Task: Look for space in Mendeleyevsk, Russia from 10th September, 2023 to 16th September, 2023 for 4 adults in price range Rs.10000 to Rs.14000. Place can be private room with 4 bedrooms having 4 beds and 4 bathrooms. Property type can be house, flat, guest house. Amenities needed are: wifi, TV, free parkinig on premises, gym, breakfast. Booking option can be shelf check-in. Required host language is English.
Action: Mouse moved to (521, 129)
Screenshot: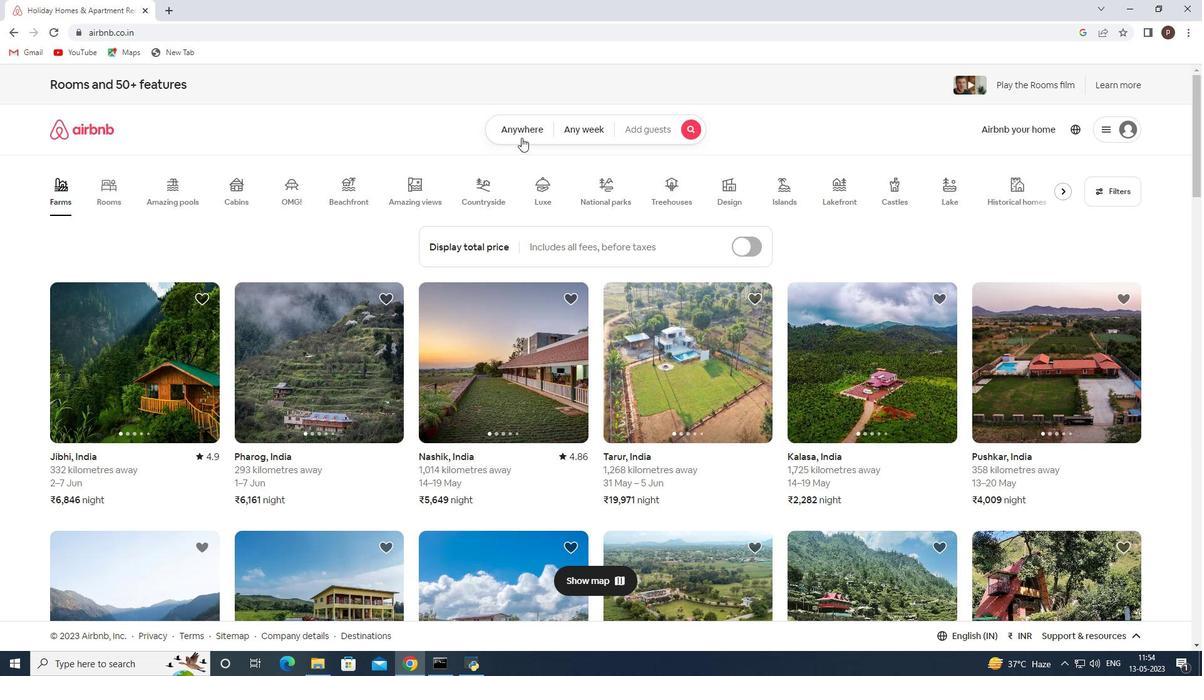 
Action: Mouse pressed left at (521, 129)
Screenshot: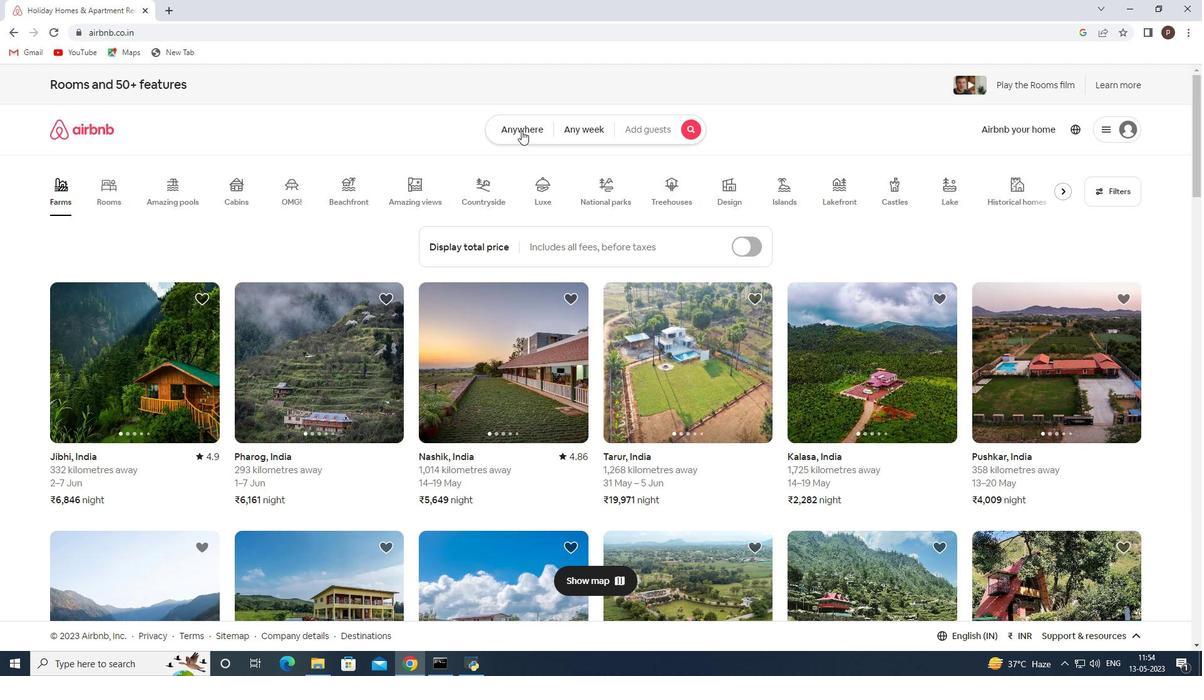 
Action: Mouse moved to (436, 184)
Screenshot: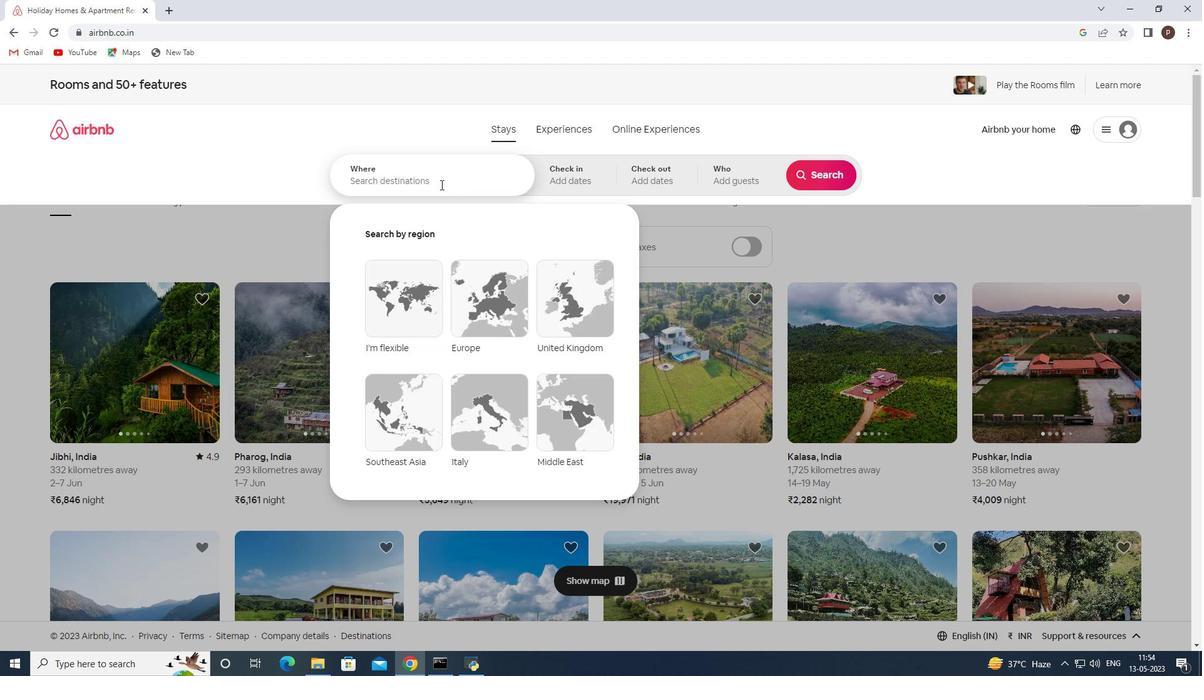 
Action: Mouse pressed left at (436, 184)
Screenshot: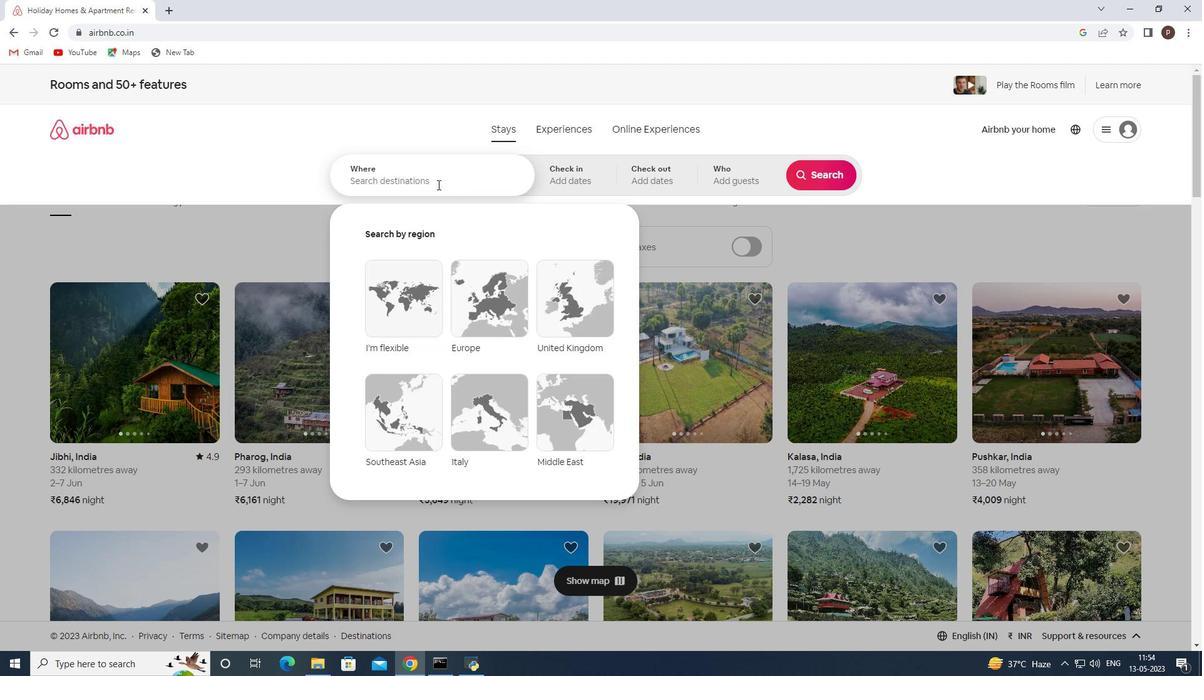 
Action: Key pressed <Key.caps_lock>M<Key.caps_lock>endeleyevsk,<Key.space><Key.caps_lock>R<Key.caps_lock>ussia<Key.space><Key.enter>
Screenshot: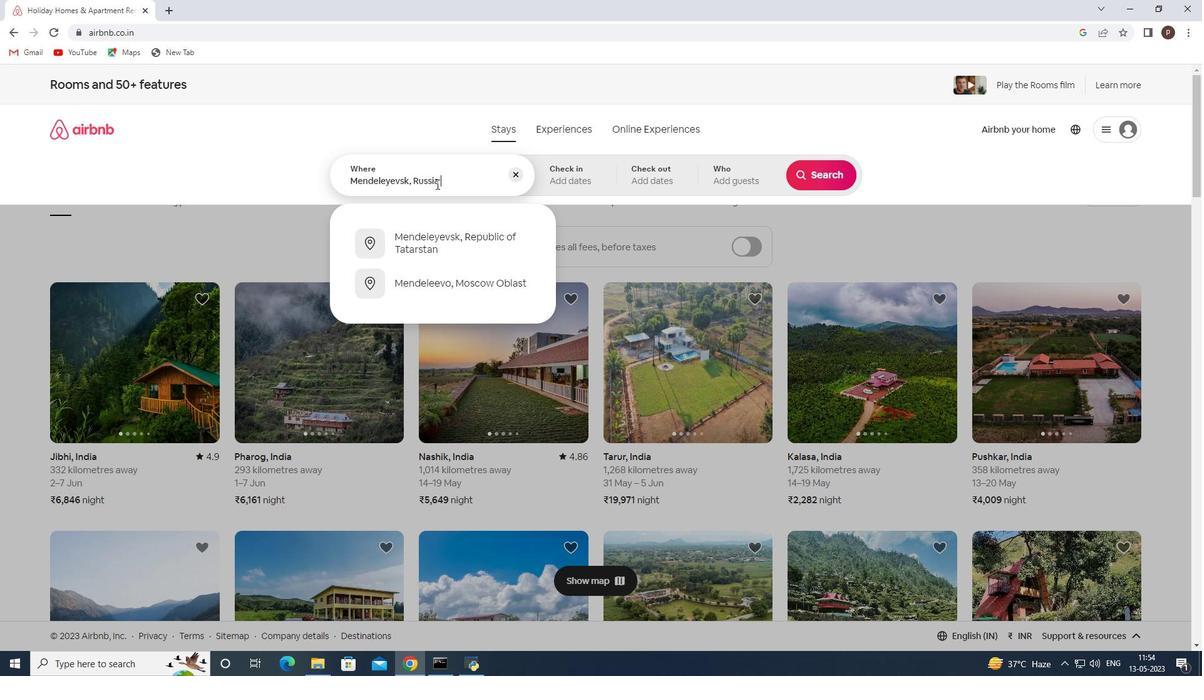 
Action: Mouse moved to (814, 271)
Screenshot: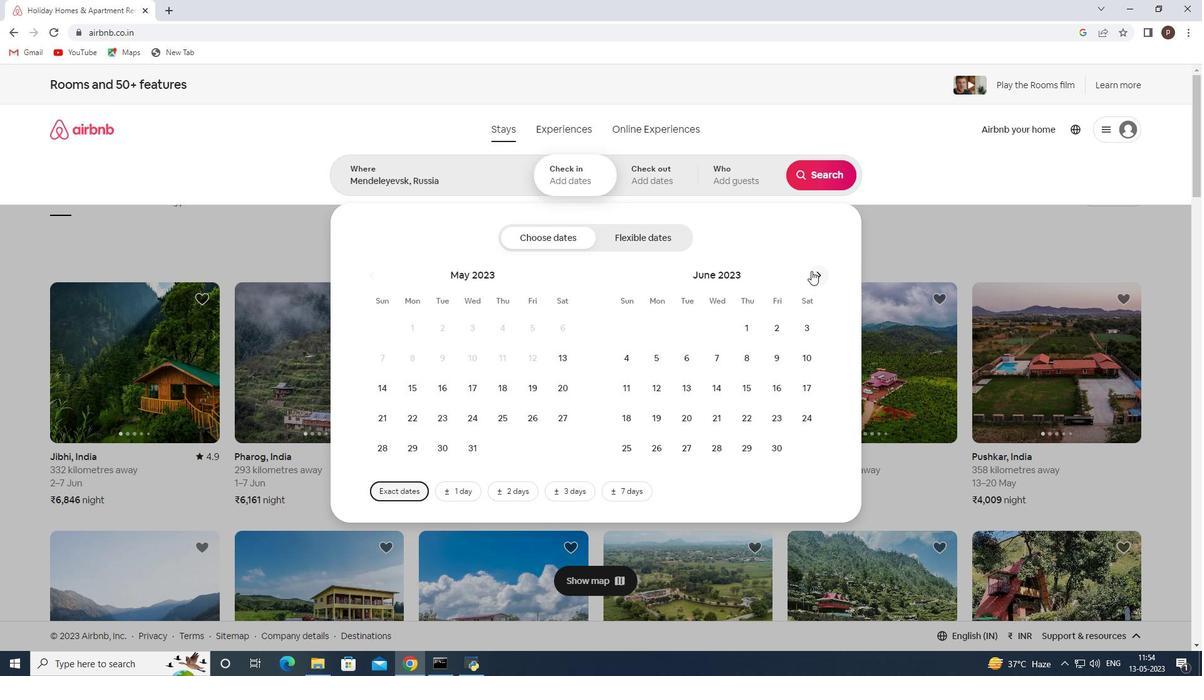 
Action: Mouse pressed left at (814, 271)
Screenshot: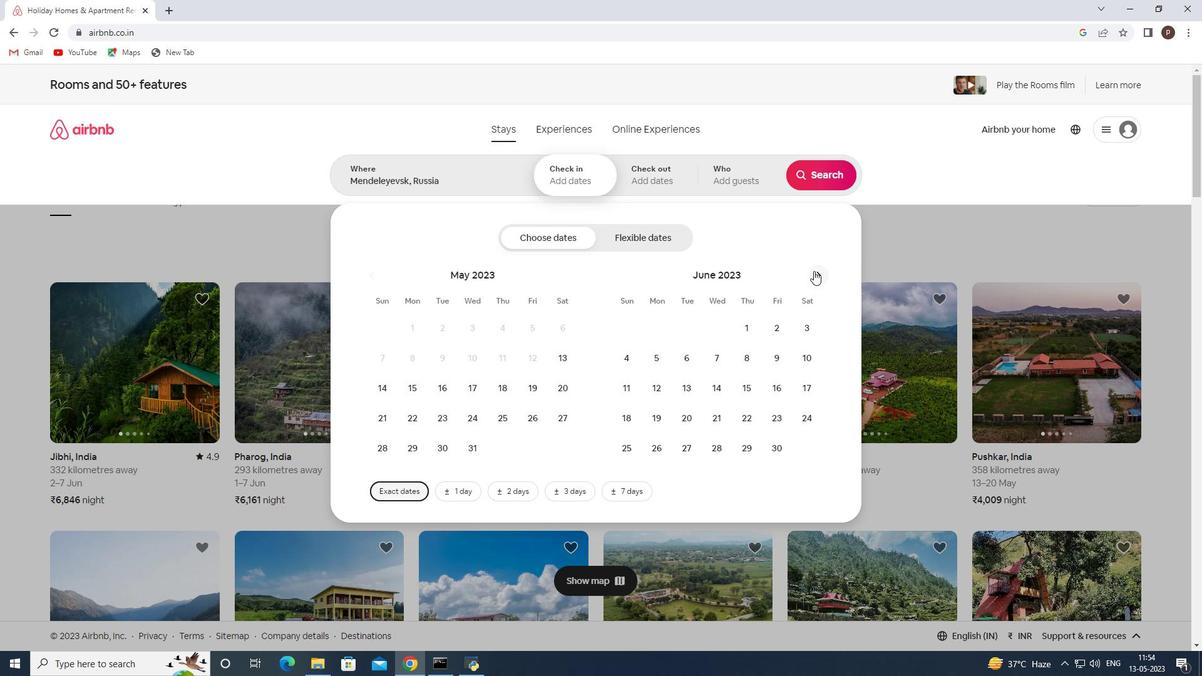 
Action: Mouse pressed left at (814, 271)
Screenshot: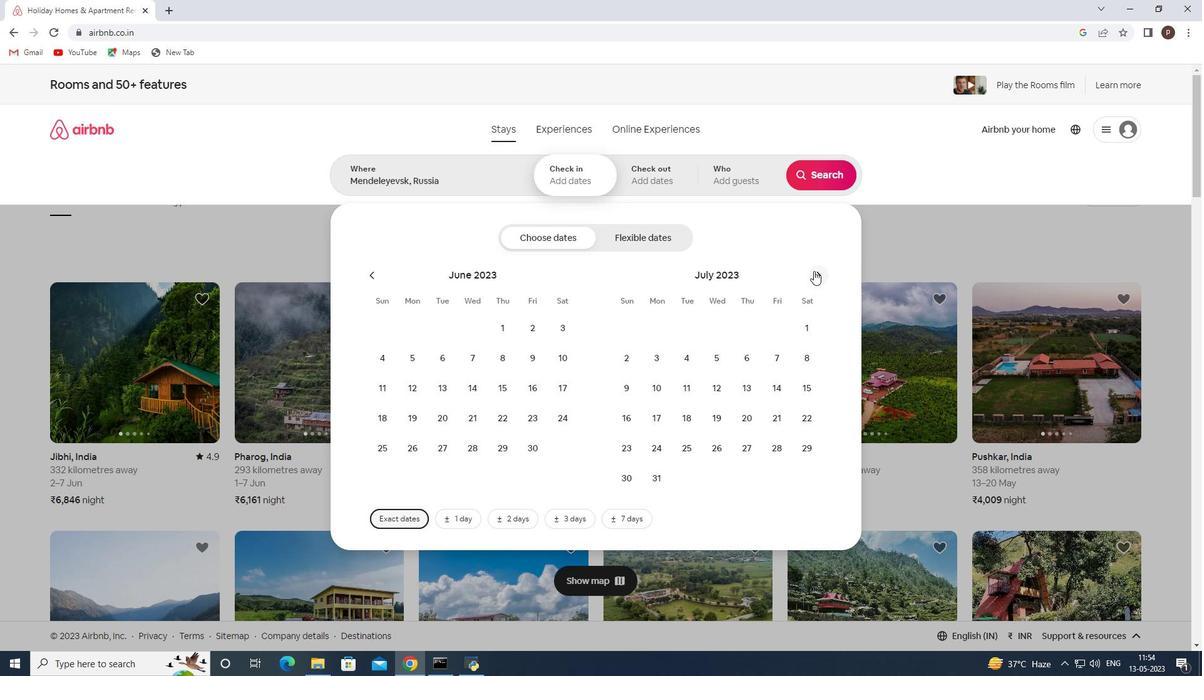 
Action: Mouse pressed left at (814, 271)
Screenshot: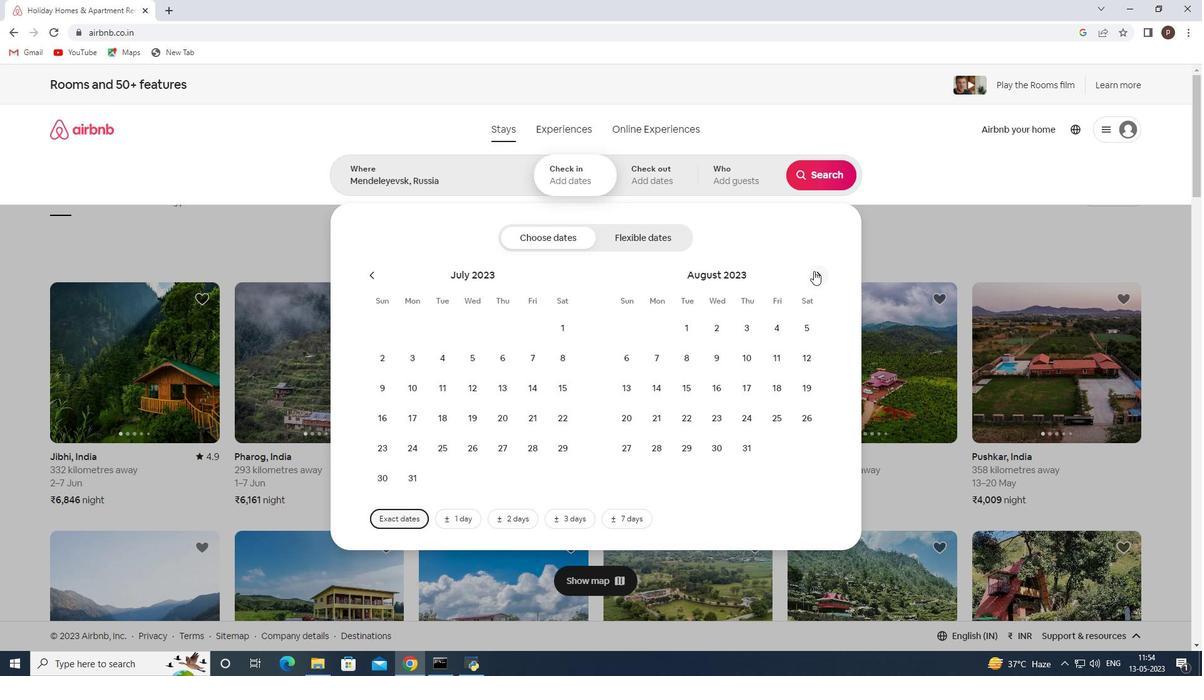 
Action: Mouse moved to (623, 384)
Screenshot: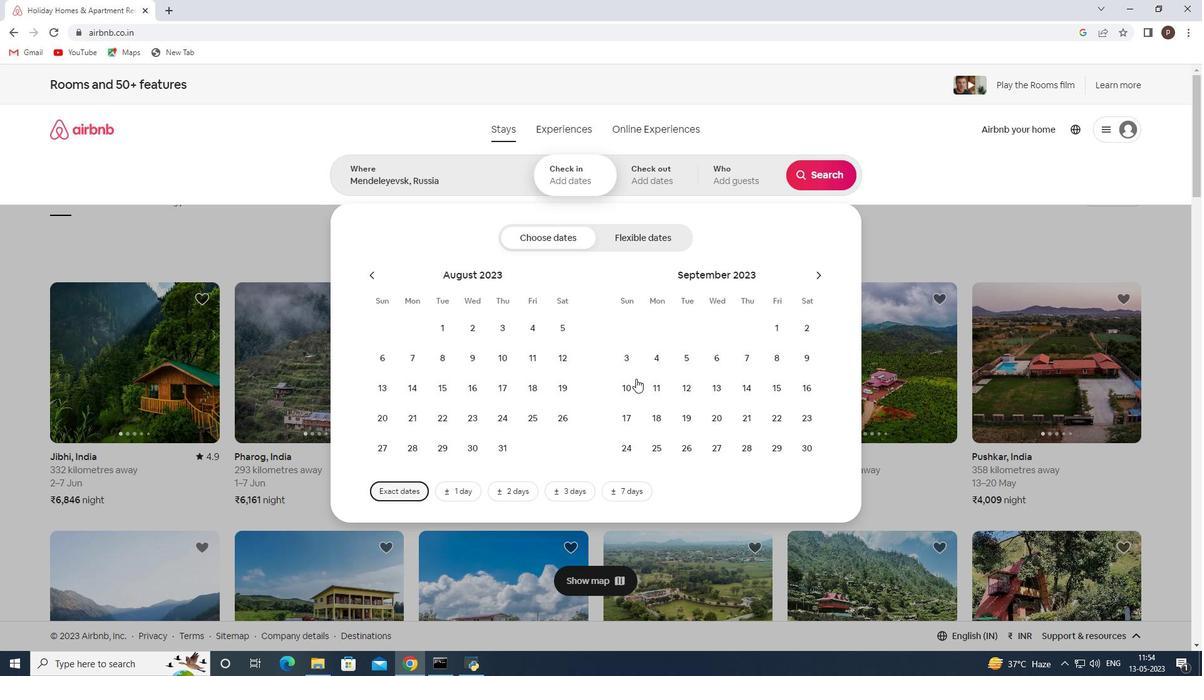
Action: Mouse pressed left at (623, 384)
Screenshot: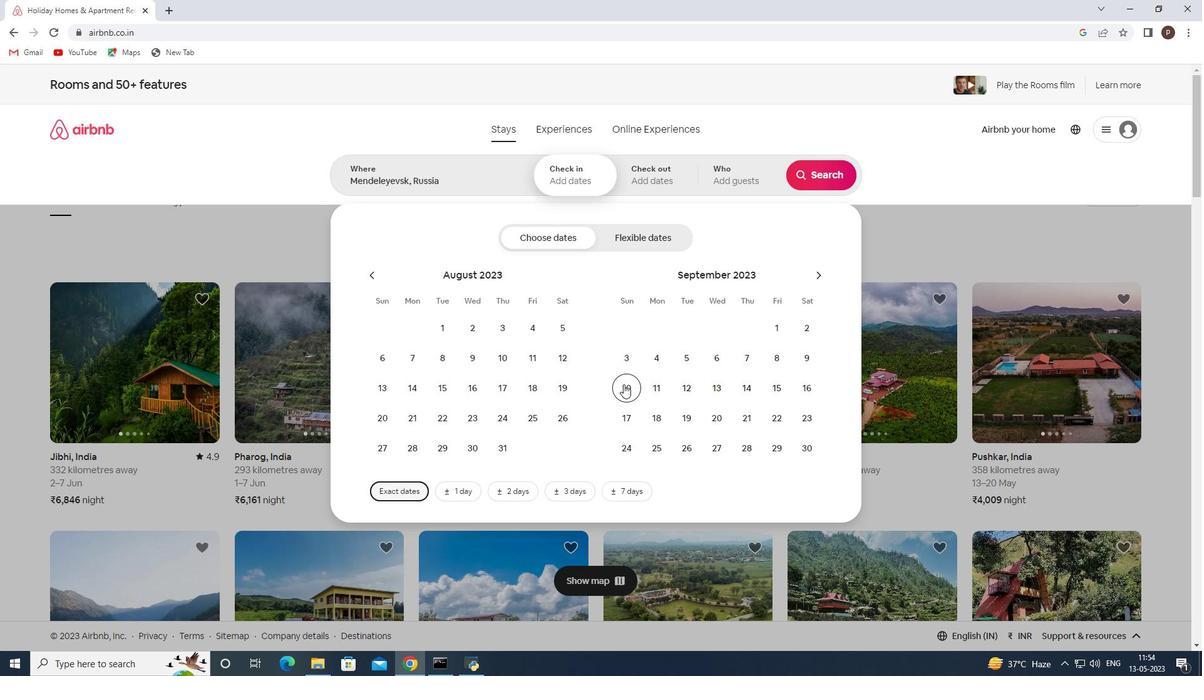 
Action: Mouse moved to (808, 388)
Screenshot: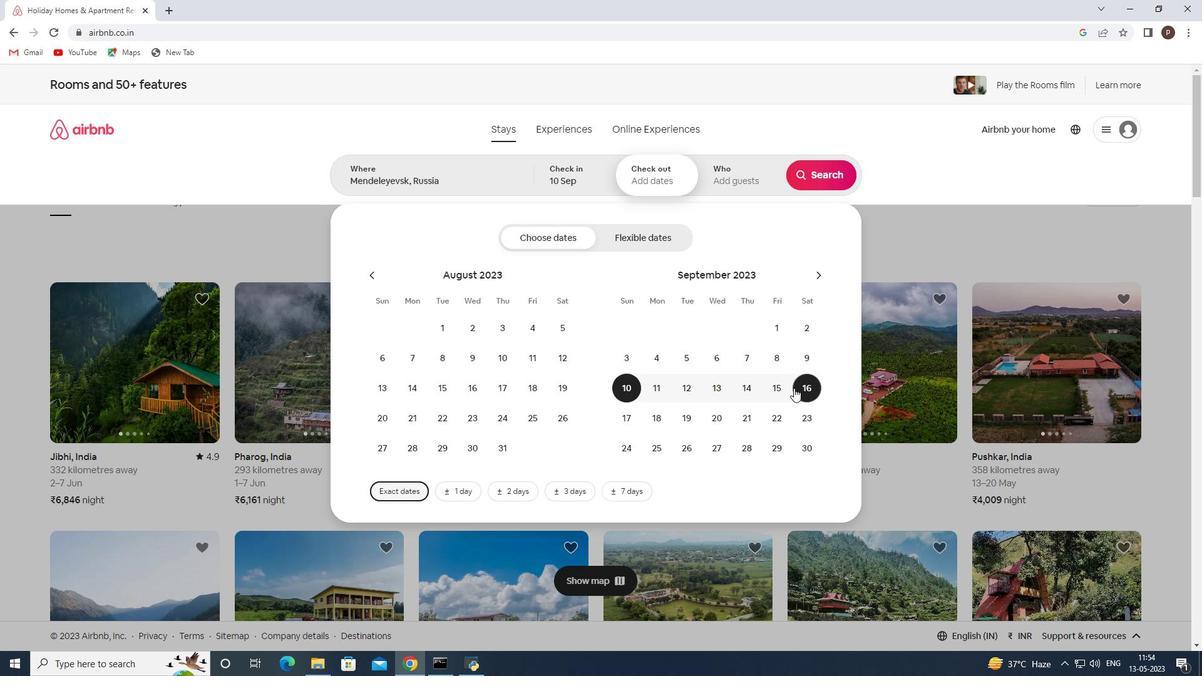 
Action: Mouse pressed left at (808, 388)
Screenshot: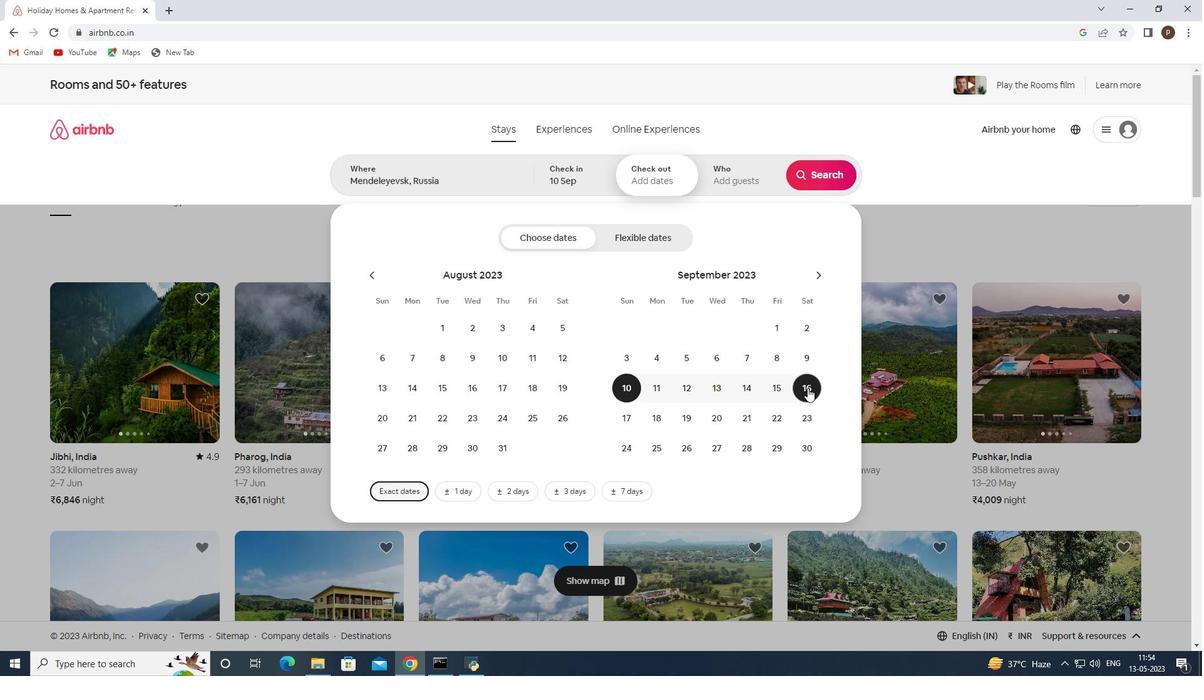 
Action: Mouse moved to (739, 179)
Screenshot: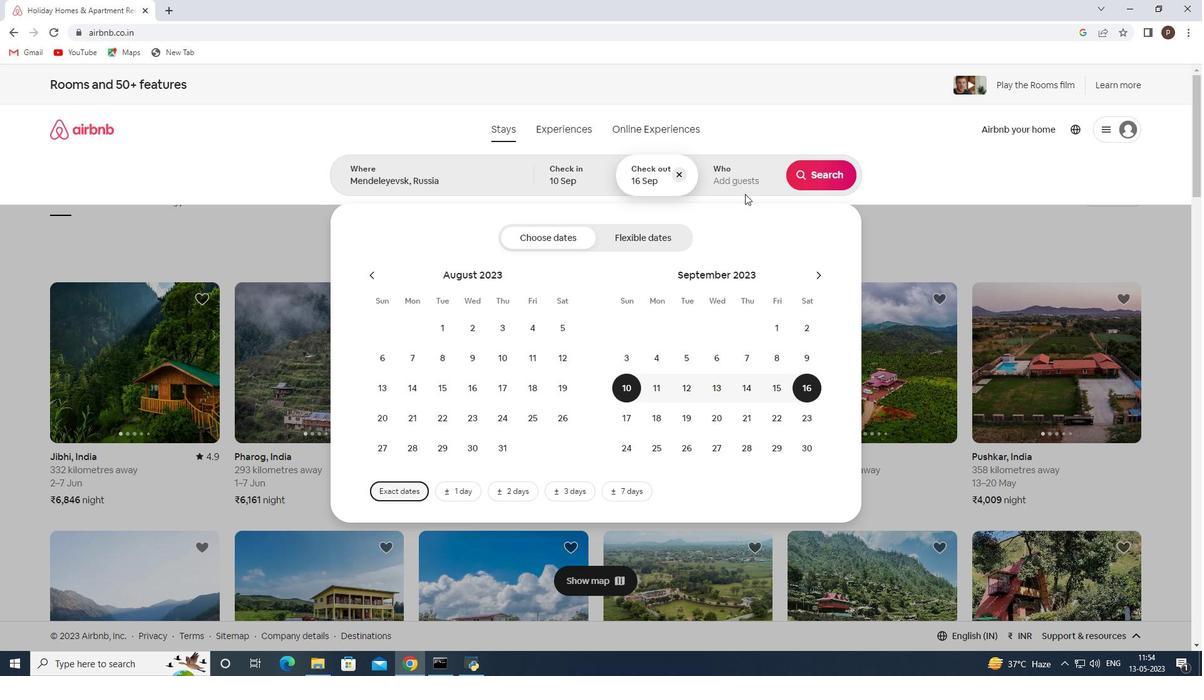 
Action: Mouse pressed left at (739, 179)
Screenshot: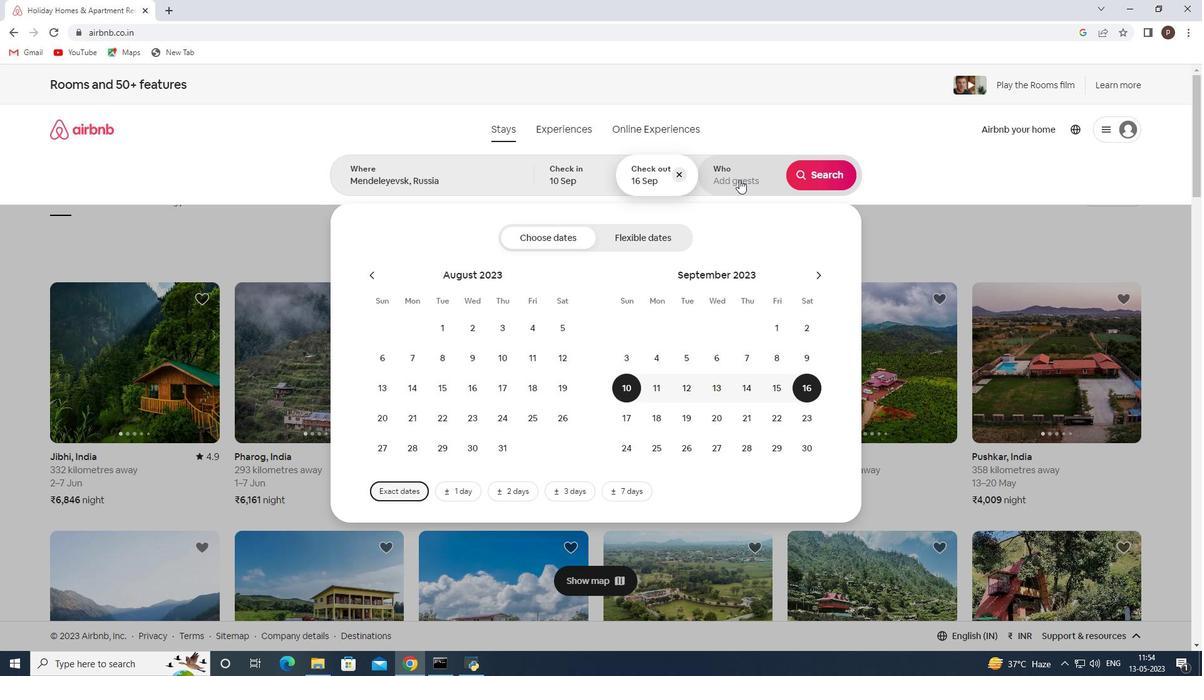
Action: Mouse moved to (822, 241)
Screenshot: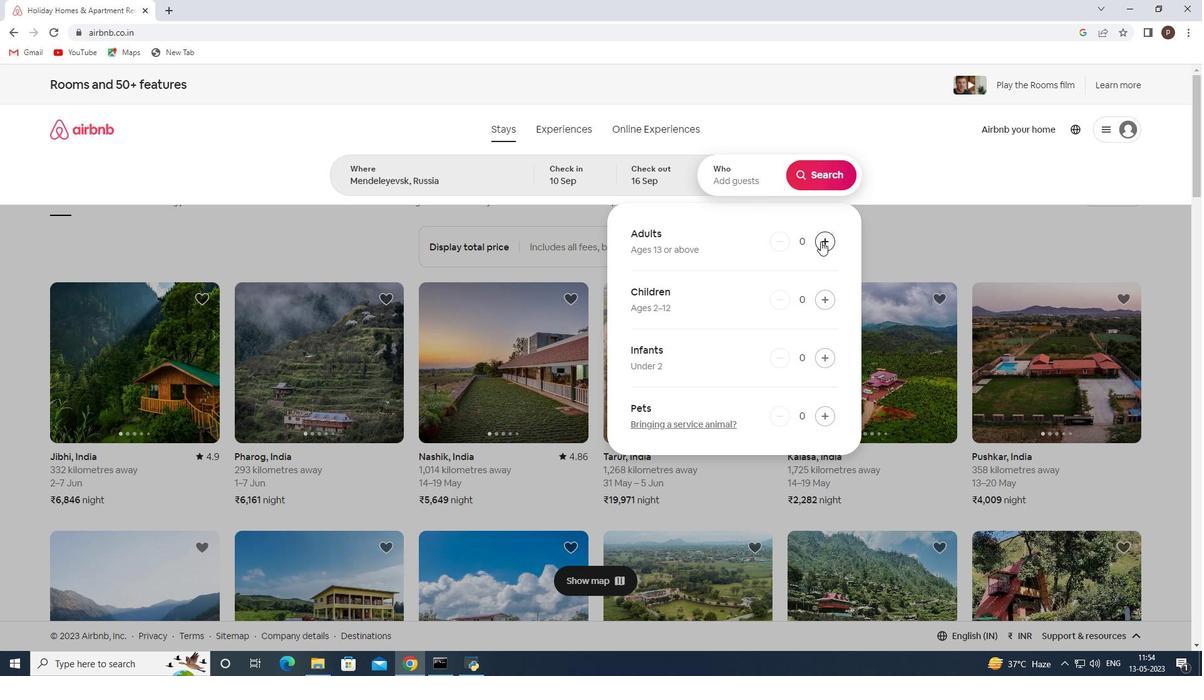 
Action: Mouse pressed left at (822, 241)
Screenshot: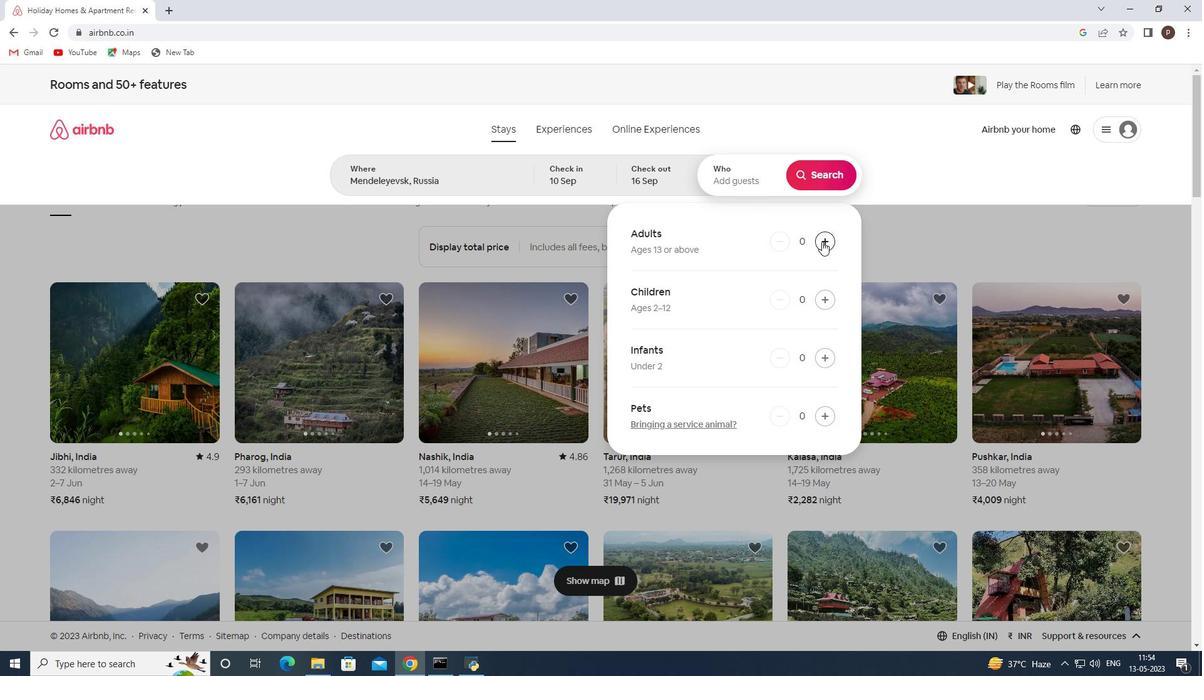 
Action: Mouse pressed left at (822, 241)
Screenshot: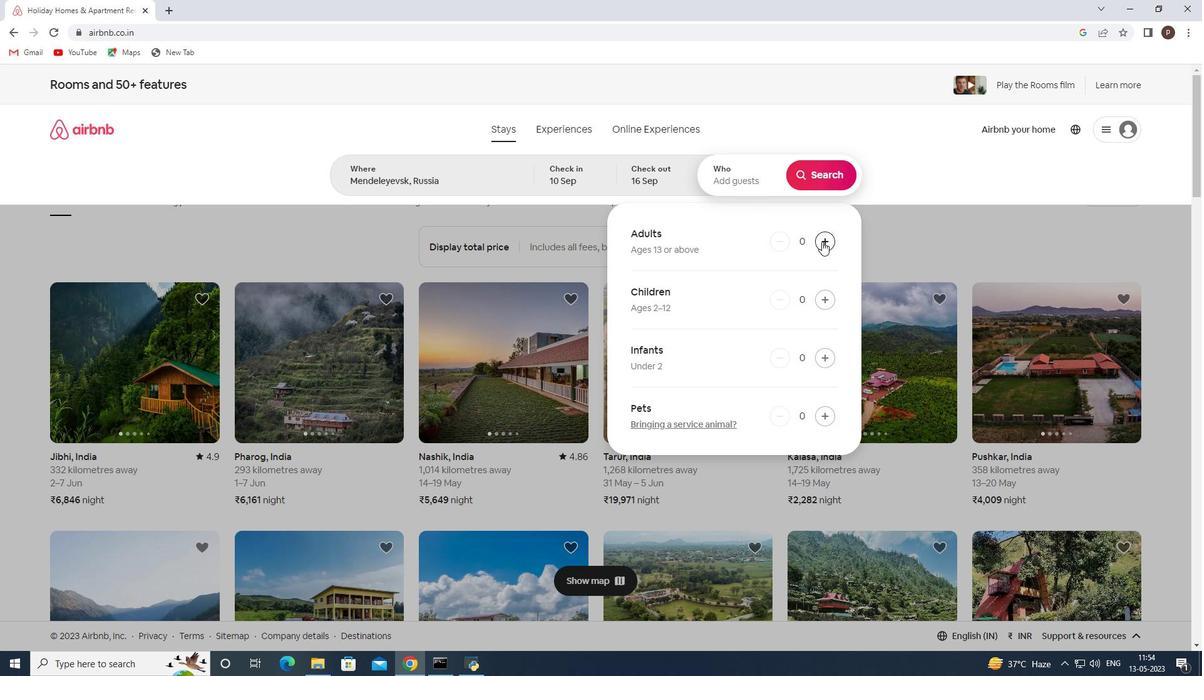 
Action: Mouse pressed left at (822, 241)
Screenshot: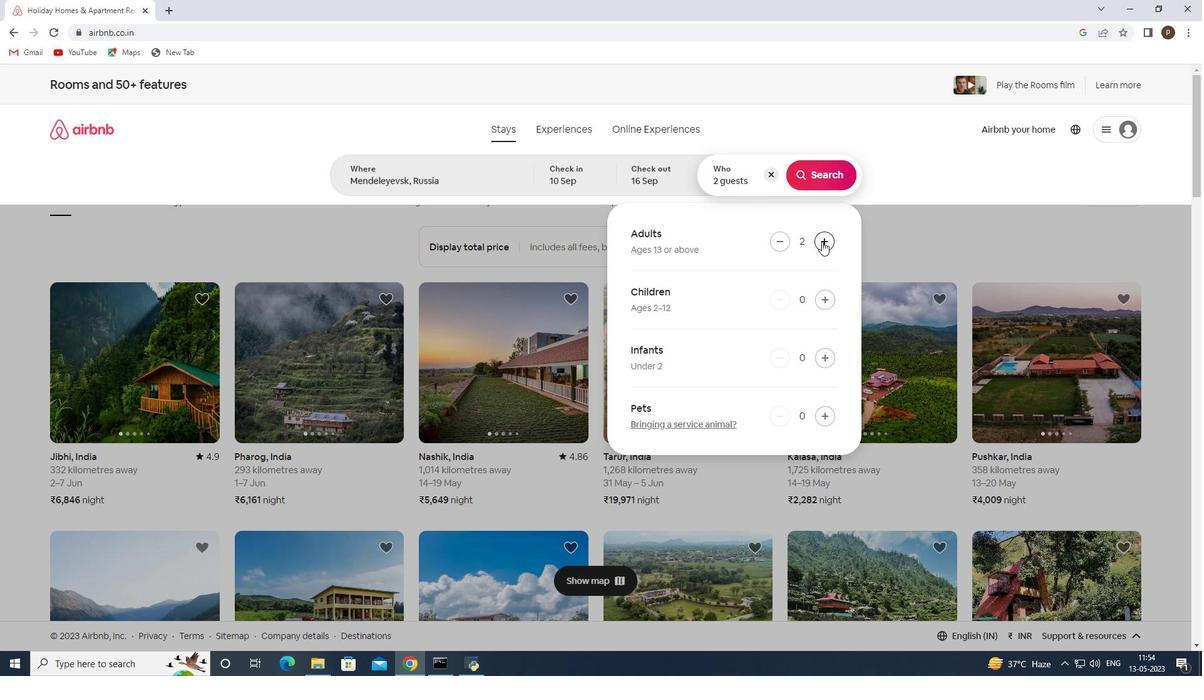 
Action: Mouse pressed left at (822, 241)
Screenshot: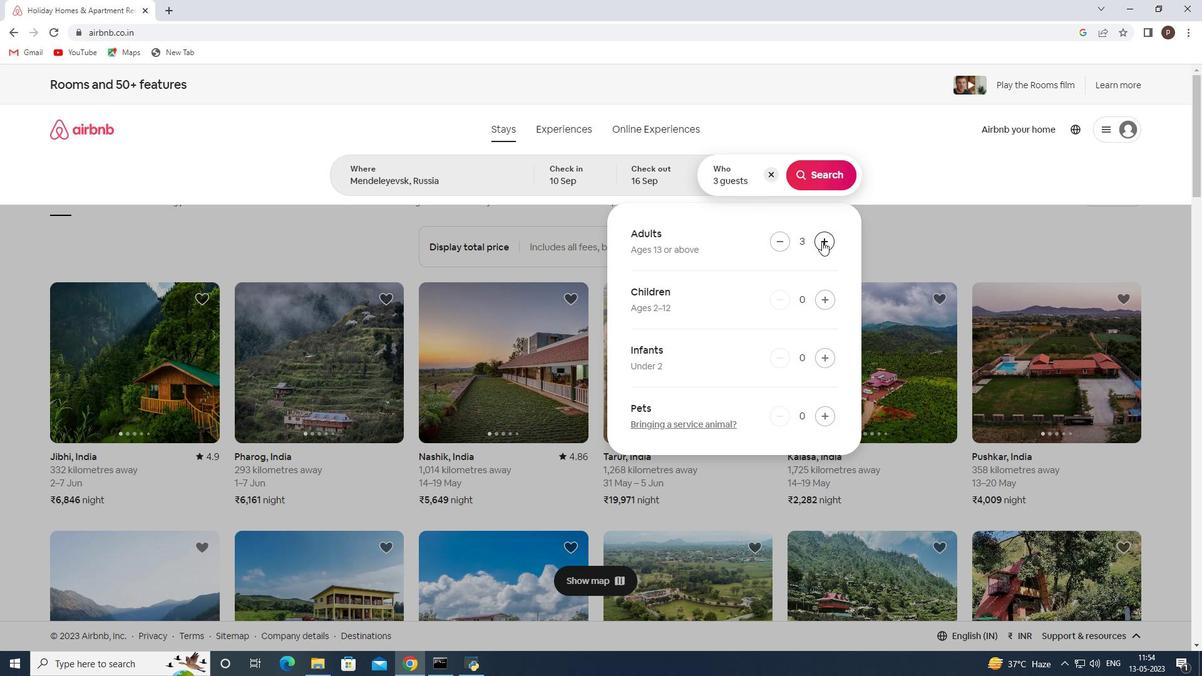 
Action: Mouse moved to (819, 171)
Screenshot: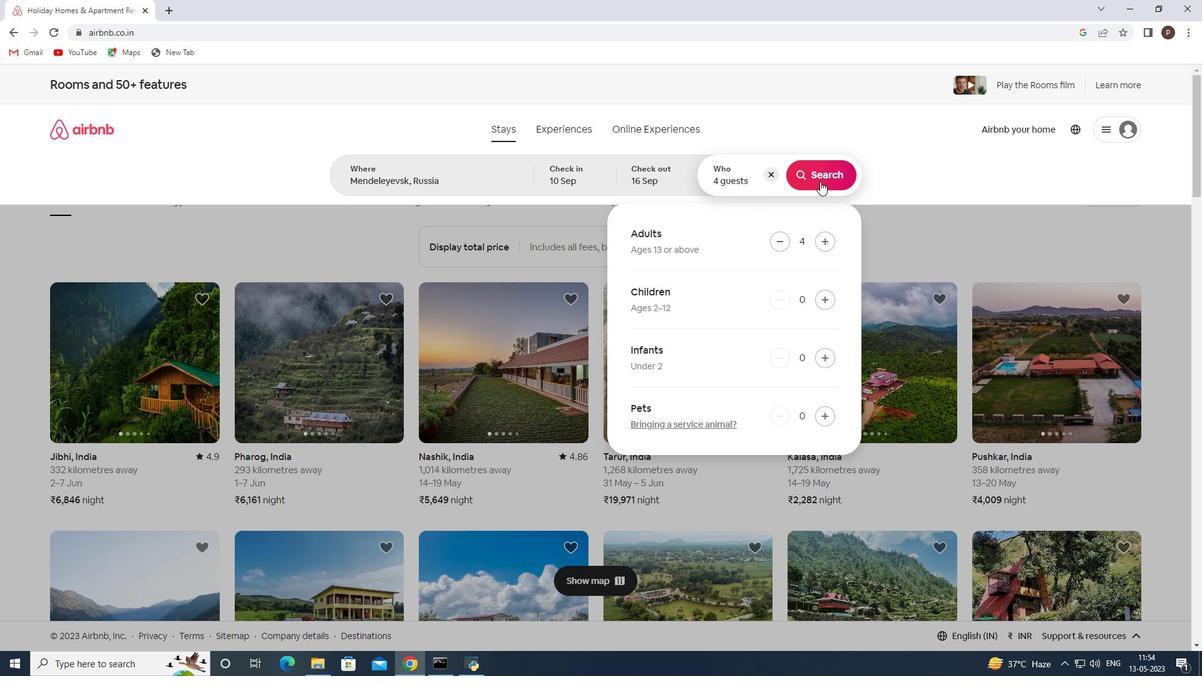 
Action: Mouse pressed left at (819, 171)
Screenshot: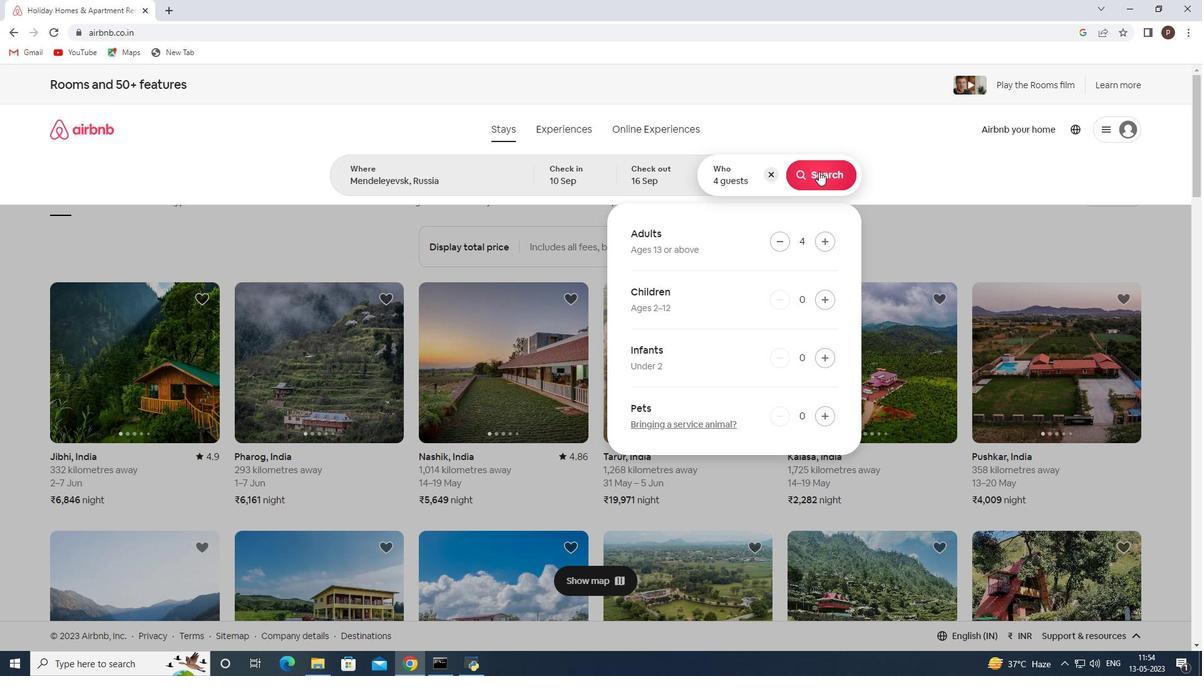 
Action: Mouse moved to (1130, 137)
Screenshot: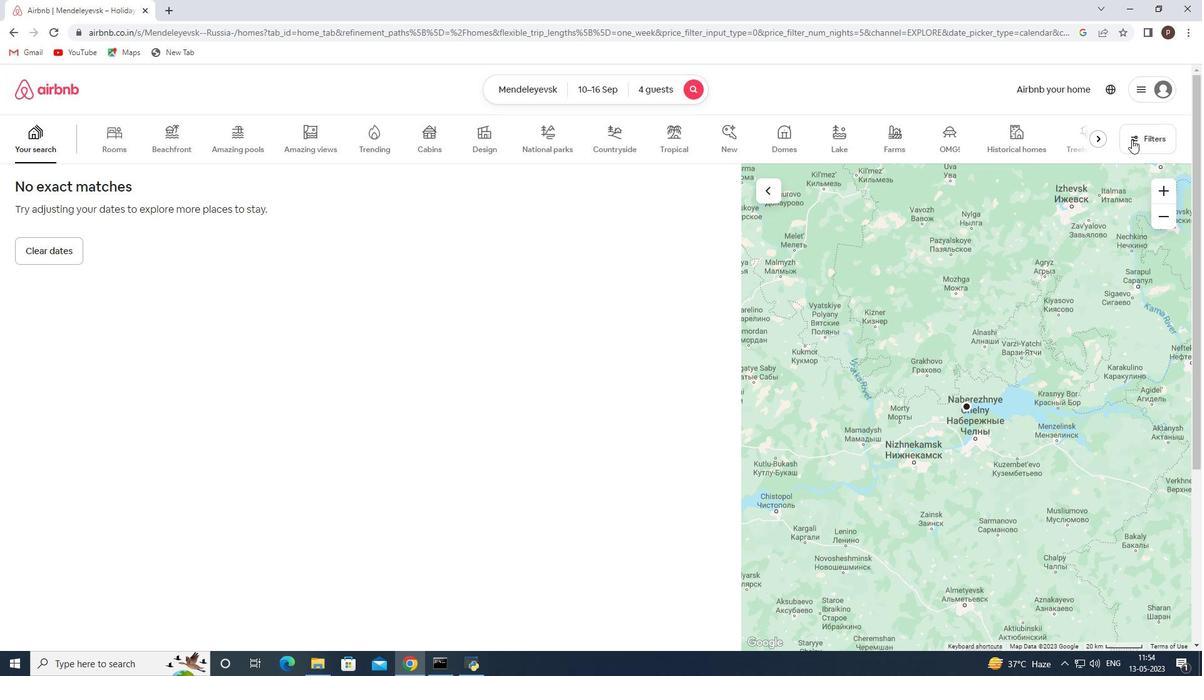 
Action: Mouse pressed left at (1130, 137)
Screenshot: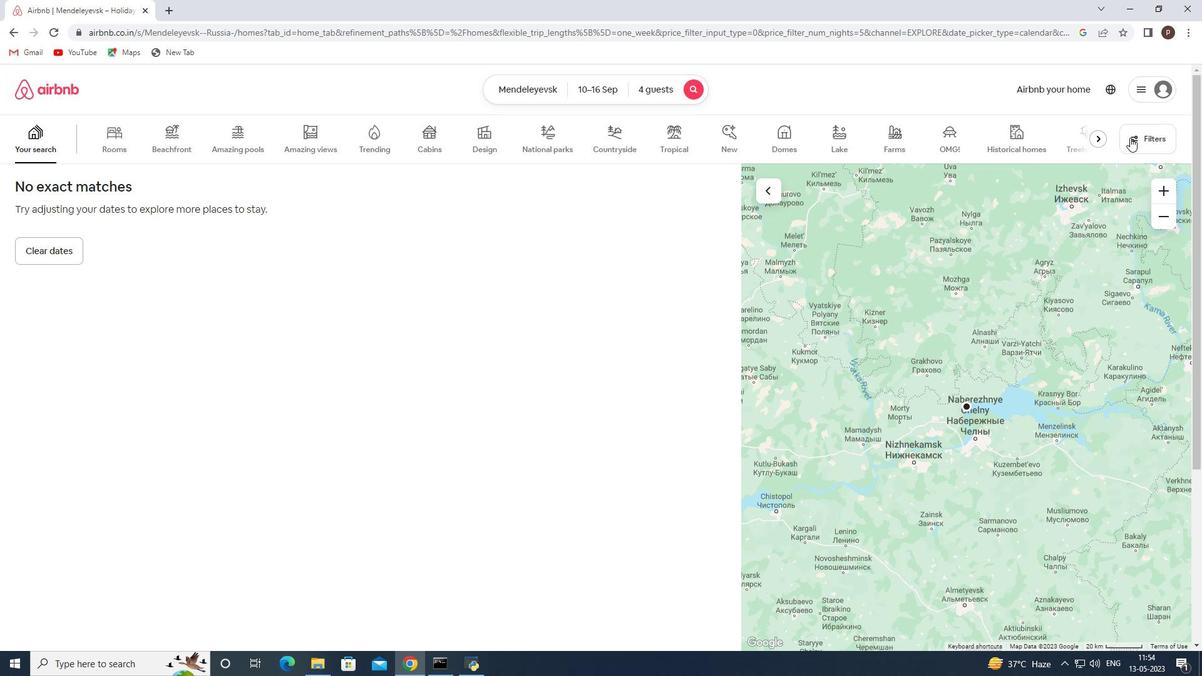 
Action: Mouse moved to (421, 443)
Screenshot: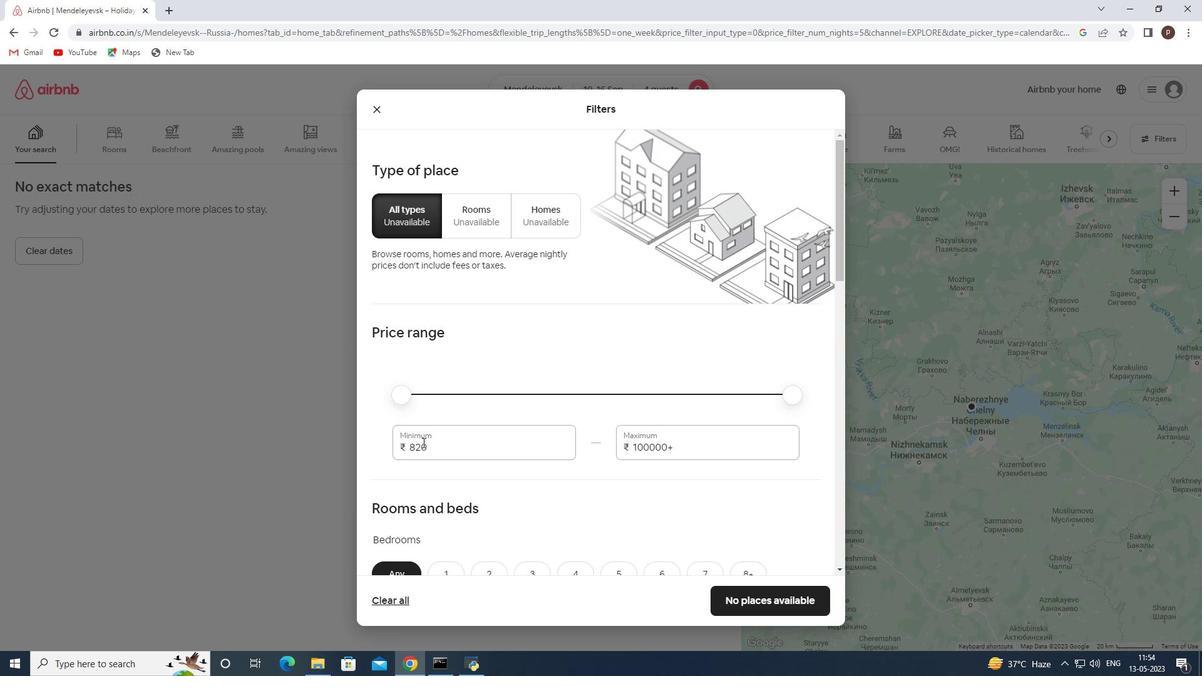 
Action: Mouse pressed left at (421, 443)
Screenshot: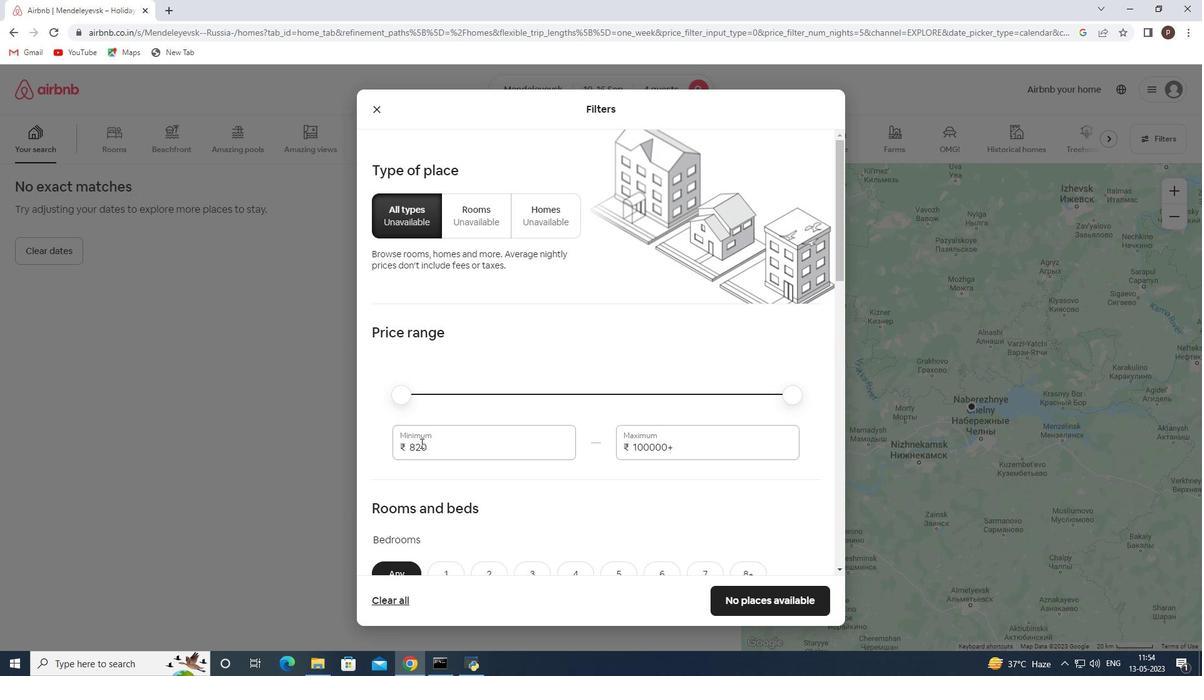 
Action: Mouse pressed left at (421, 443)
Screenshot: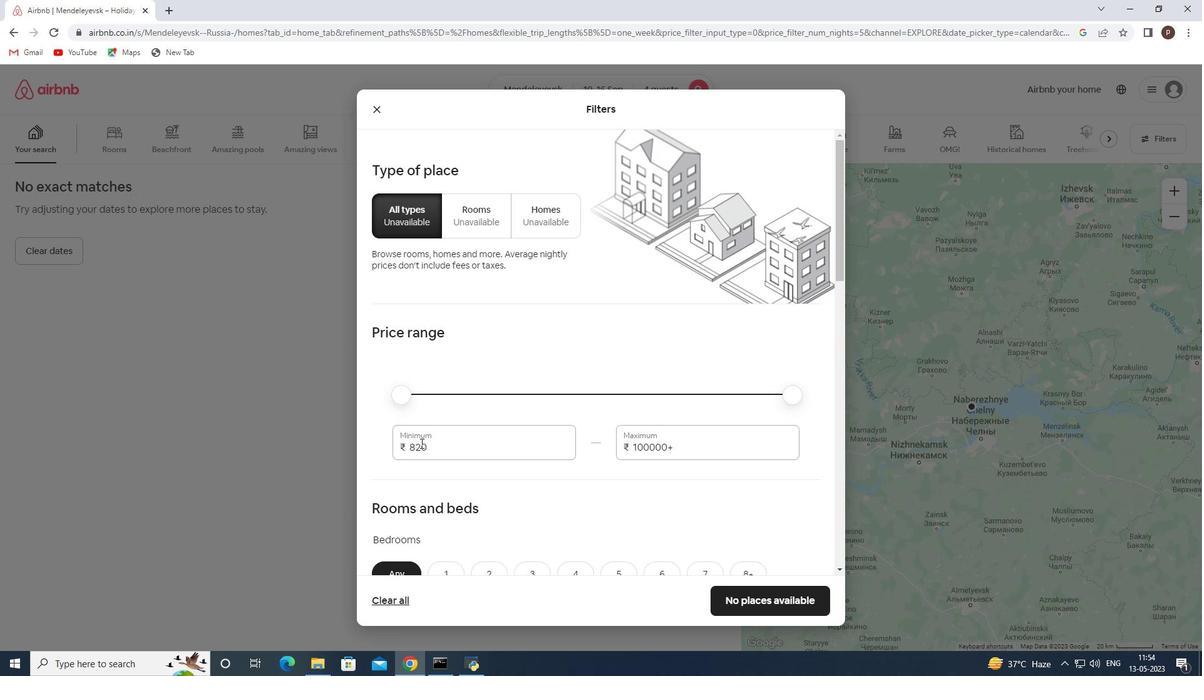 
Action: Key pressed 10000<Key.tab>14000
Screenshot: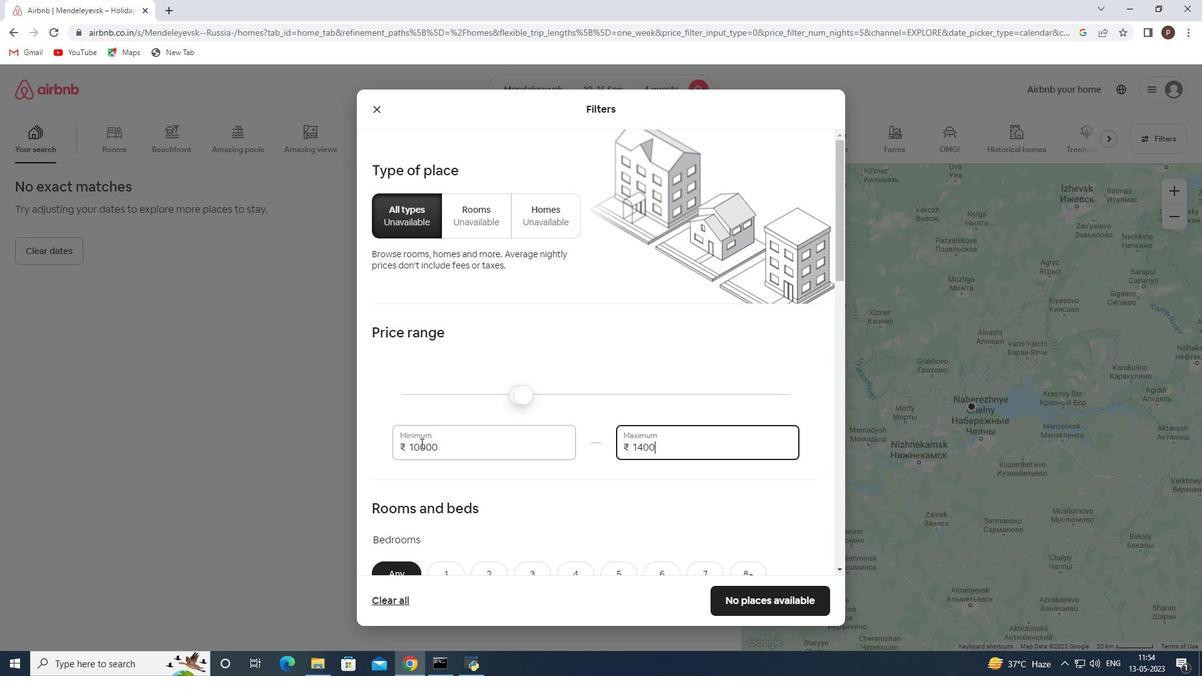 
Action: Mouse scrolled (421, 442) with delta (0, 0)
Screenshot: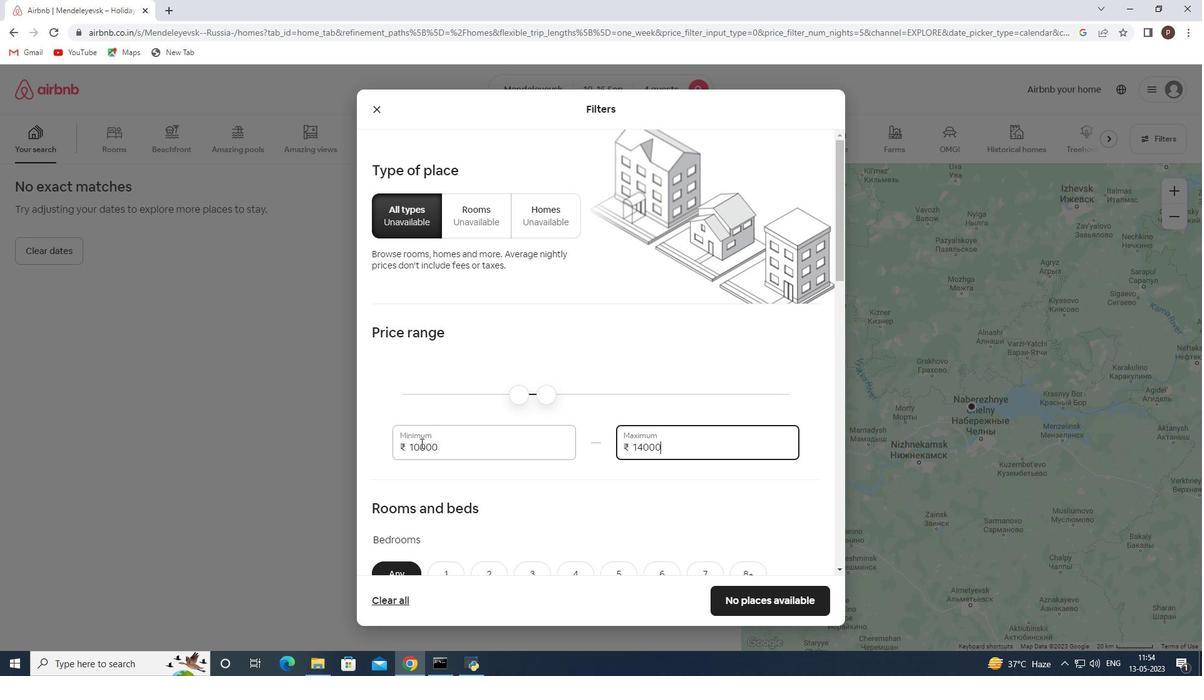
Action: Mouse scrolled (421, 442) with delta (0, 0)
Screenshot: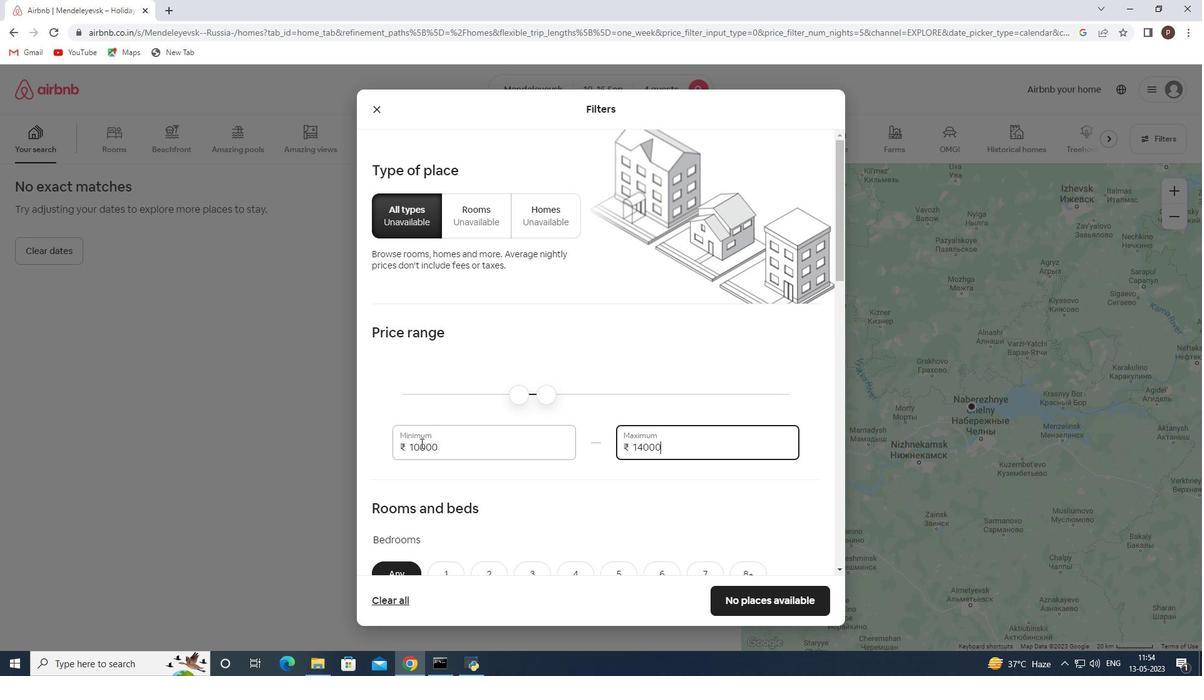 
Action: Mouse scrolled (421, 442) with delta (0, 0)
Screenshot: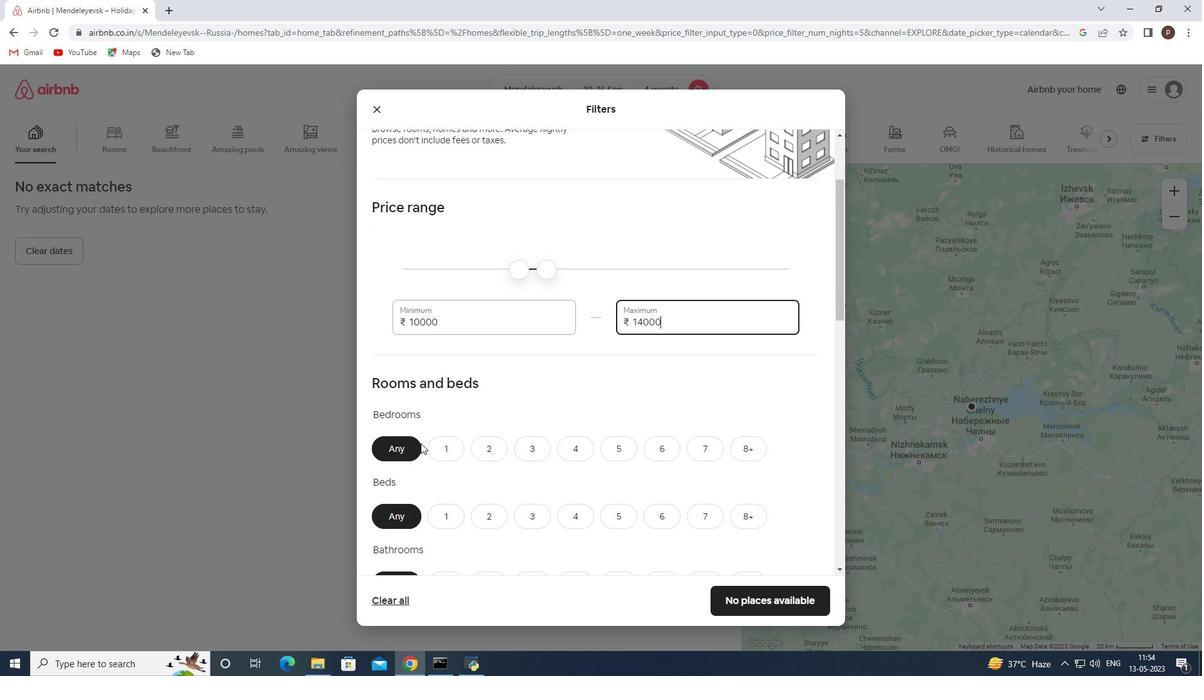 
Action: Mouse scrolled (421, 442) with delta (0, 0)
Screenshot: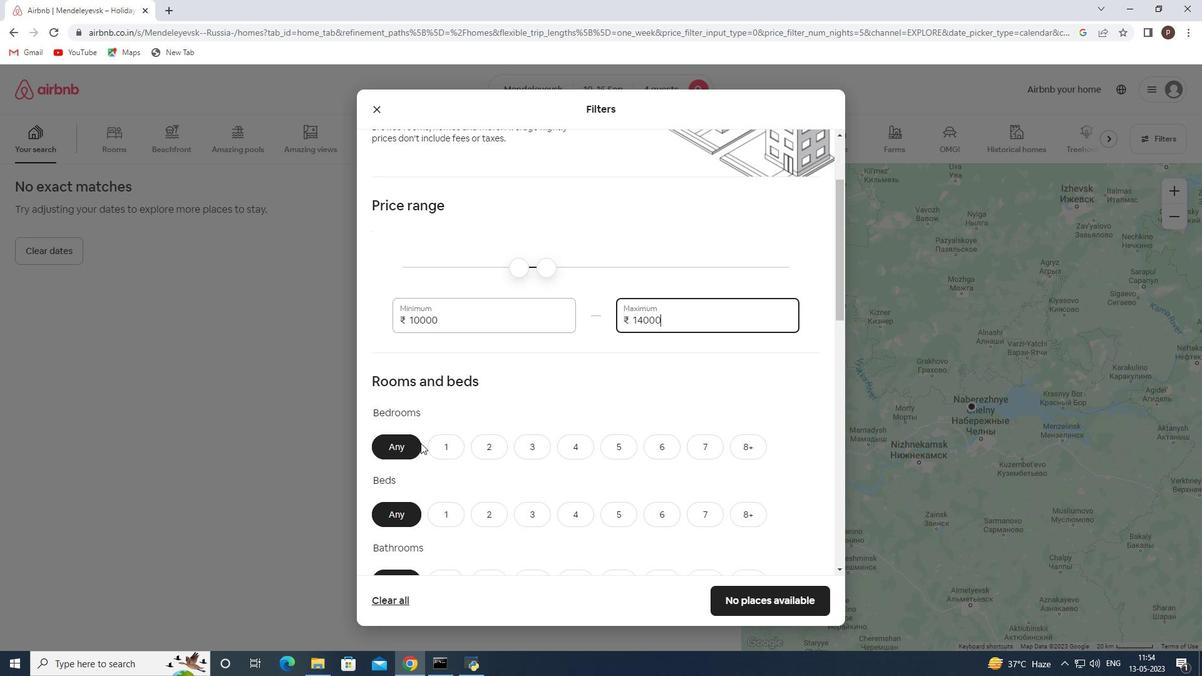 
Action: Mouse moved to (568, 322)
Screenshot: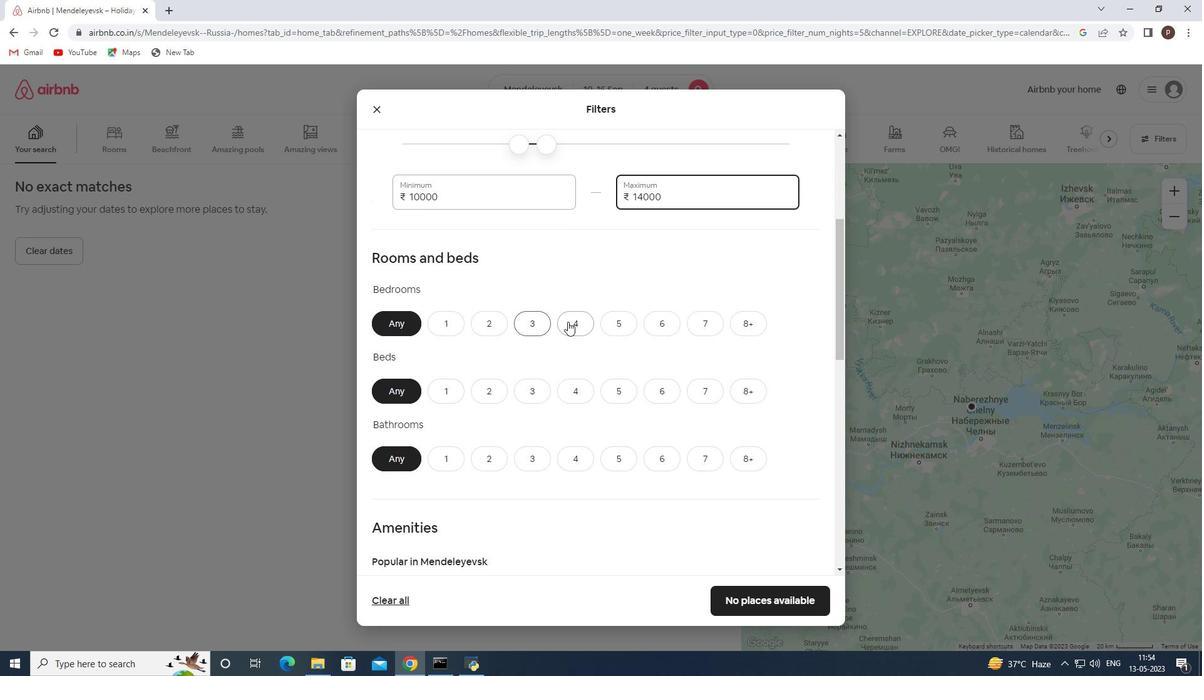 
Action: Mouse pressed left at (568, 322)
Screenshot: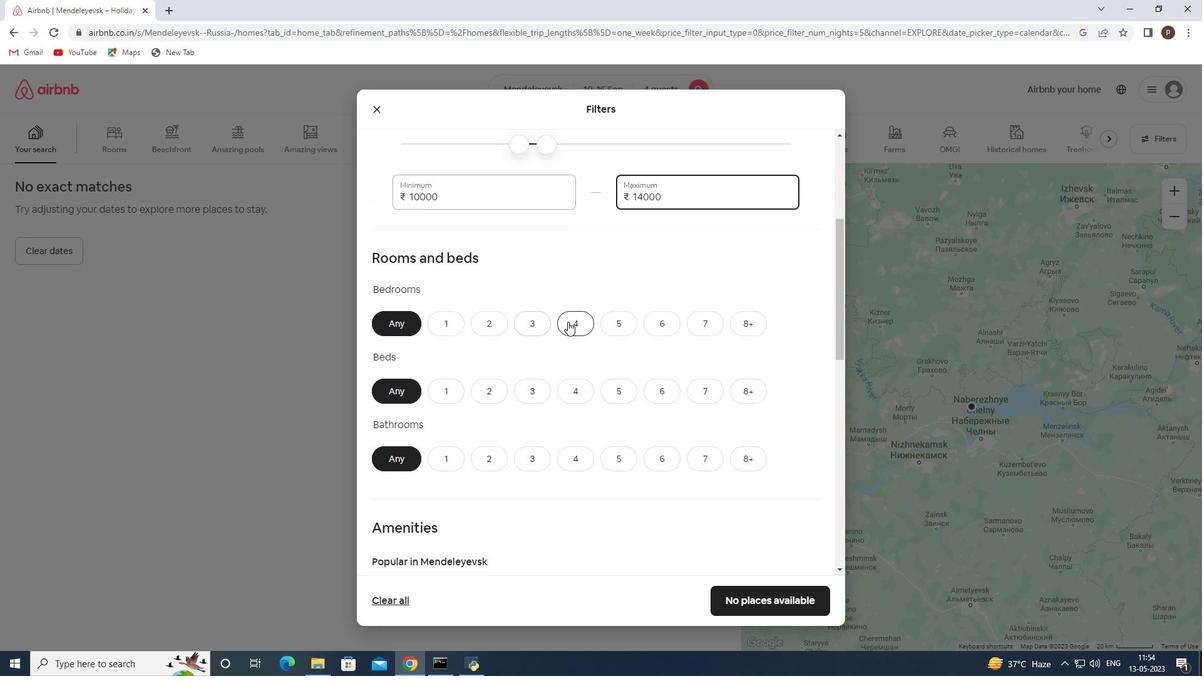
Action: Mouse moved to (578, 389)
Screenshot: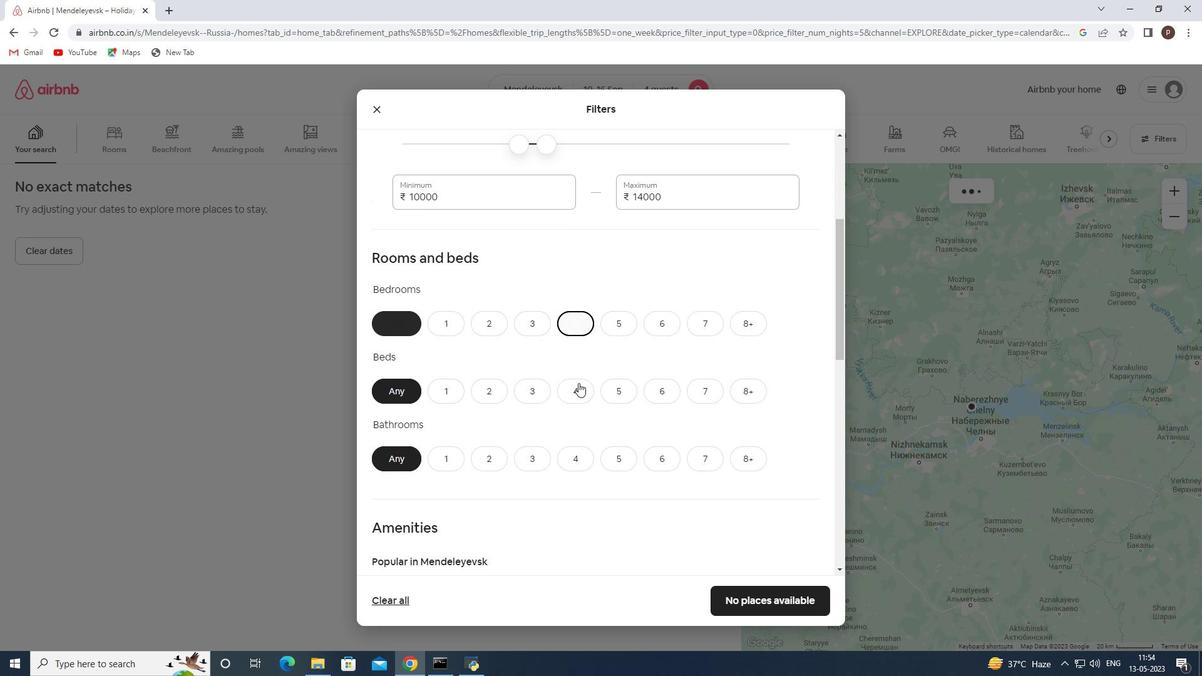 
Action: Mouse pressed left at (578, 389)
Screenshot: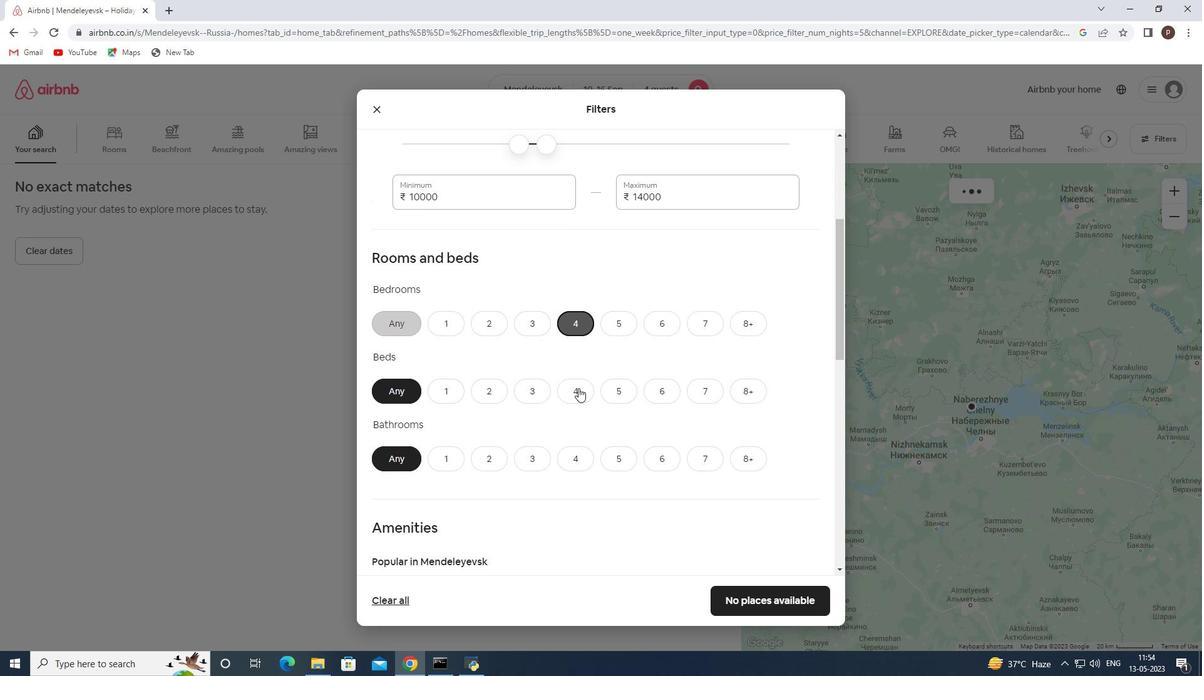 
Action: Mouse moved to (573, 450)
Screenshot: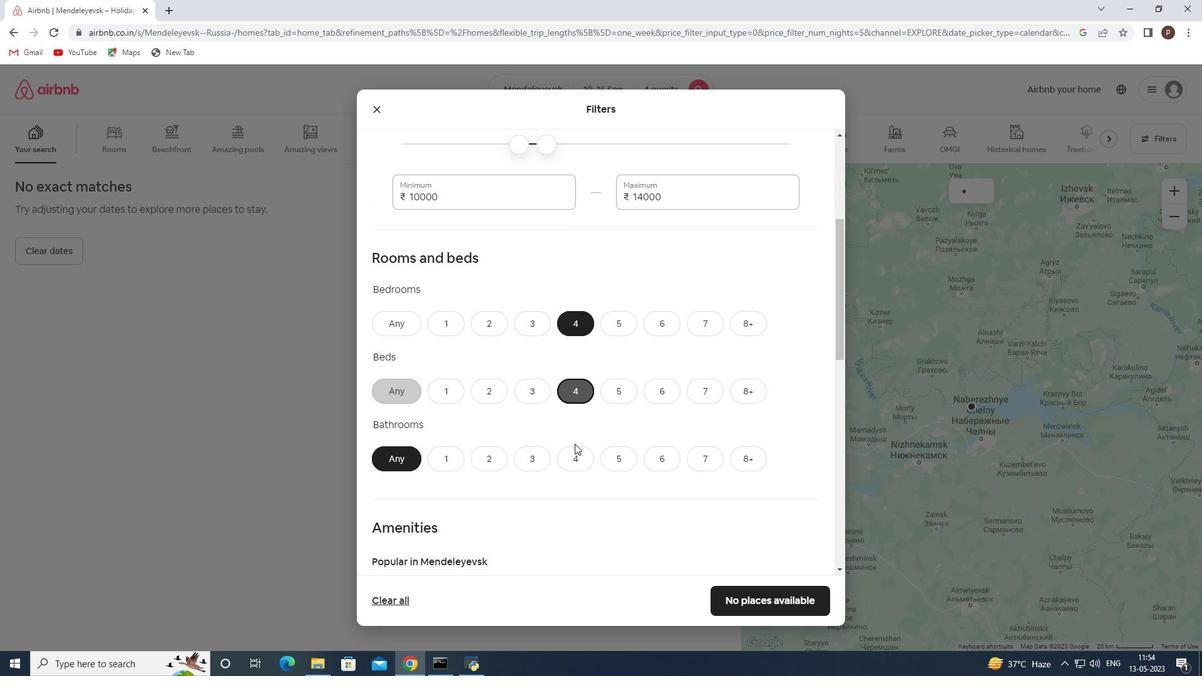 
Action: Mouse pressed left at (573, 450)
Screenshot: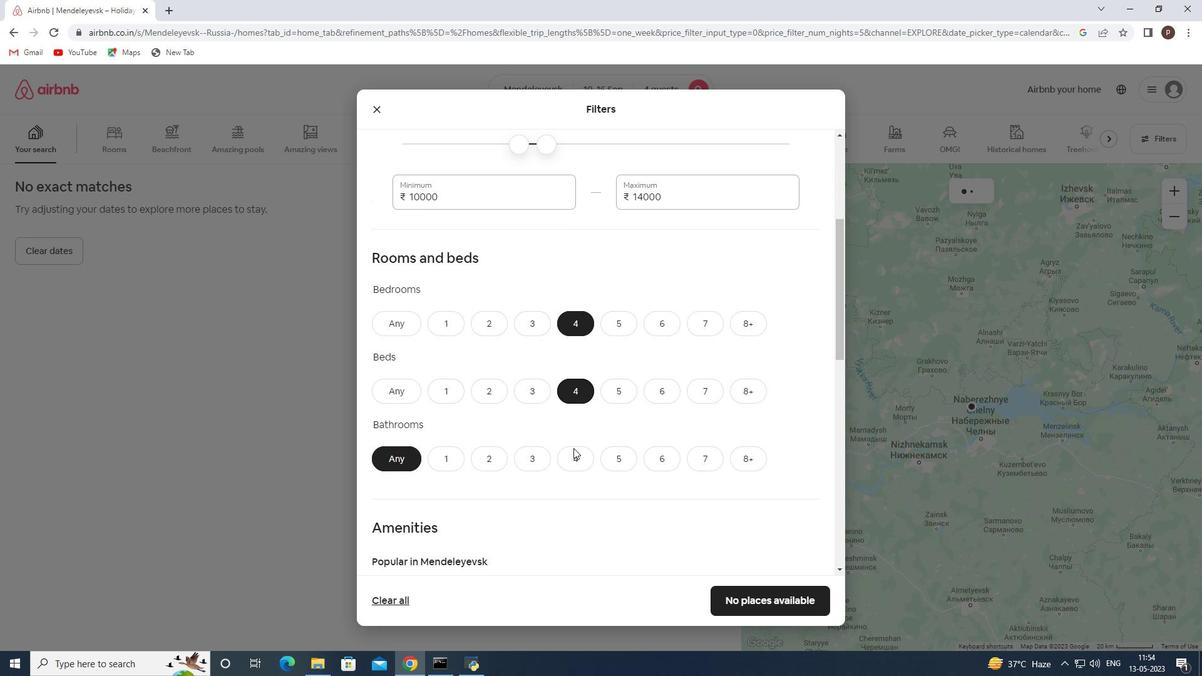 
Action: Mouse scrolled (573, 449) with delta (0, 0)
Screenshot: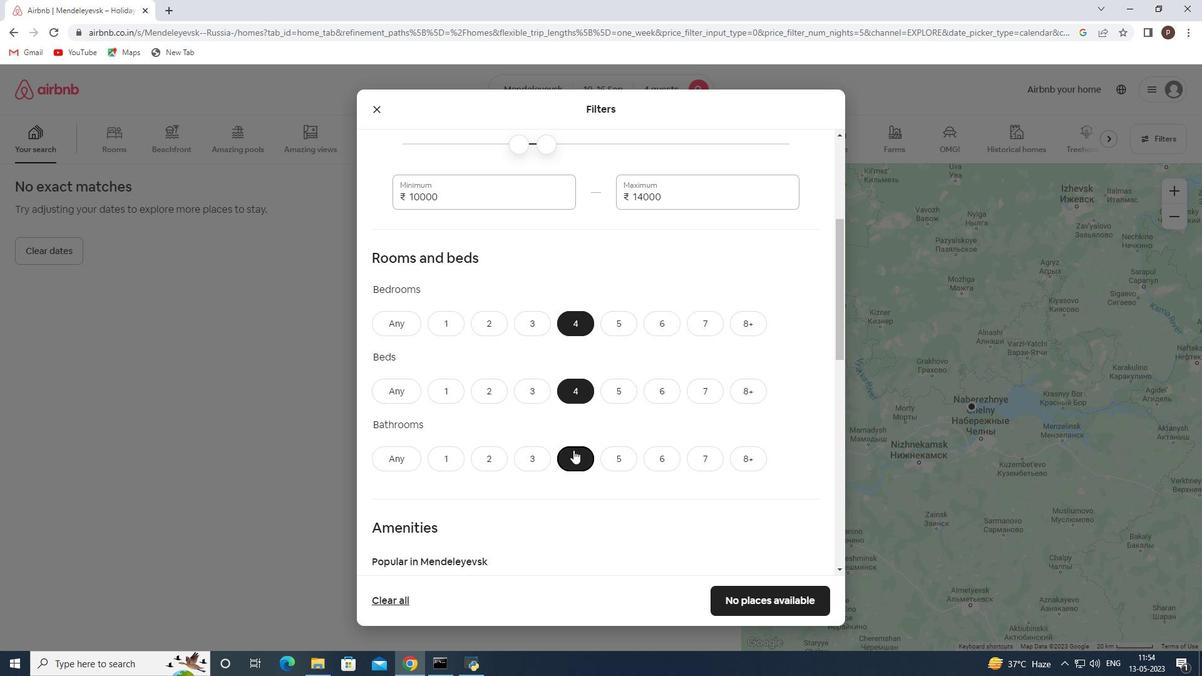 
Action: Mouse scrolled (573, 449) with delta (0, 0)
Screenshot: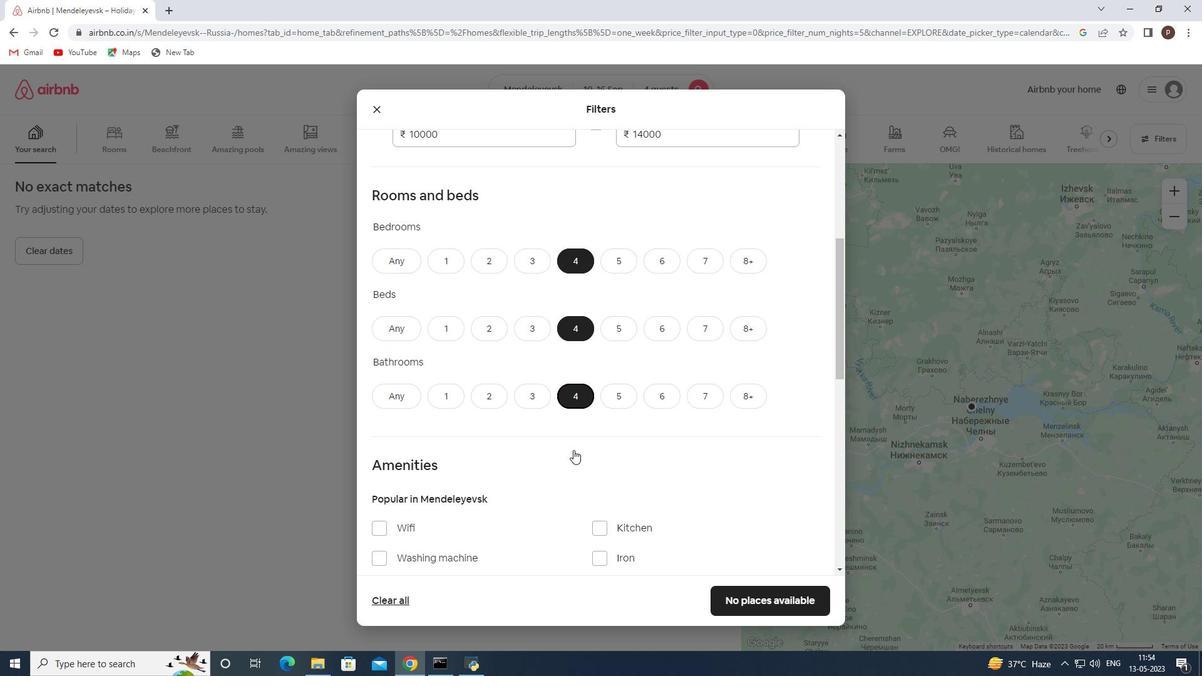 
Action: Mouse moved to (573, 451)
Screenshot: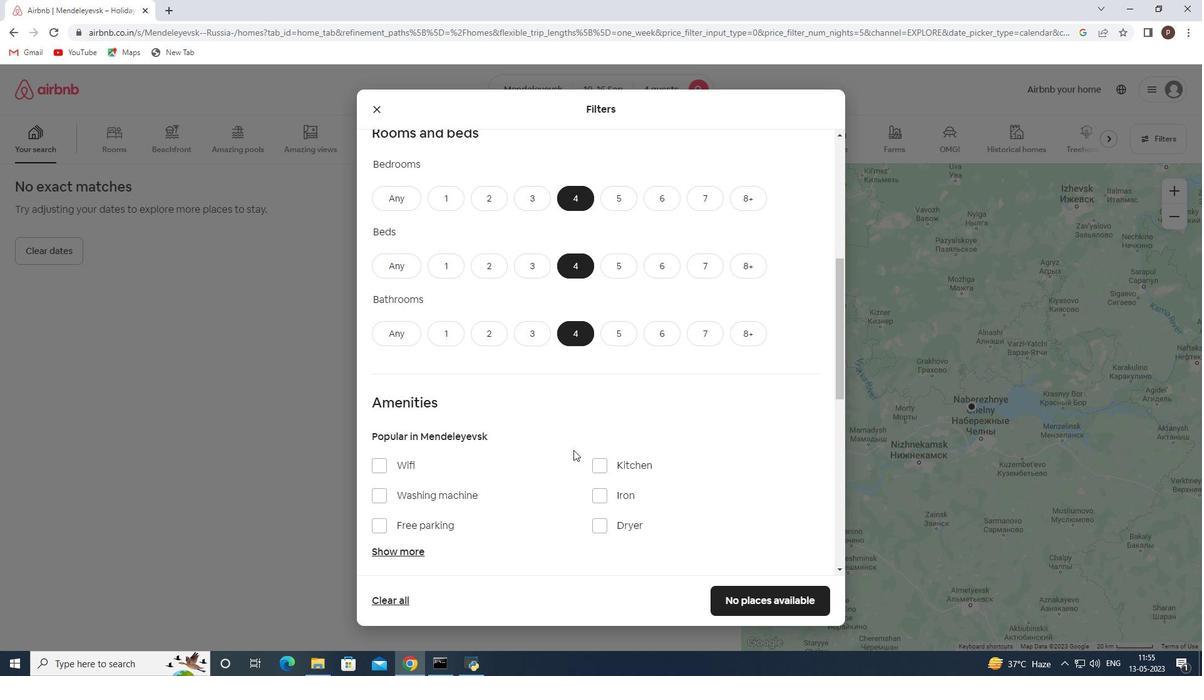 
Action: Mouse scrolled (573, 450) with delta (0, 0)
Screenshot: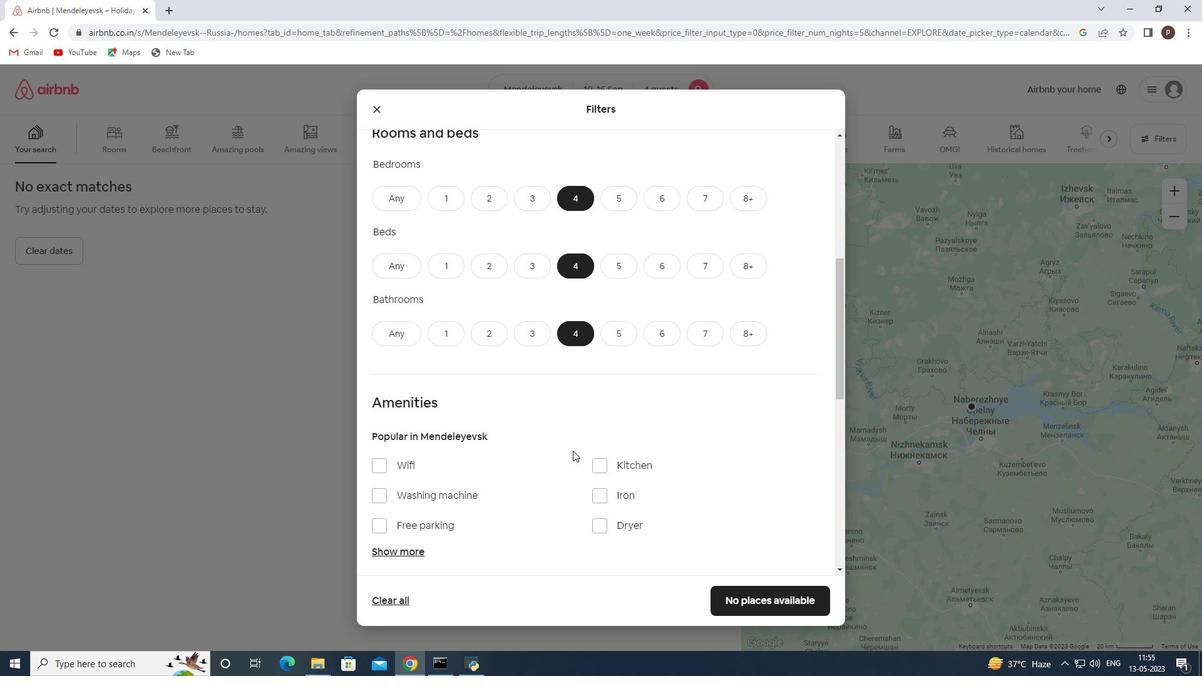 
Action: Mouse moved to (378, 403)
Screenshot: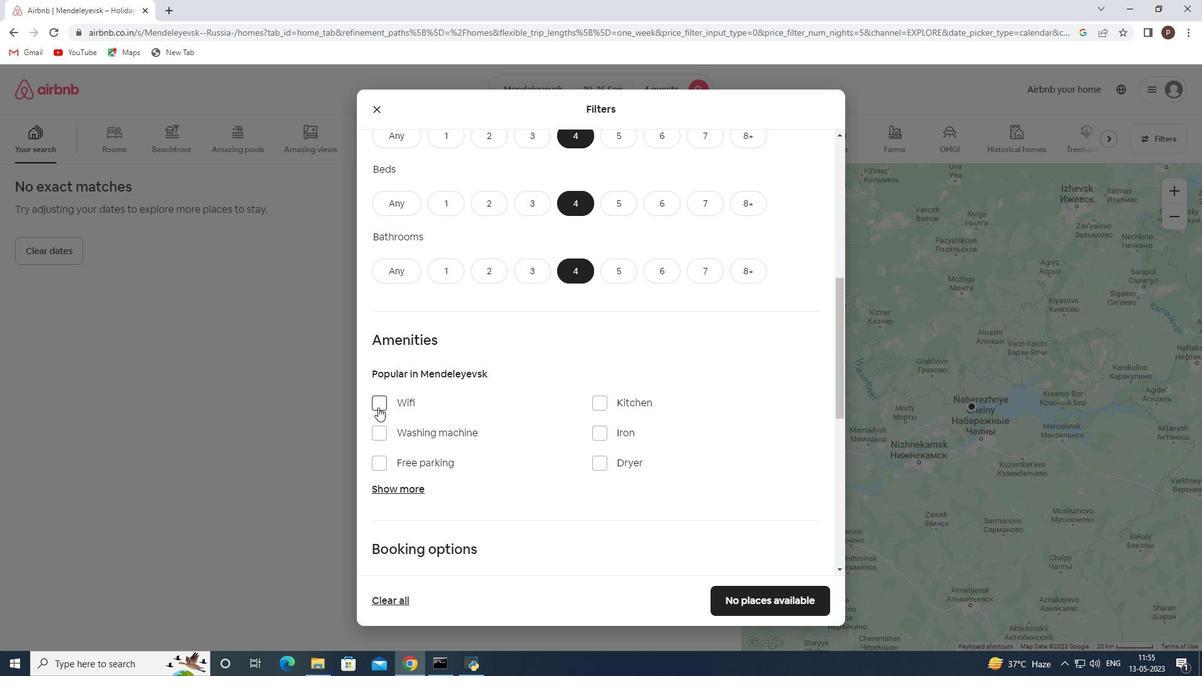 
Action: Mouse pressed left at (378, 403)
Screenshot: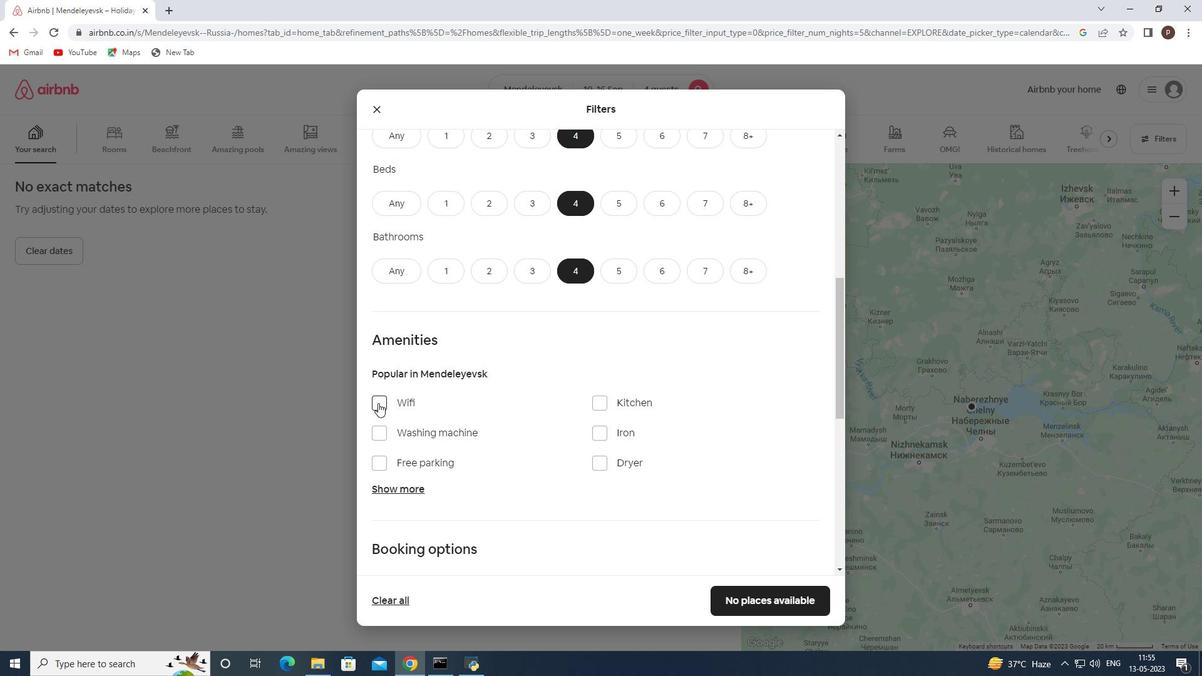 
Action: Mouse moved to (379, 461)
Screenshot: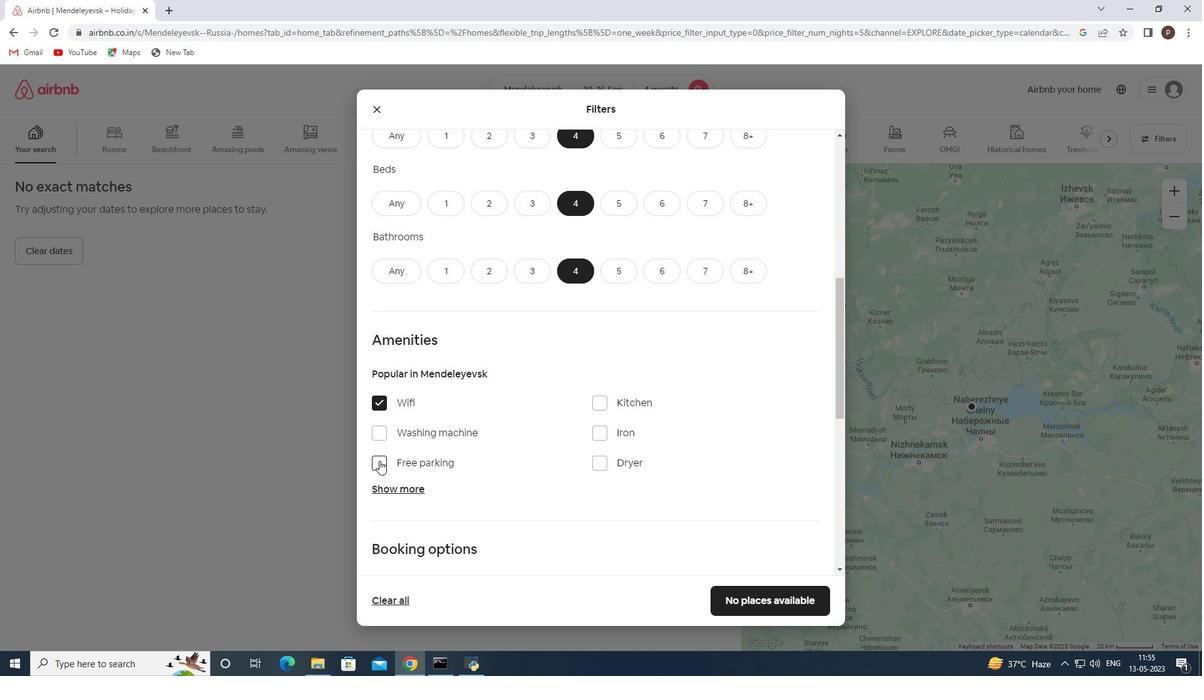 
Action: Mouse pressed left at (379, 461)
Screenshot: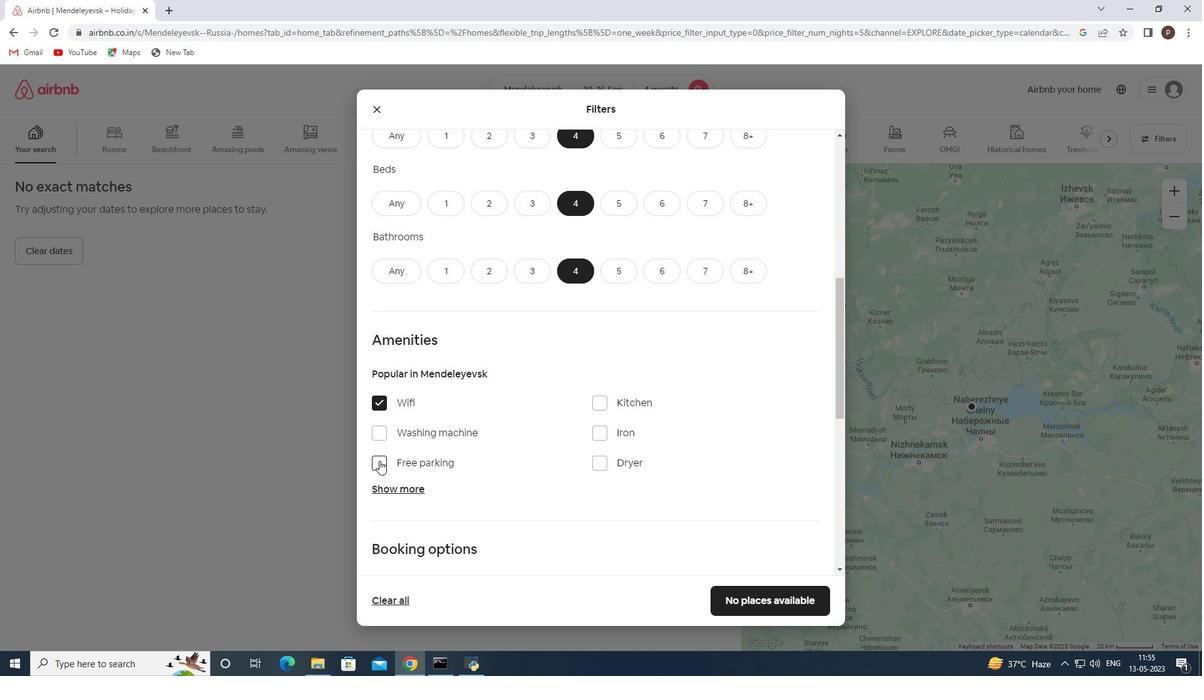 
Action: Mouse moved to (386, 489)
Screenshot: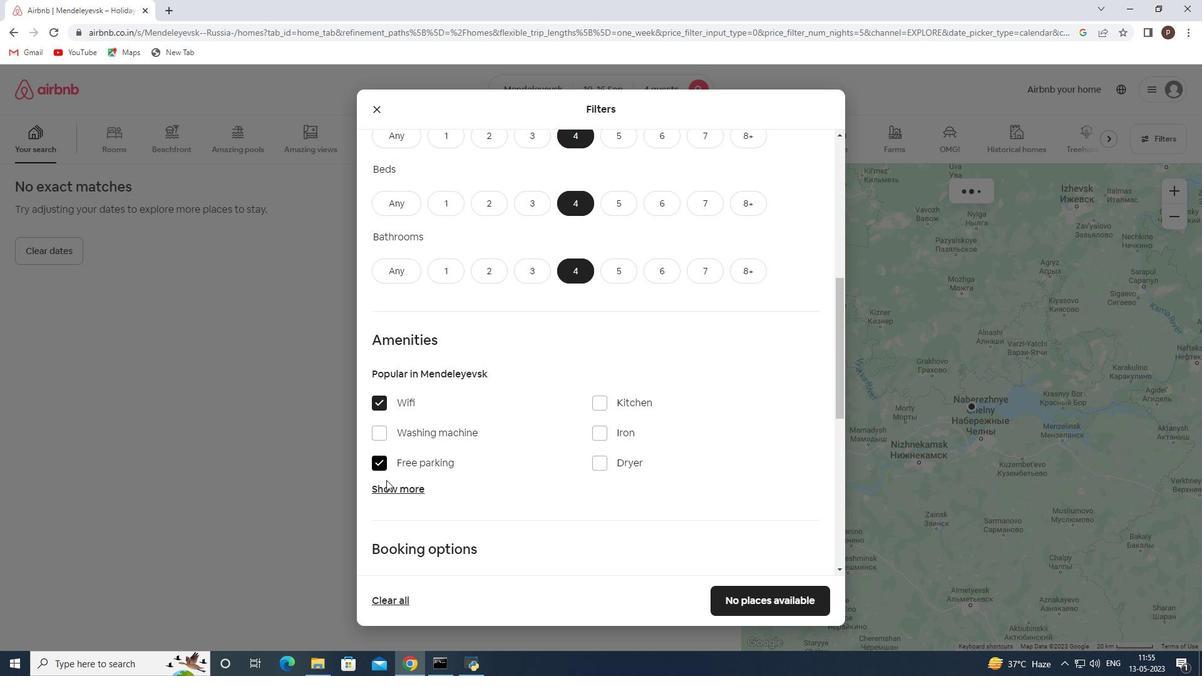 
Action: Mouse pressed left at (386, 489)
Screenshot: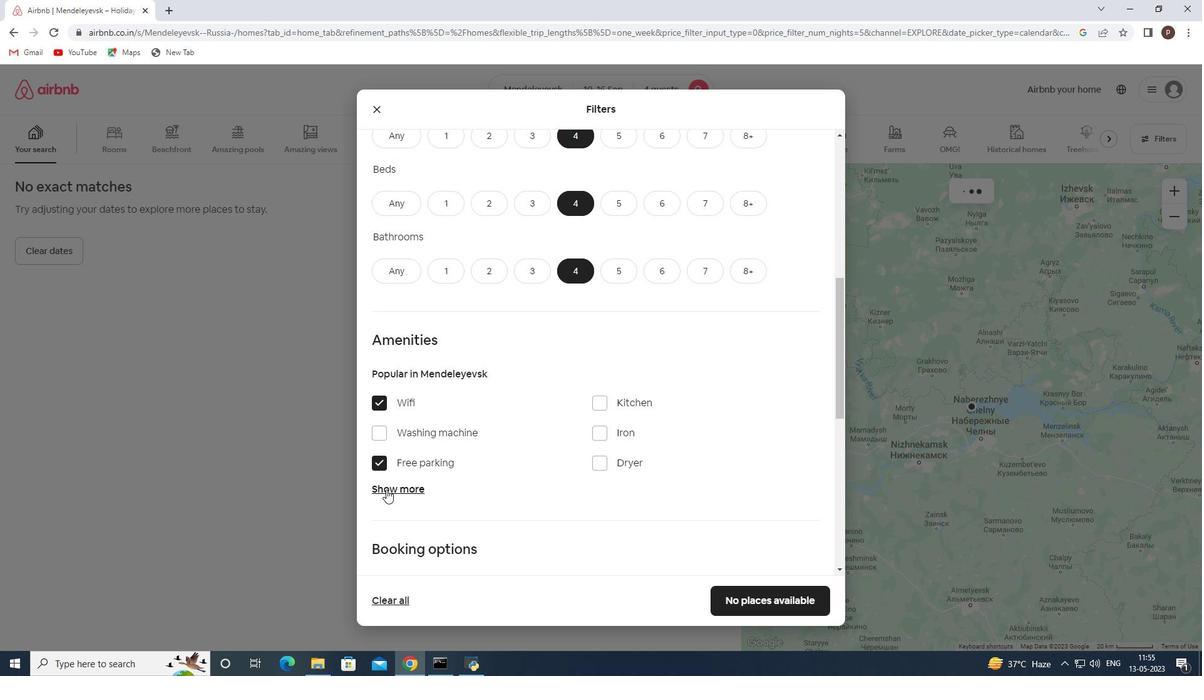 
Action: Mouse moved to (545, 505)
Screenshot: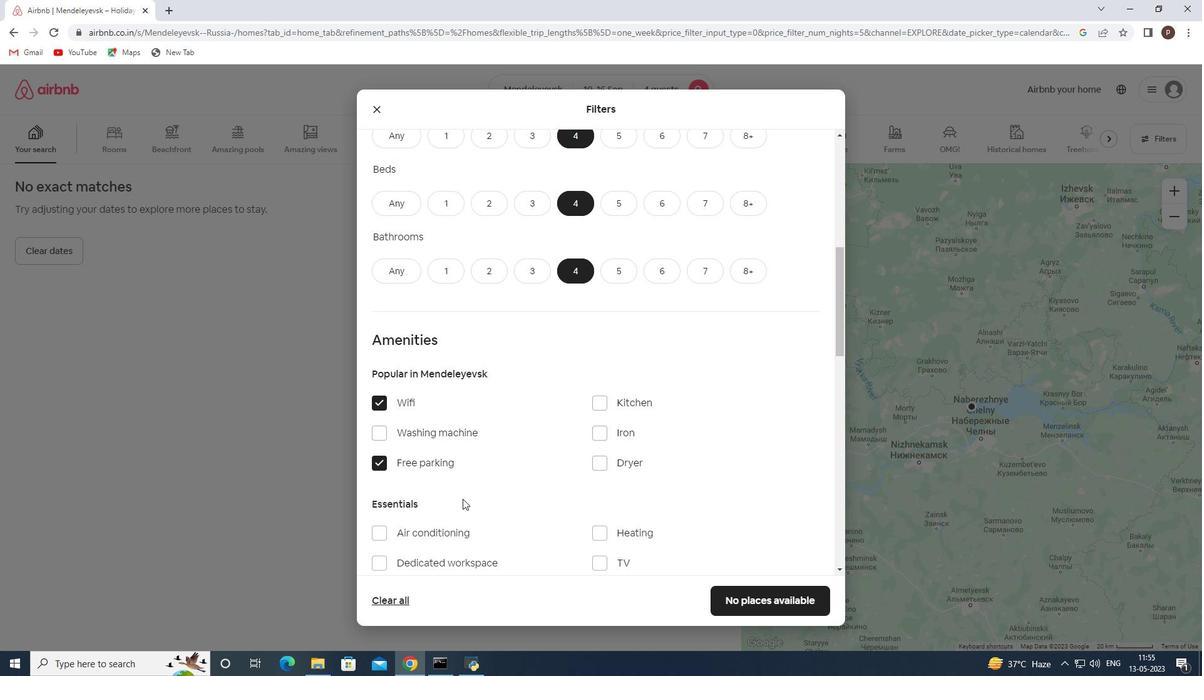 
Action: Mouse scrolled (545, 504) with delta (0, 0)
Screenshot: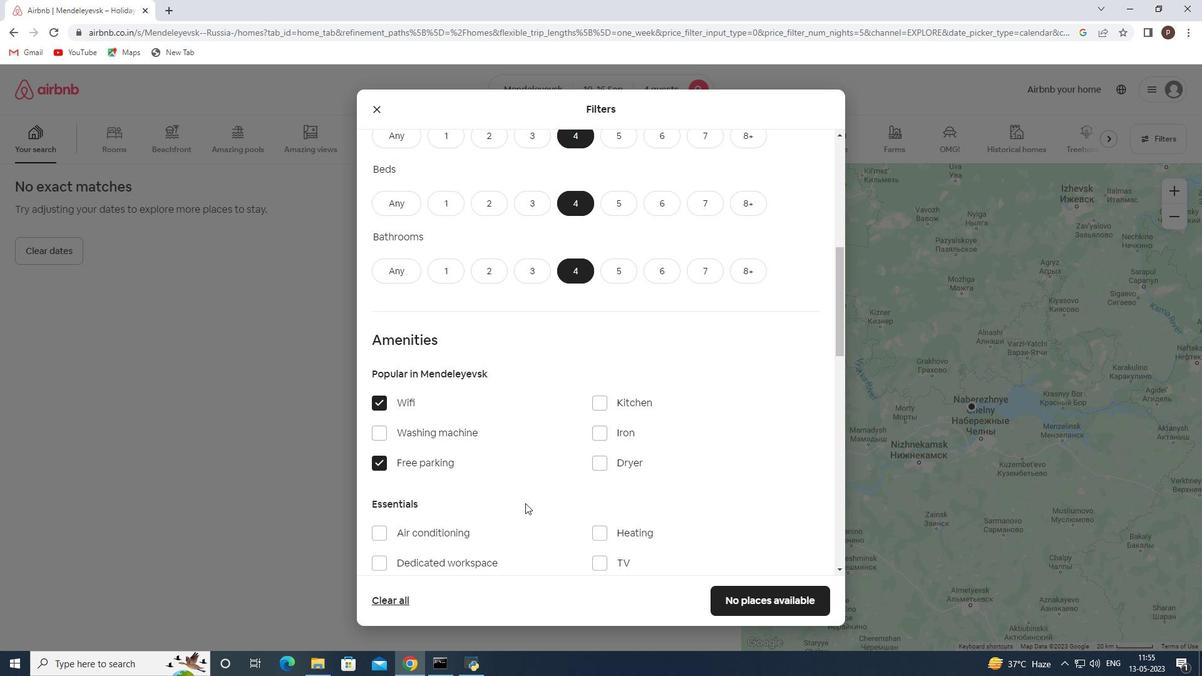 
Action: Mouse moved to (546, 505)
Screenshot: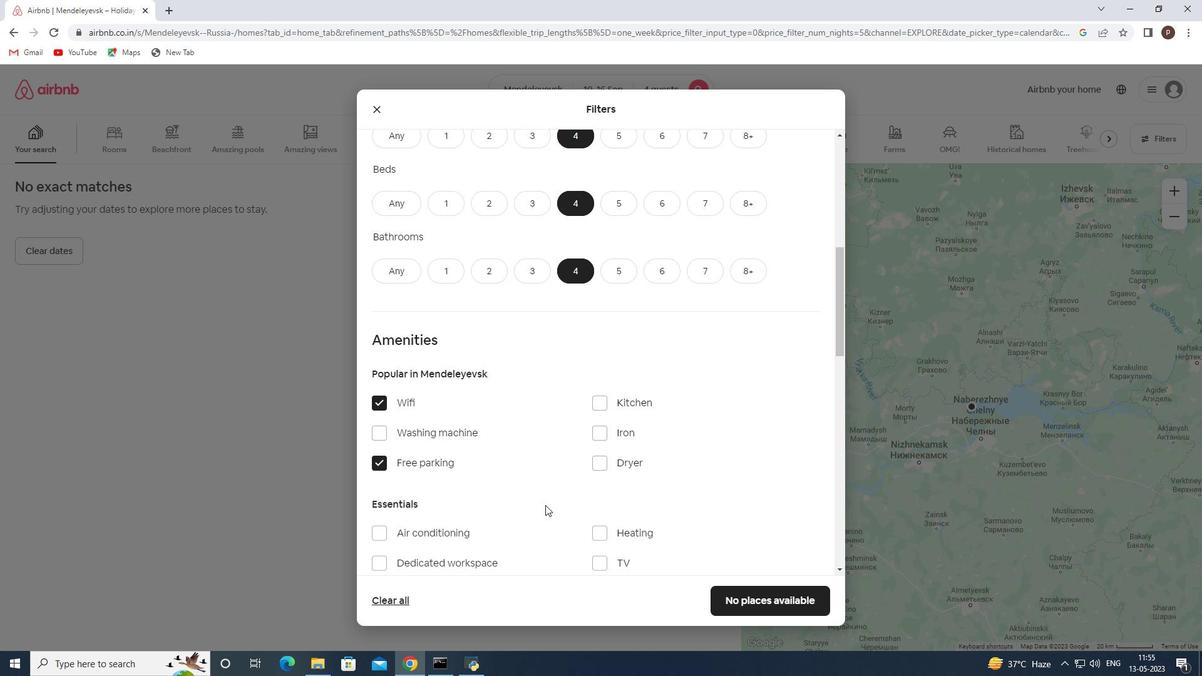 
Action: Mouse scrolled (546, 504) with delta (0, 0)
Screenshot: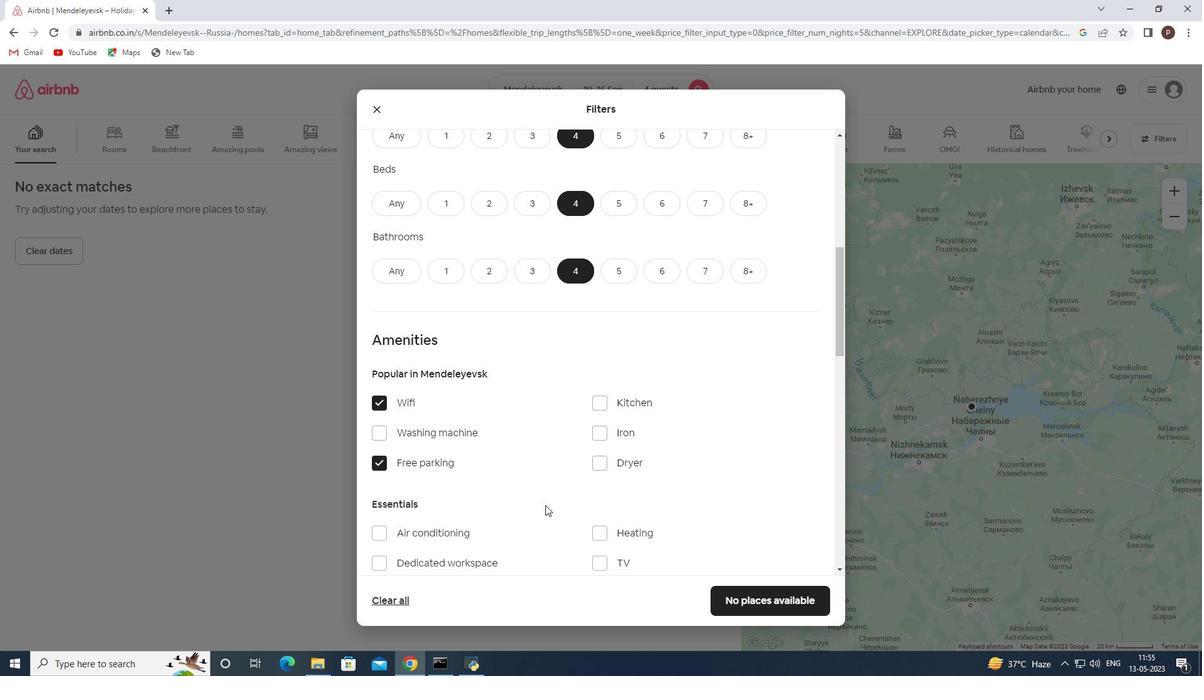 
Action: Mouse moved to (598, 441)
Screenshot: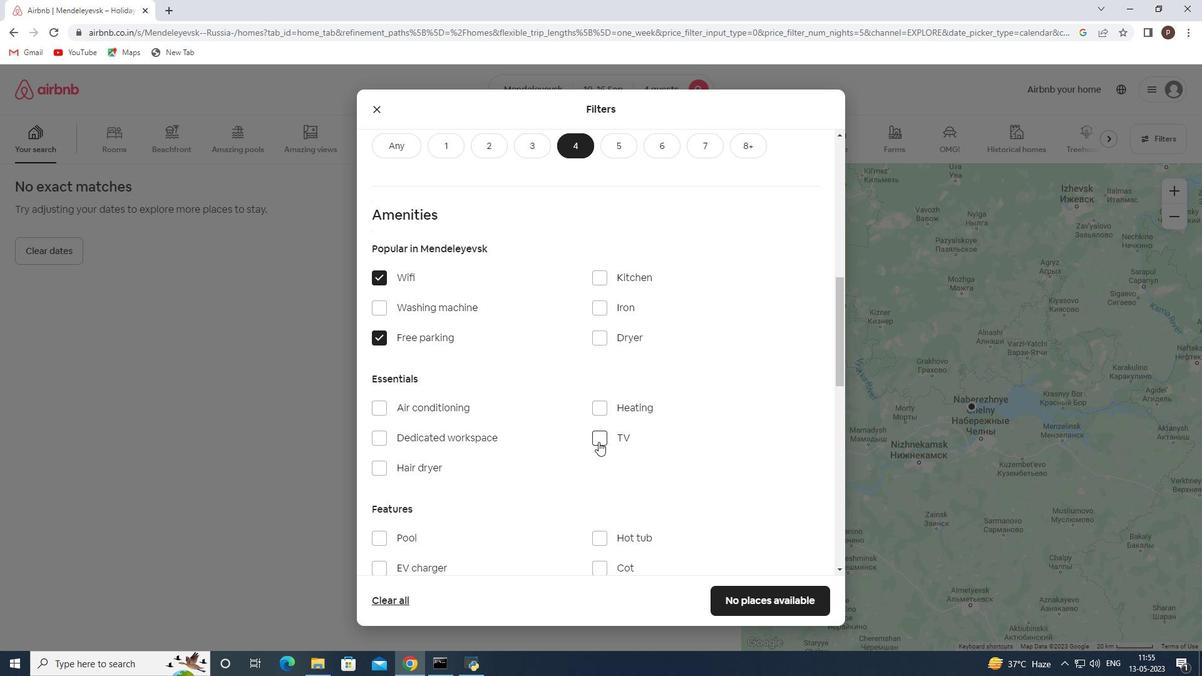 
Action: Mouse pressed left at (598, 441)
Screenshot: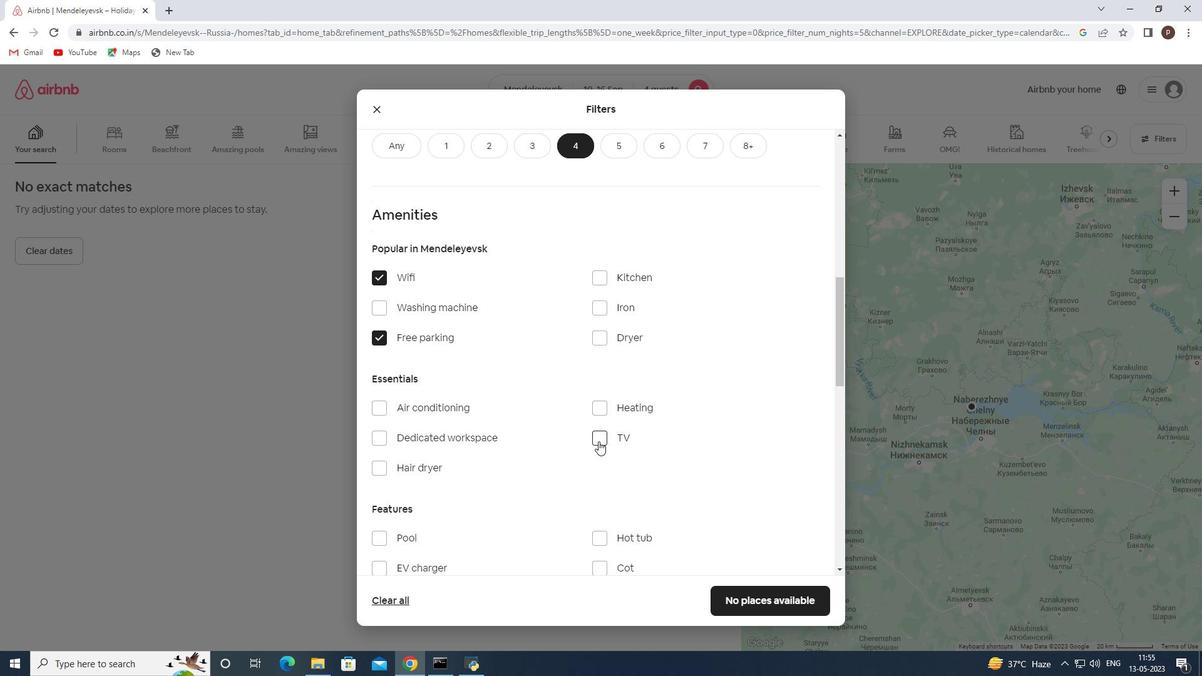 
Action: Mouse moved to (537, 451)
Screenshot: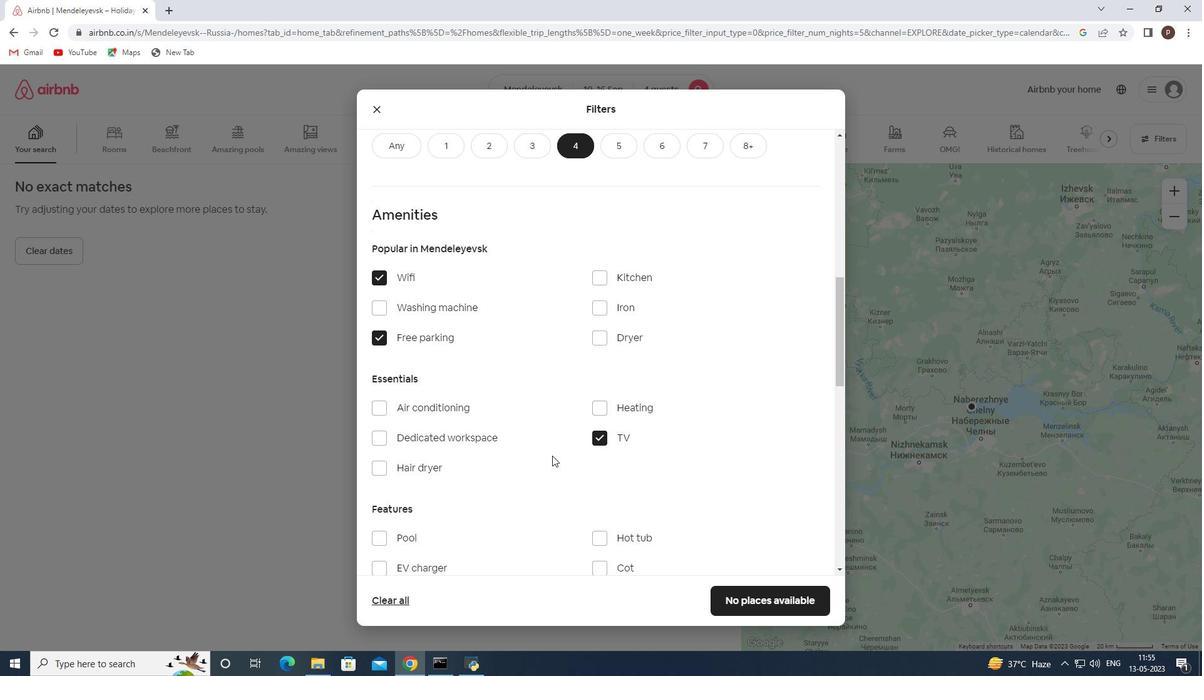 
Action: Mouse scrolled (537, 451) with delta (0, 0)
Screenshot: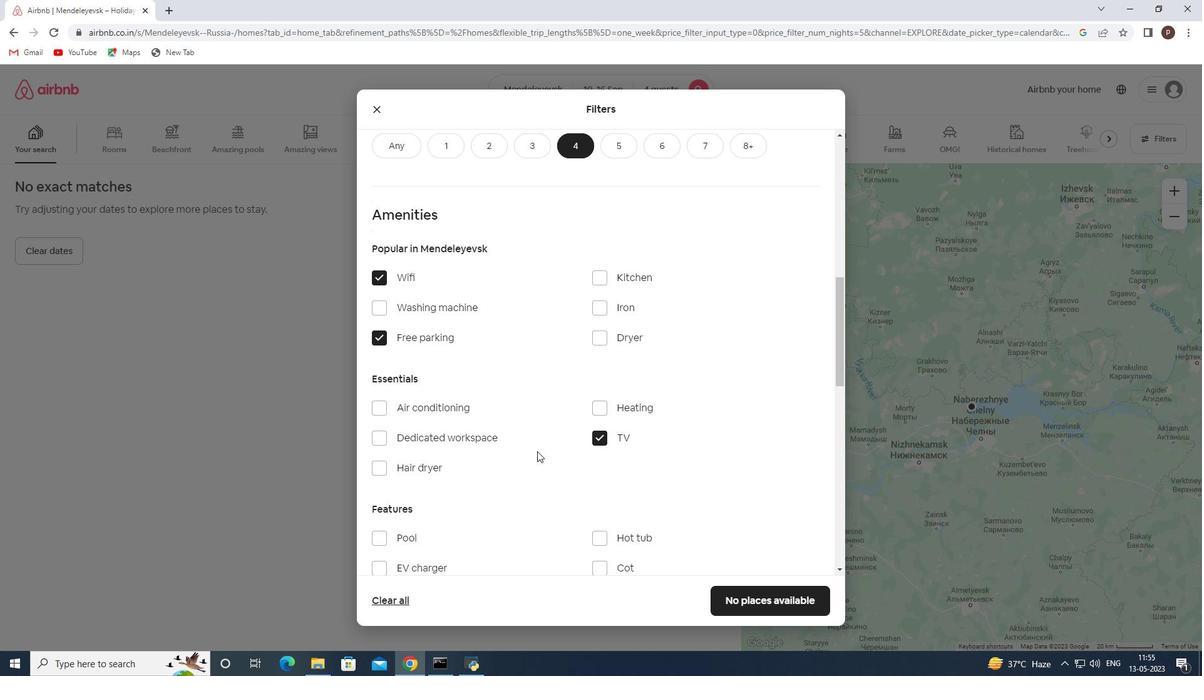 
Action: Mouse scrolled (537, 451) with delta (0, 0)
Screenshot: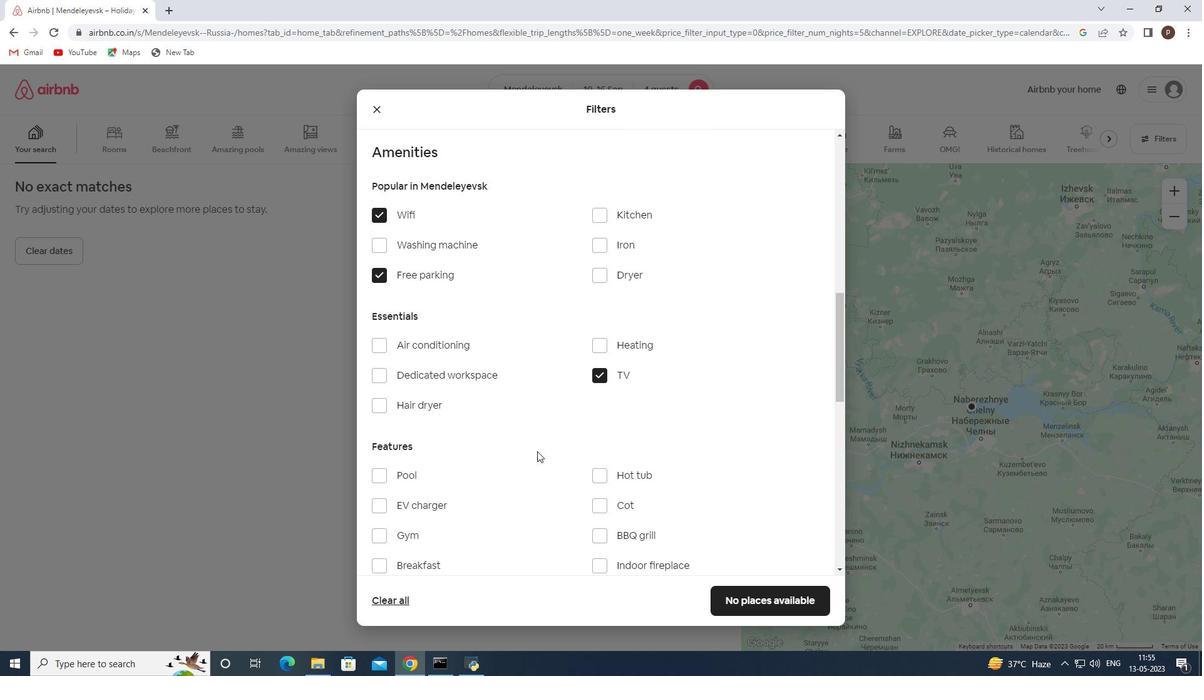 
Action: Mouse scrolled (537, 451) with delta (0, 0)
Screenshot: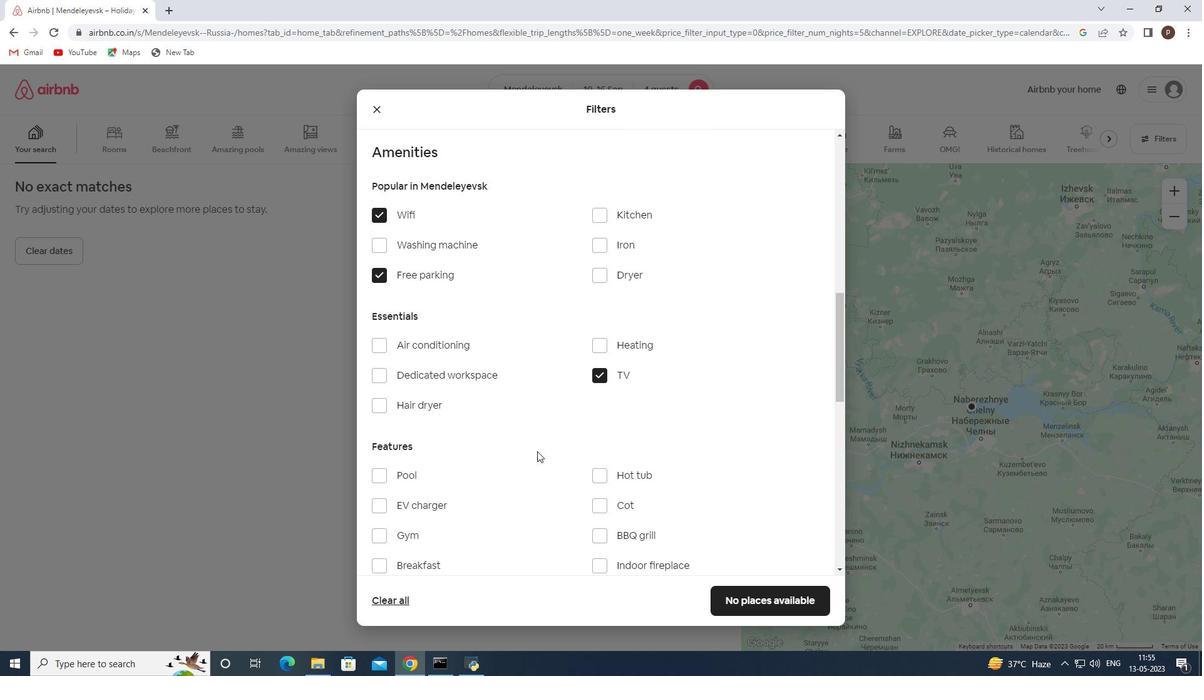 
Action: Mouse moved to (380, 415)
Screenshot: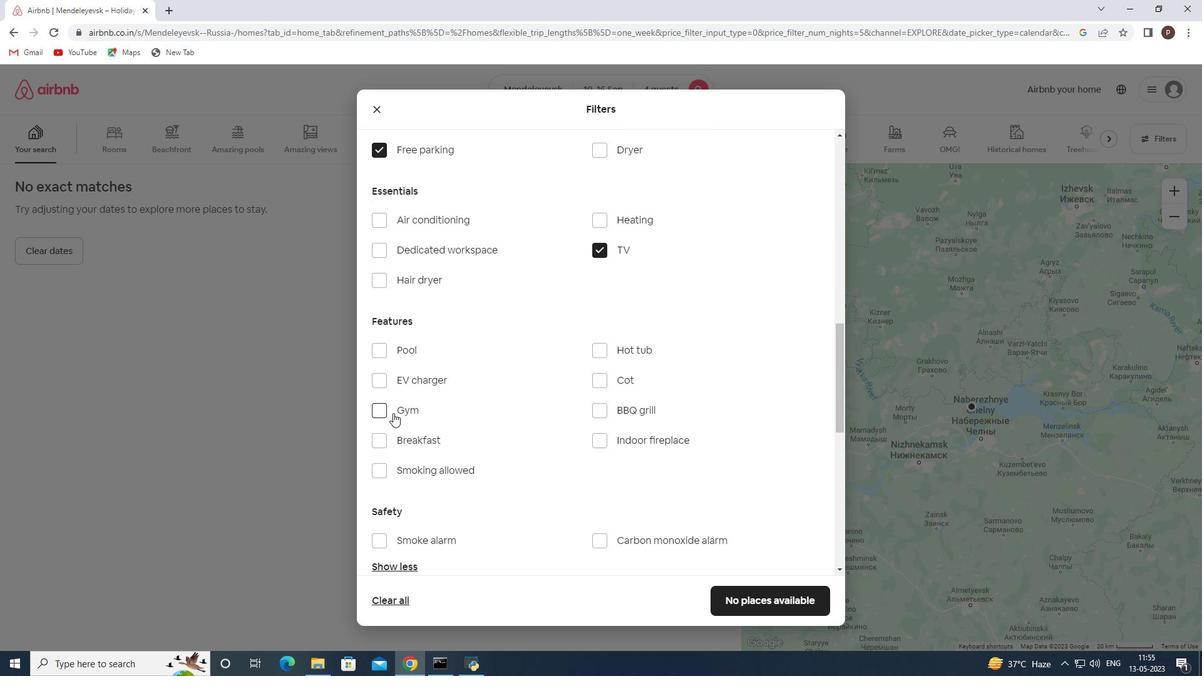 
Action: Mouse pressed left at (380, 415)
Screenshot: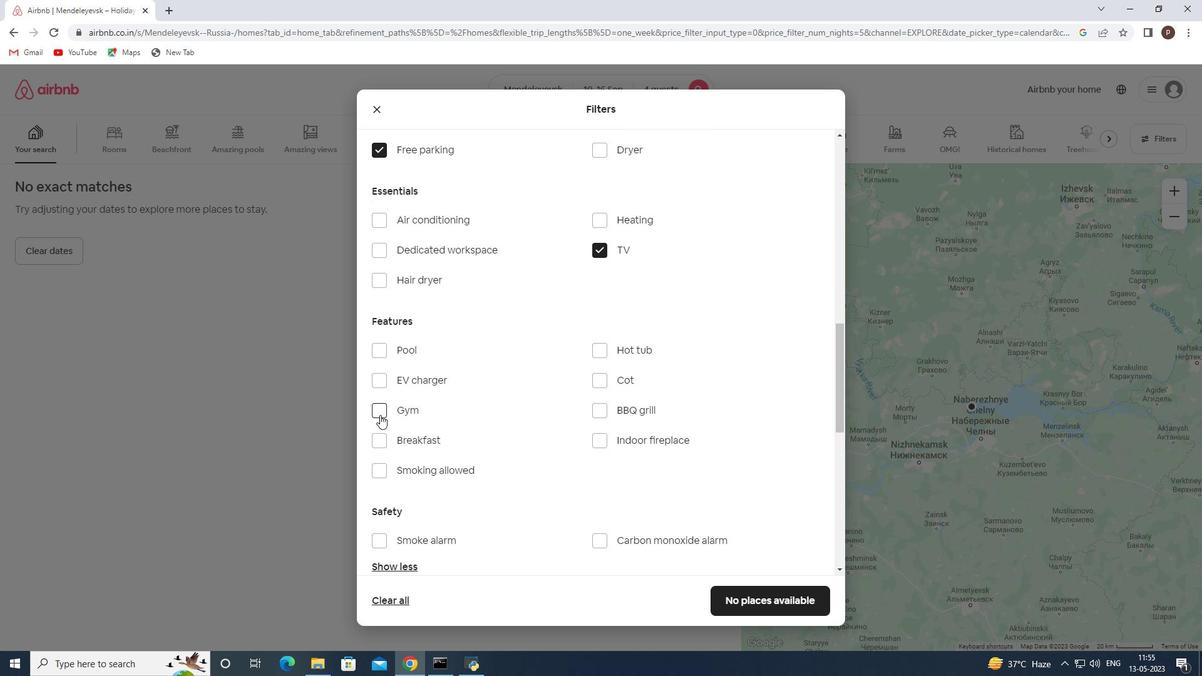 
Action: Mouse moved to (378, 438)
Screenshot: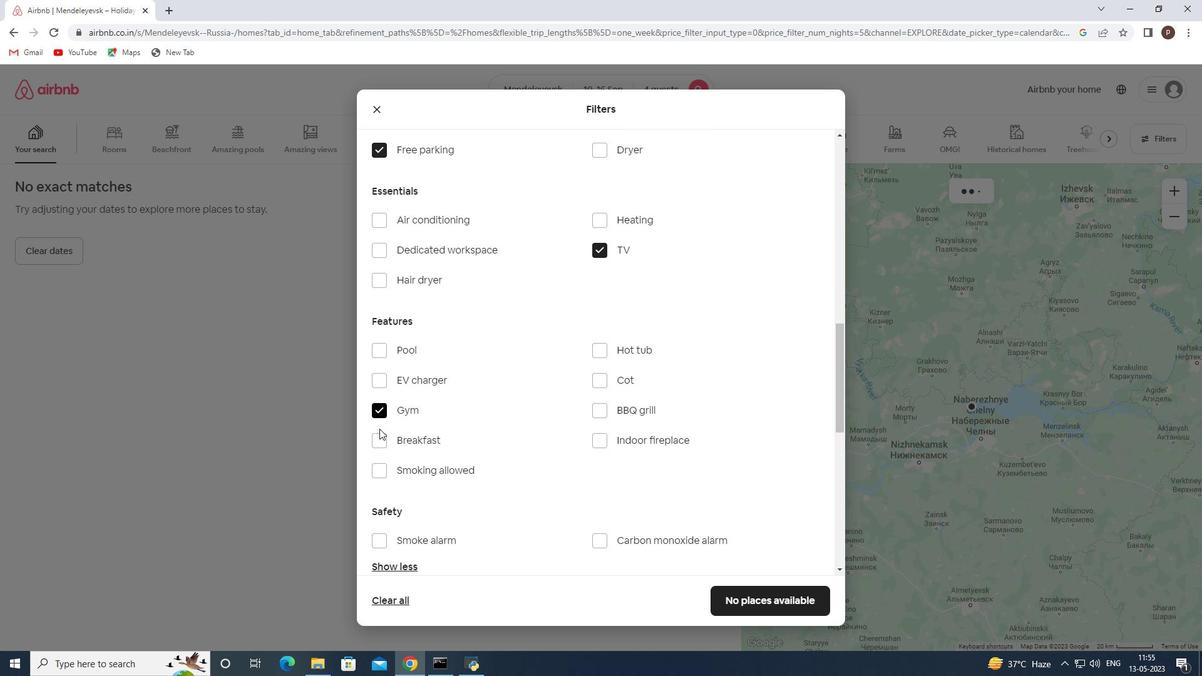 
Action: Mouse pressed left at (378, 438)
Screenshot: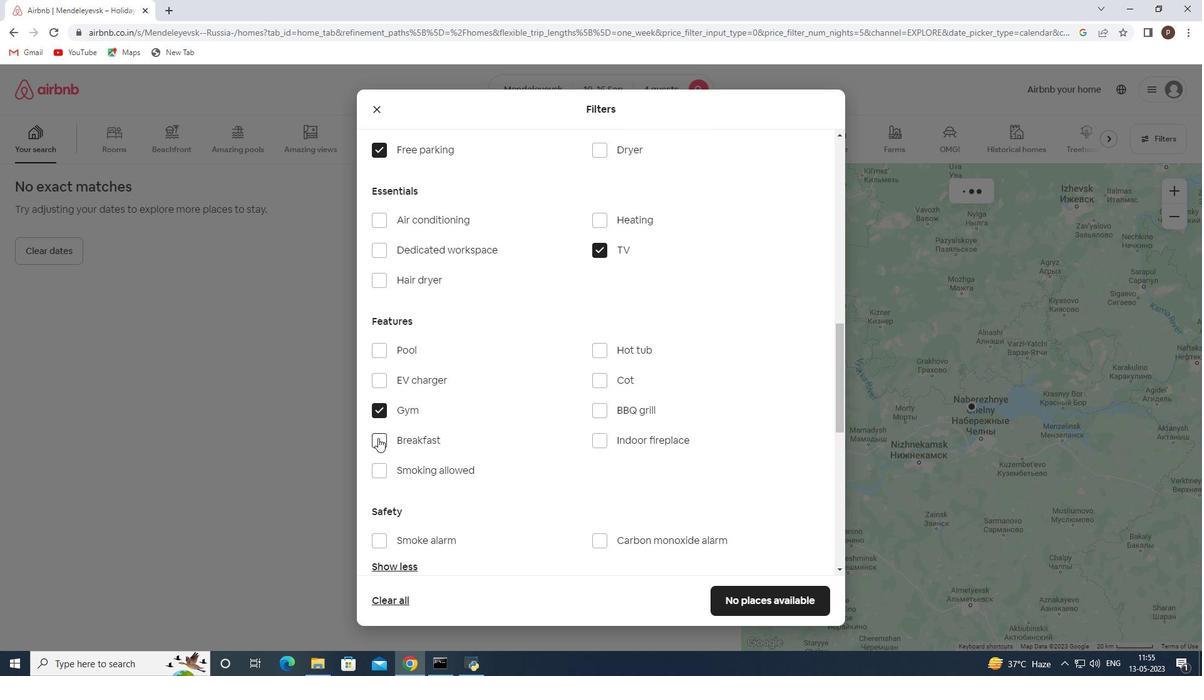 
Action: Mouse moved to (447, 454)
Screenshot: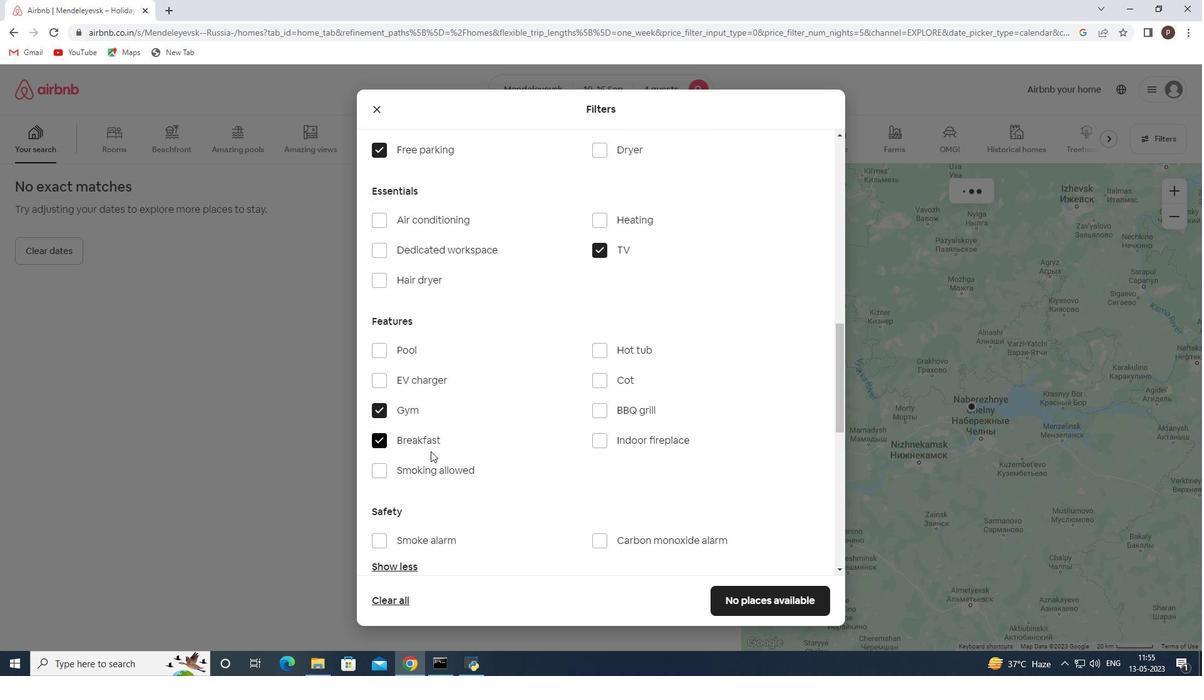 
Action: Mouse scrolled (447, 453) with delta (0, 0)
Screenshot: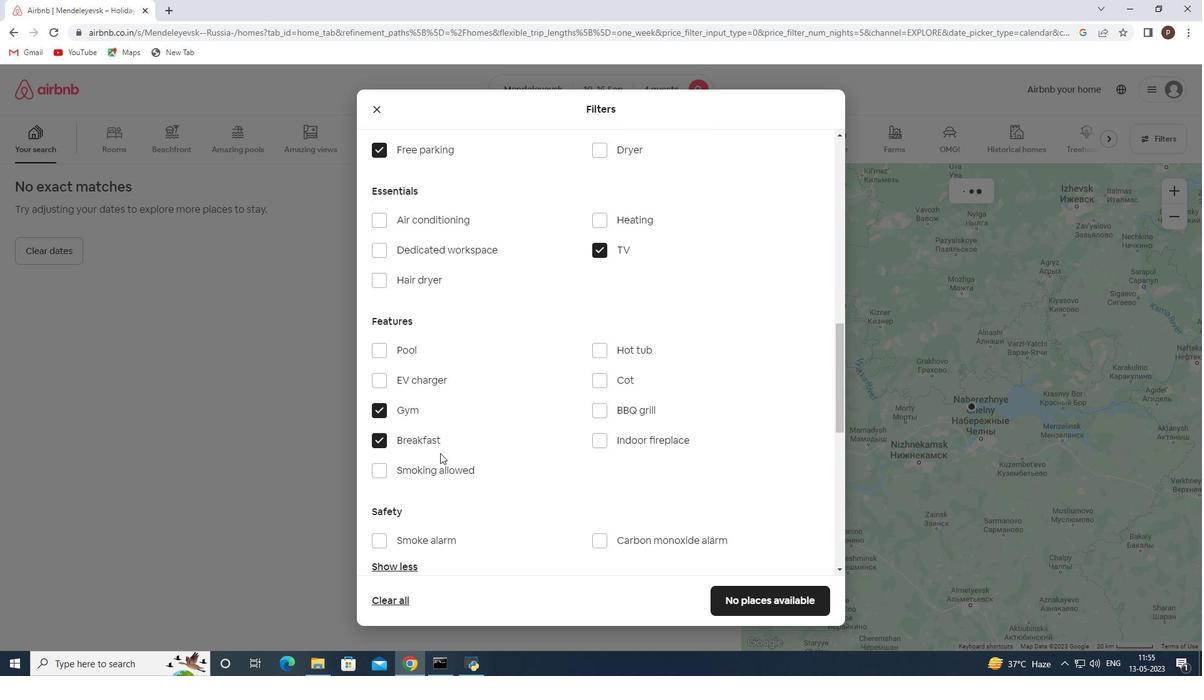 
Action: Mouse moved to (447, 455)
Screenshot: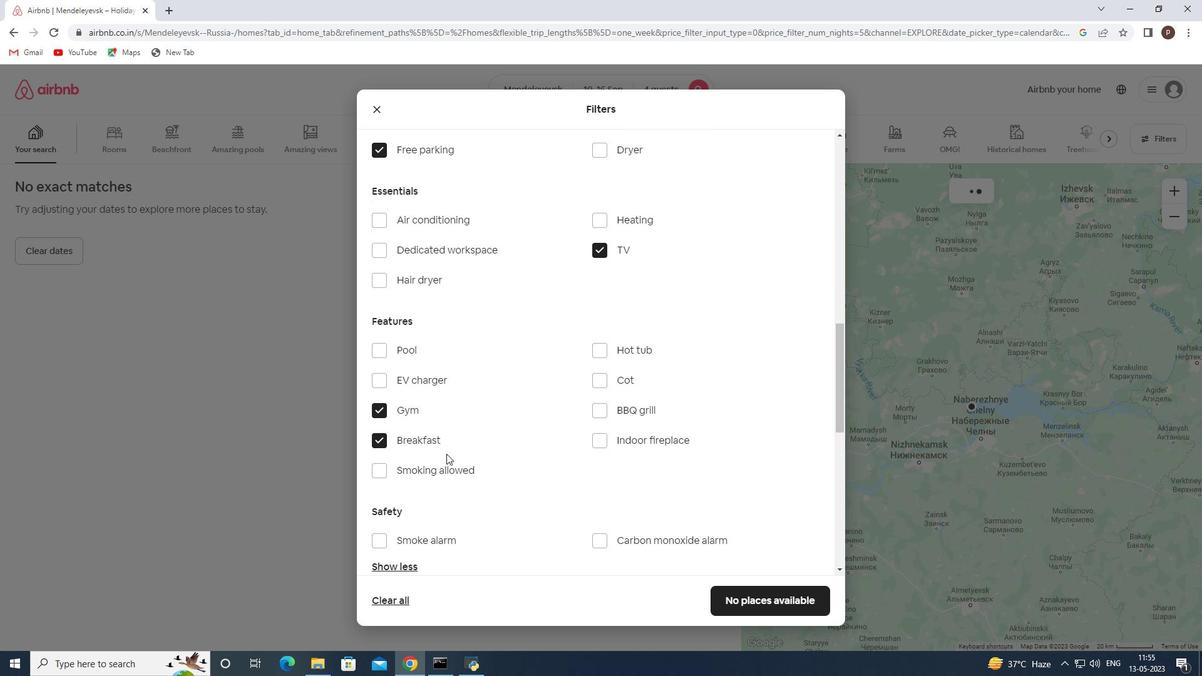
Action: Mouse scrolled (447, 454) with delta (0, 0)
Screenshot: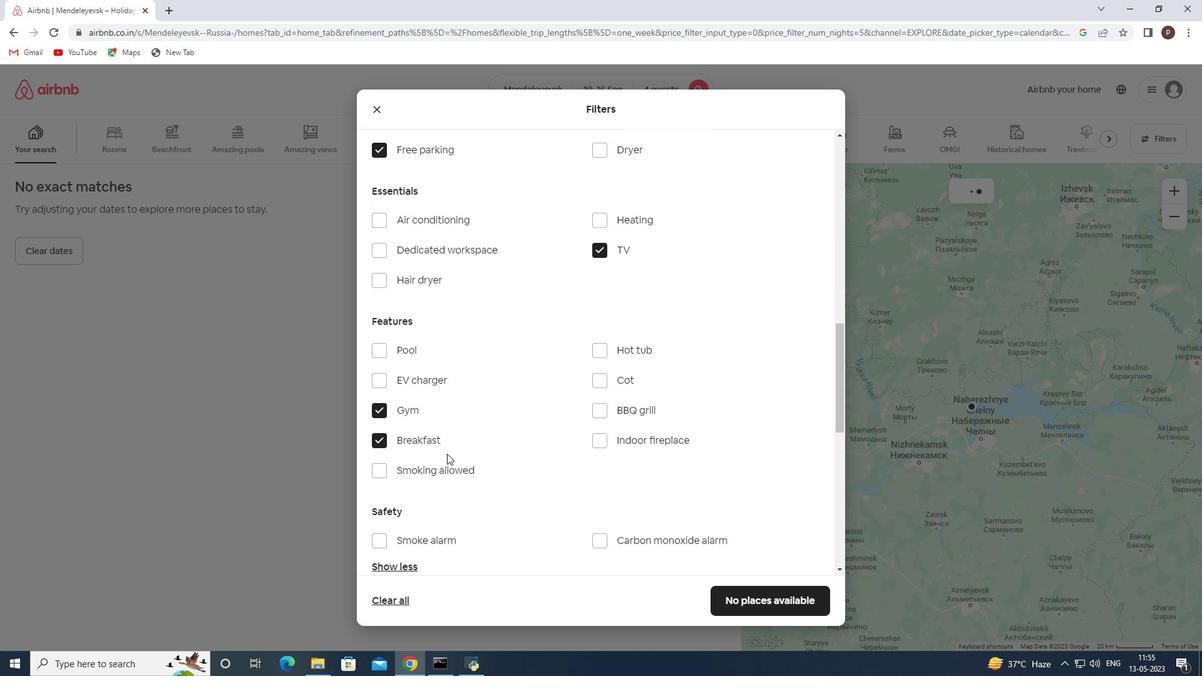 
Action: Mouse moved to (448, 455)
Screenshot: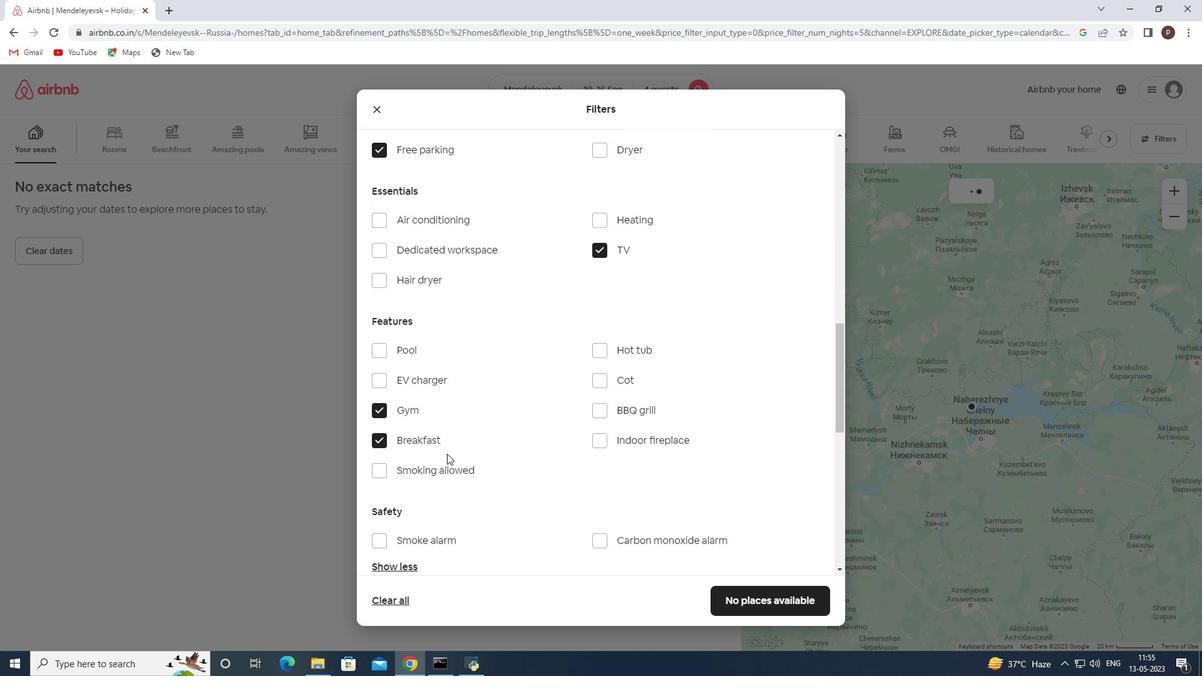 
Action: Mouse scrolled (448, 454) with delta (0, 0)
Screenshot: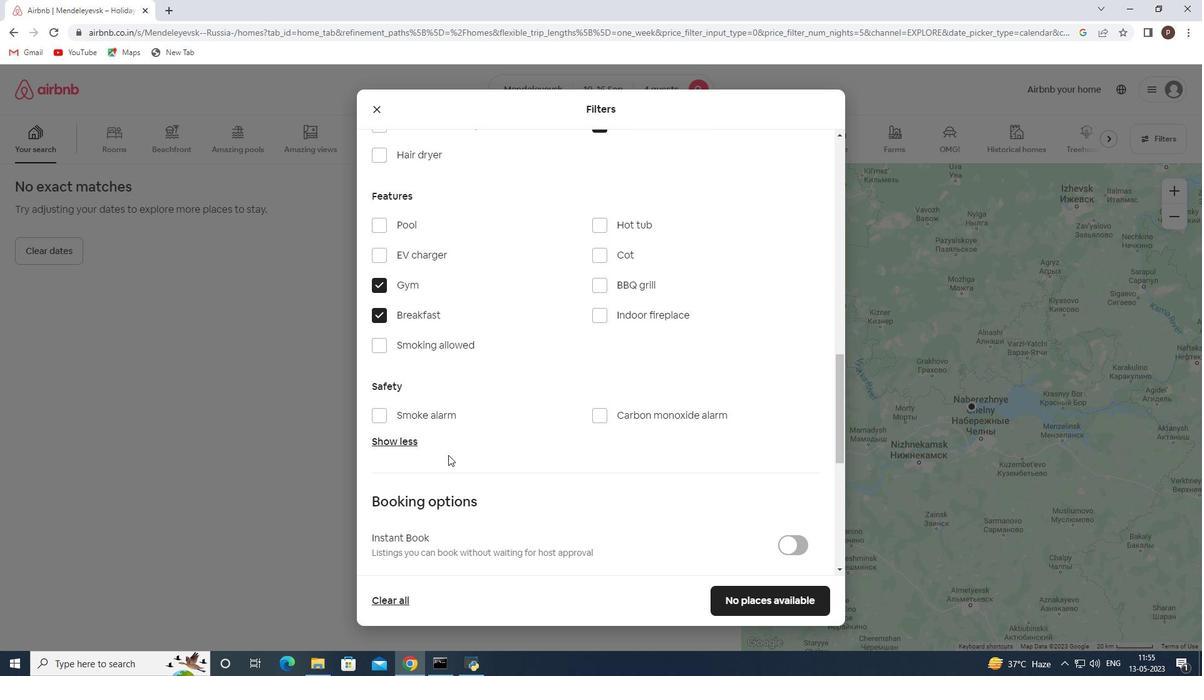 
Action: Mouse scrolled (448, 454) with delta (0, 0)
Screenshot: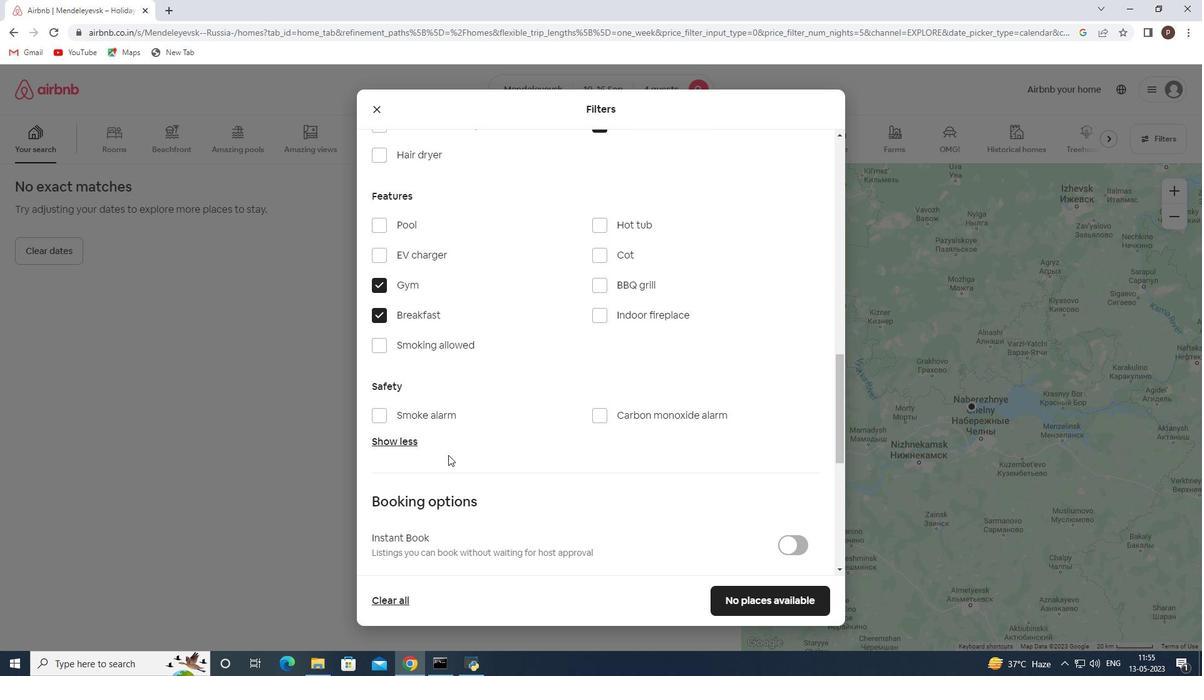
Action: Mouse moved to (780, 461)
Screenshot: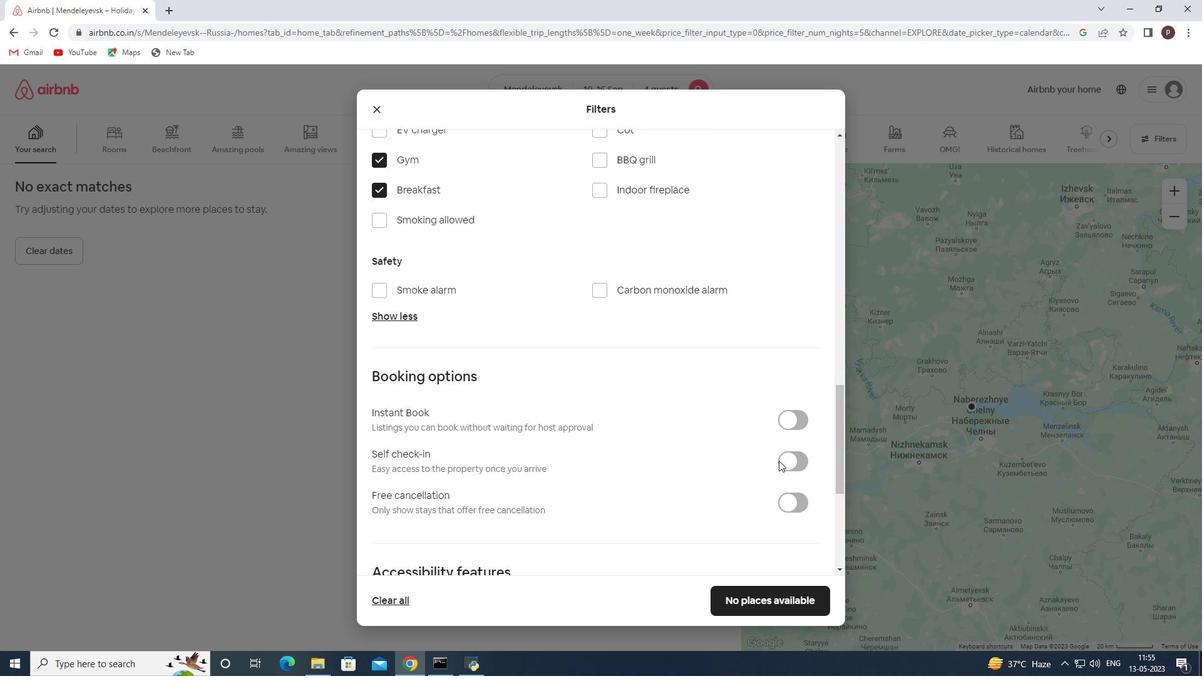 
Action: Mouse pressed left at (780, 461)
Screenshot: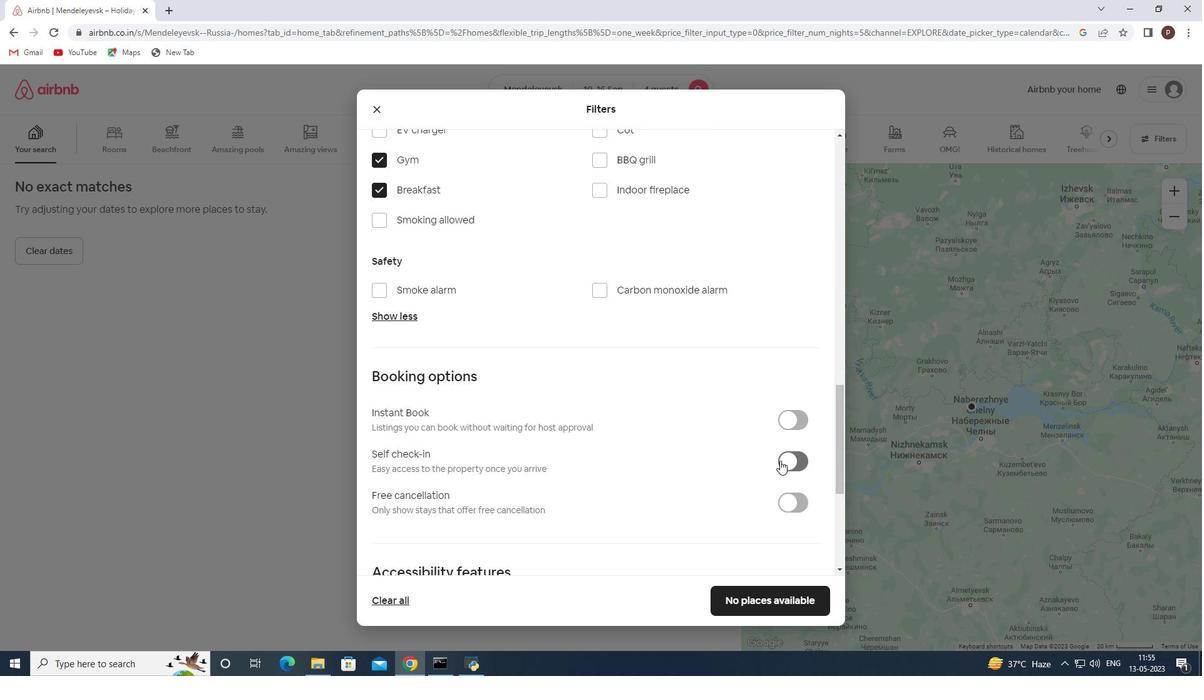 
Action: Mouse moved to (666, 457)
Screenshot: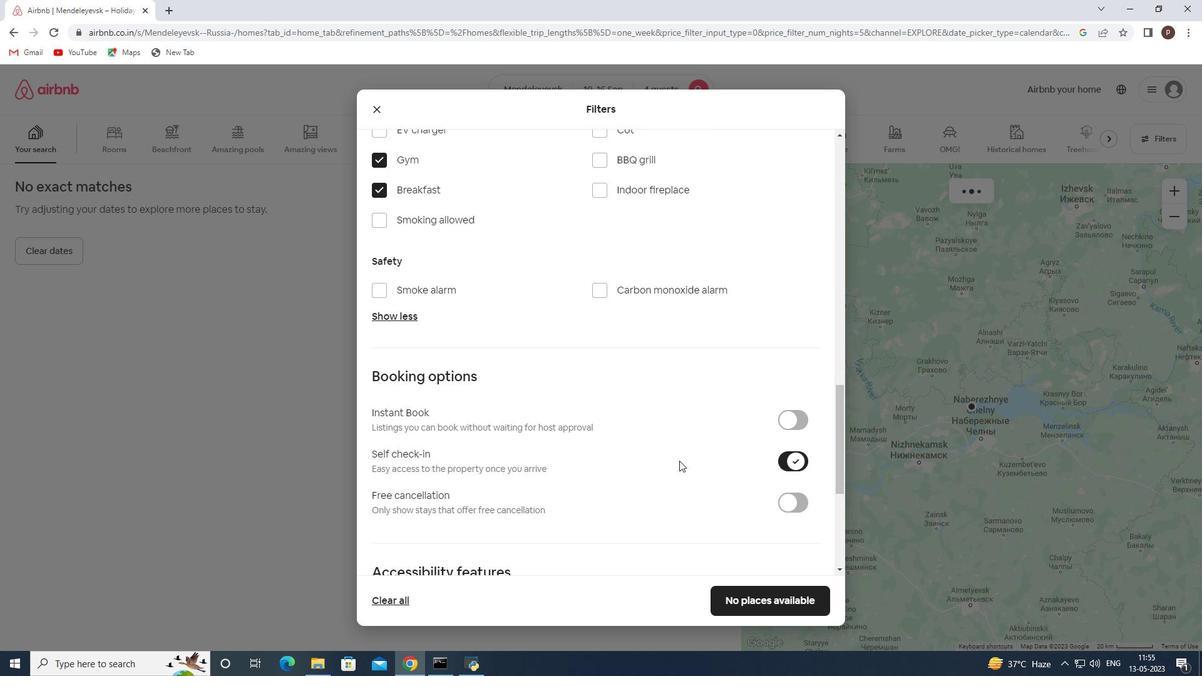 
Action: Mouse scrolled (666, 457) with delta (0, 0)
Screenshot: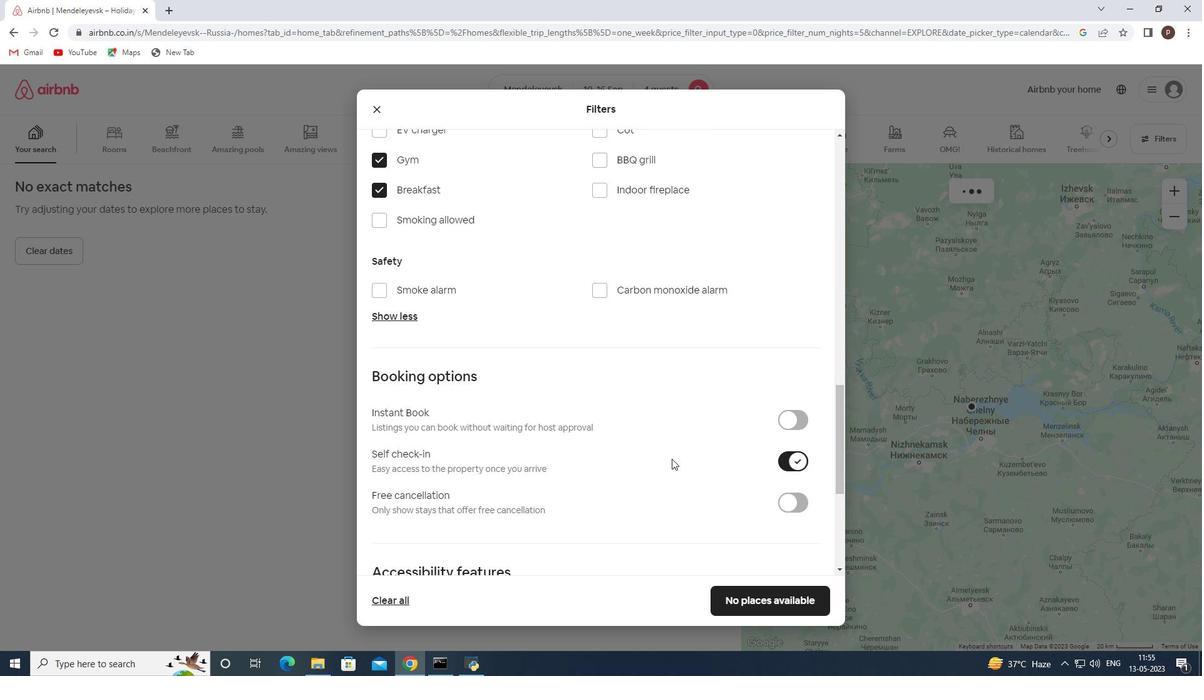 
Action: Mouse scrolled (666, 457) with delta (0, 0)
Screenshot: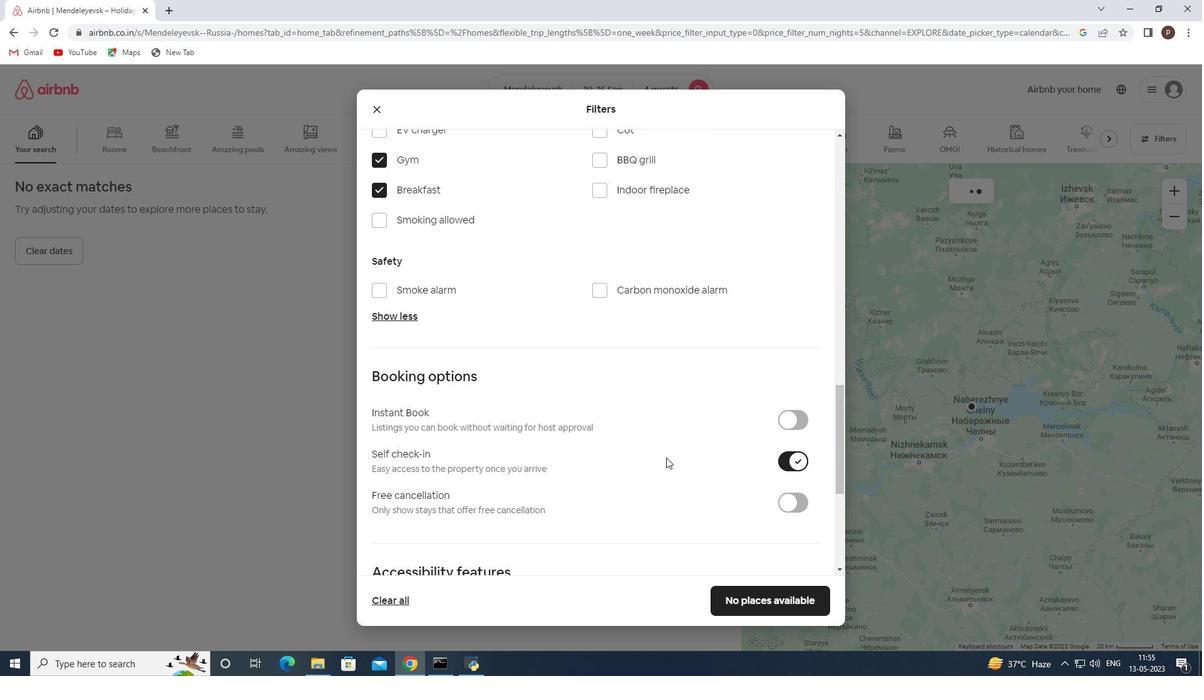 
Action: Mouse moved to (663, 455)
Screenshot: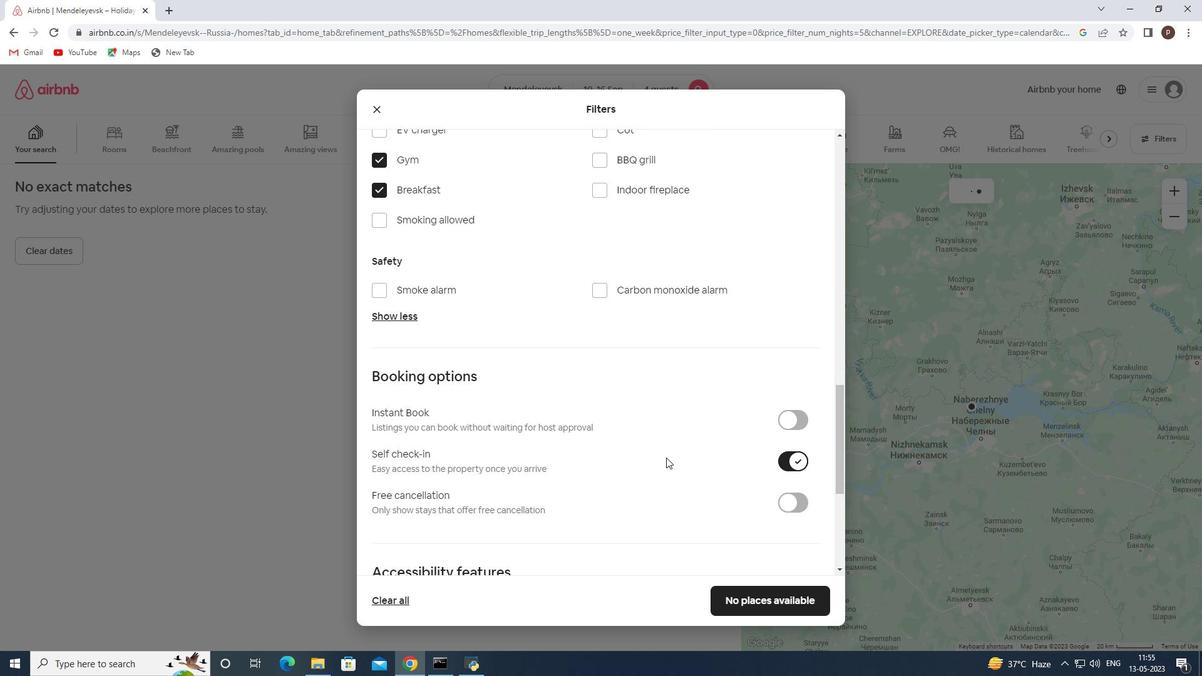 
Action: Mouse scrolled (663, 454) with delta (0, 0)
Screenshot: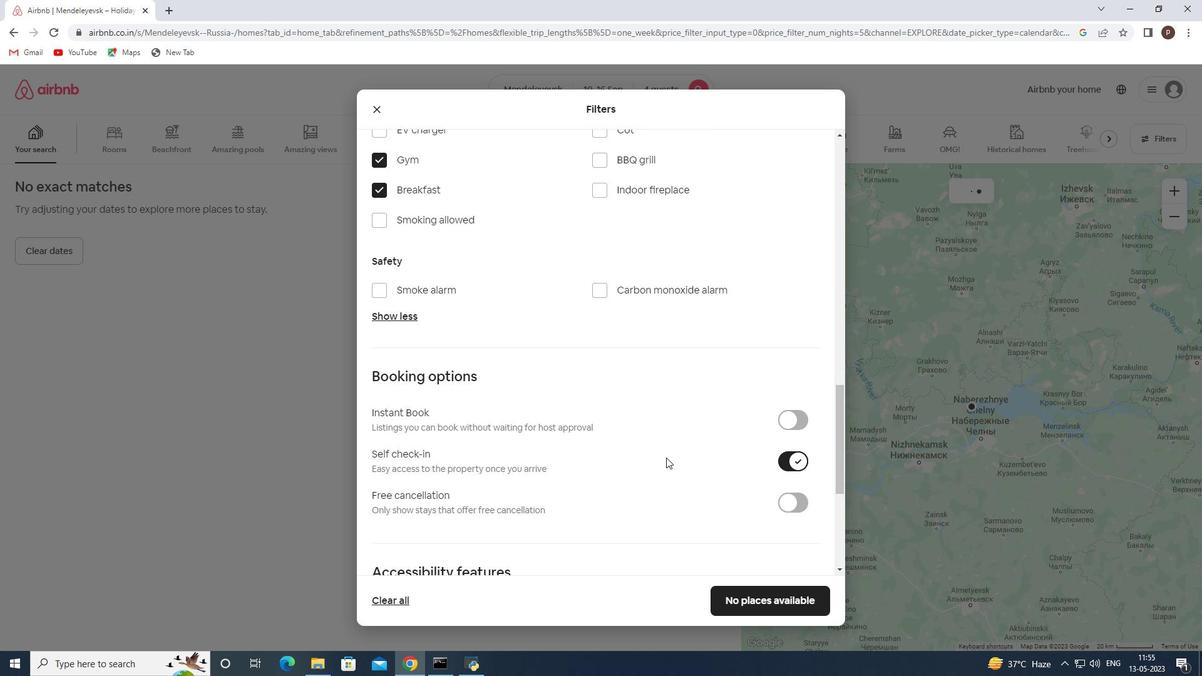 
Action: Mouse moved to (611, 437)
Screenshot: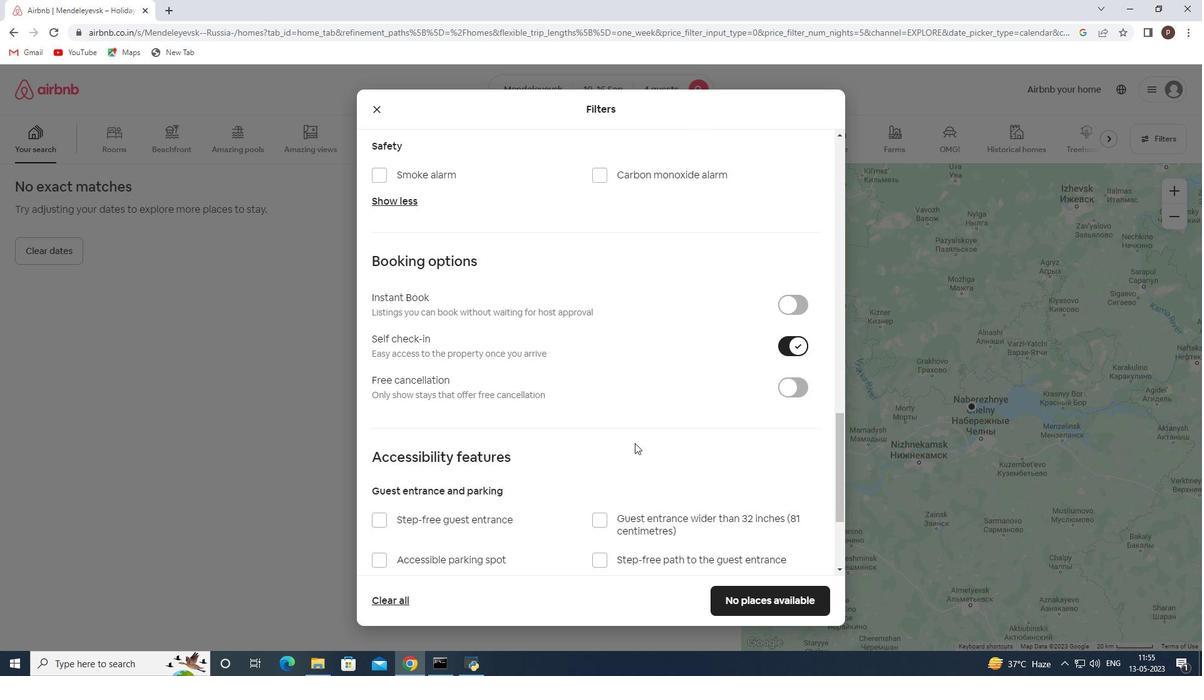 
Action: Mouse scrolled (611, 437) with delta (0, 0)
Screenshot: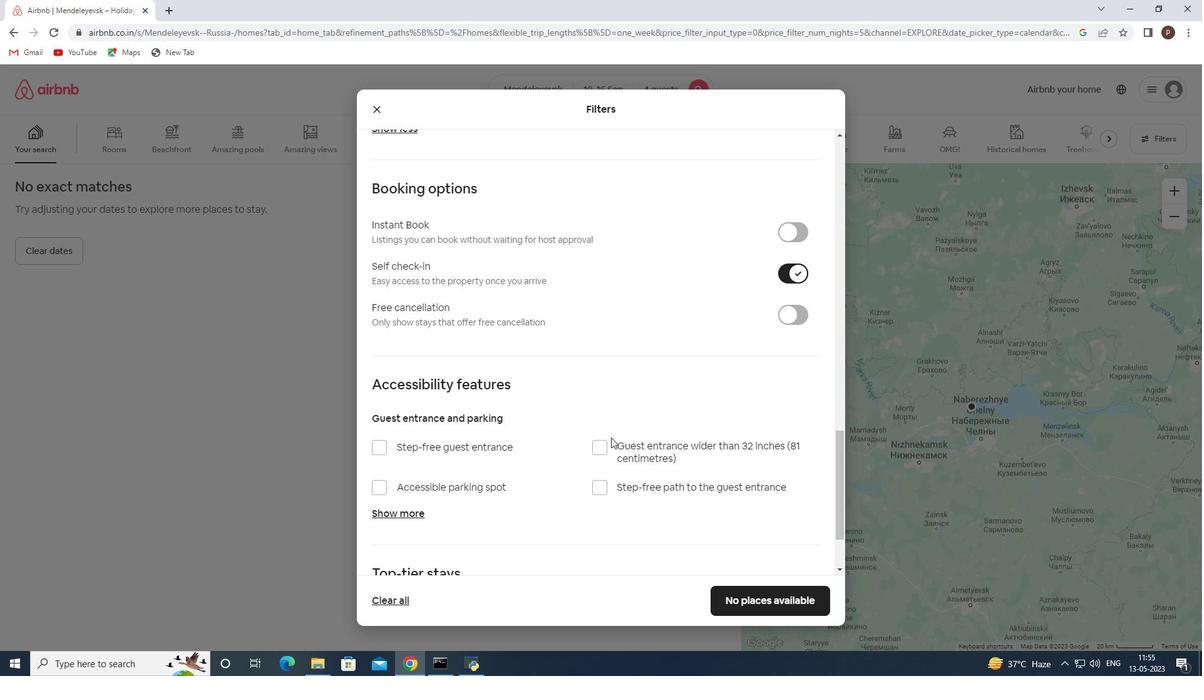 
Action: Mouse scrolled (611, 437) with delta (0, 0)
Screenshot: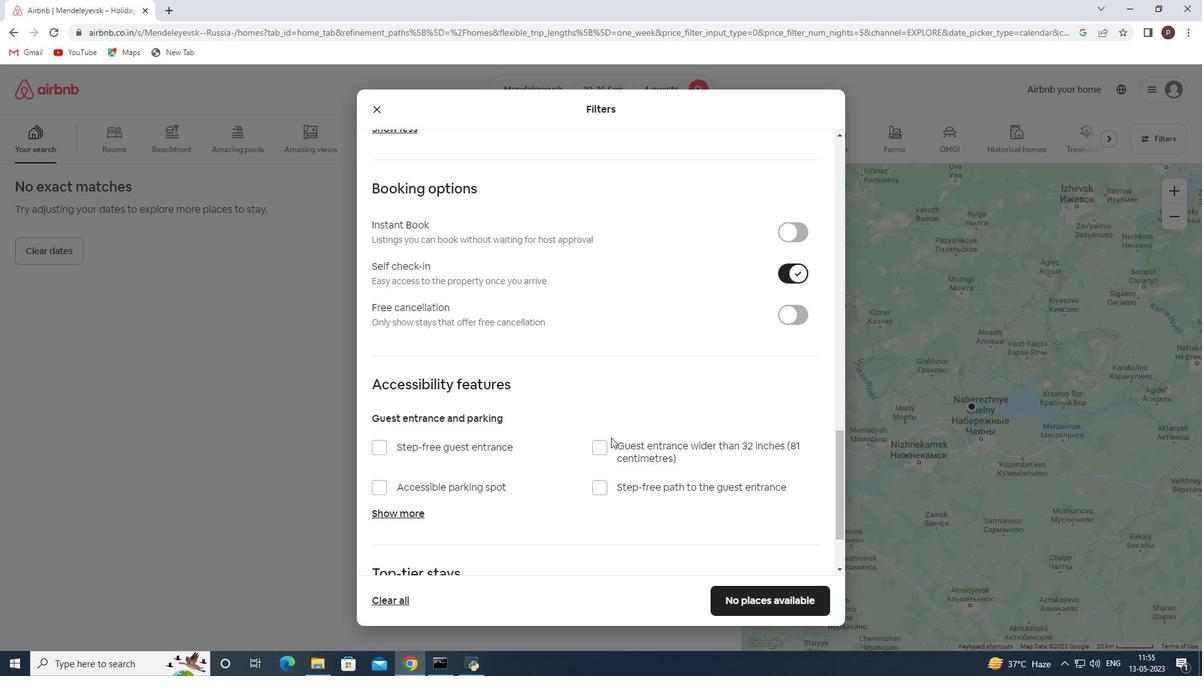 
Action: Mouse scrolled (611, 437) with delta (0, 0)
Screenshot: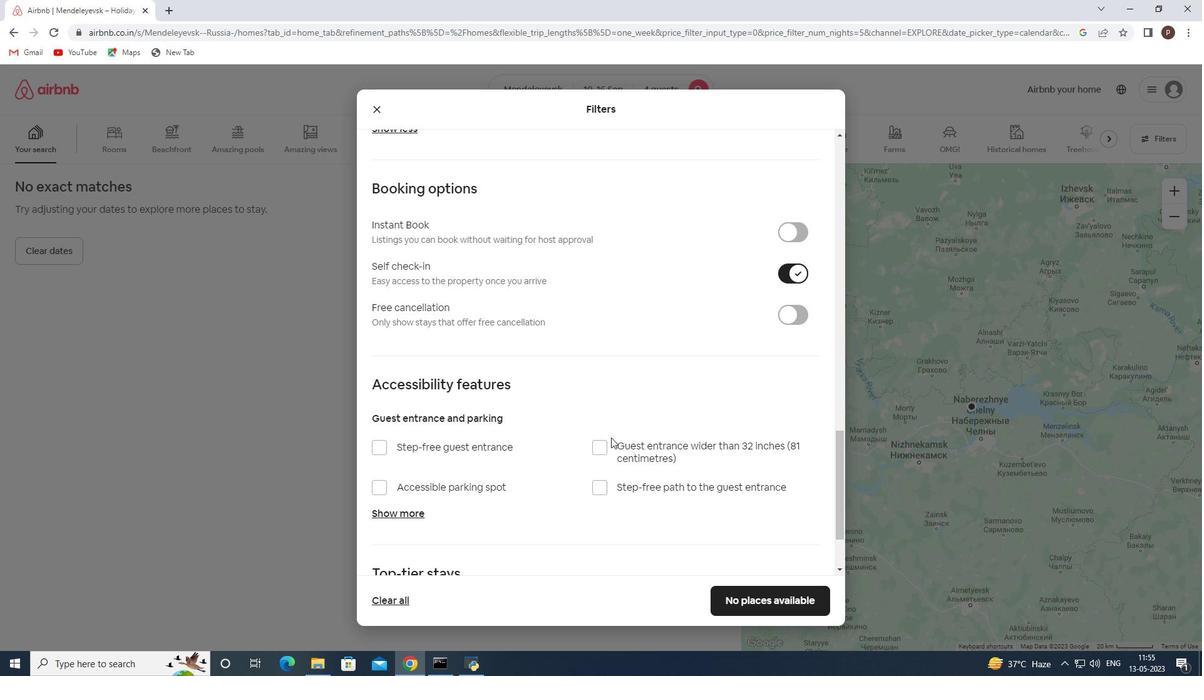 
Action: Mouse scrolled (611, 437) with delta (0, 0)
Screenshot: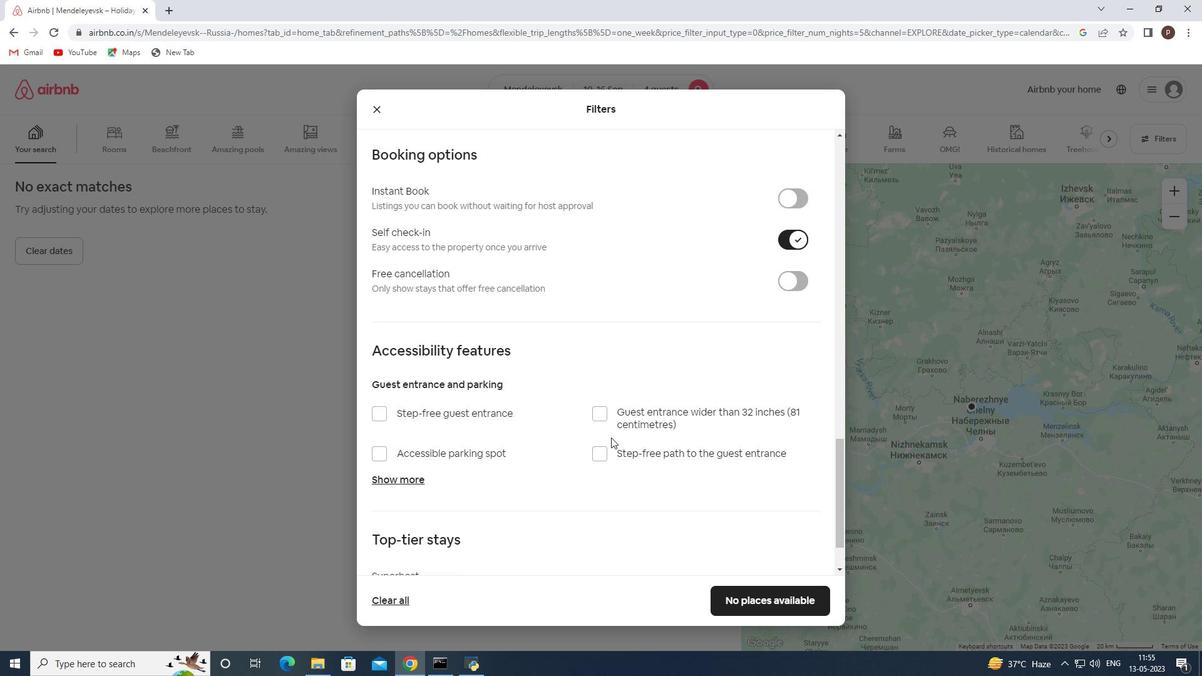 
Action: Mouse scrolled (611, 437) with delta (0, 0)
Screenshot: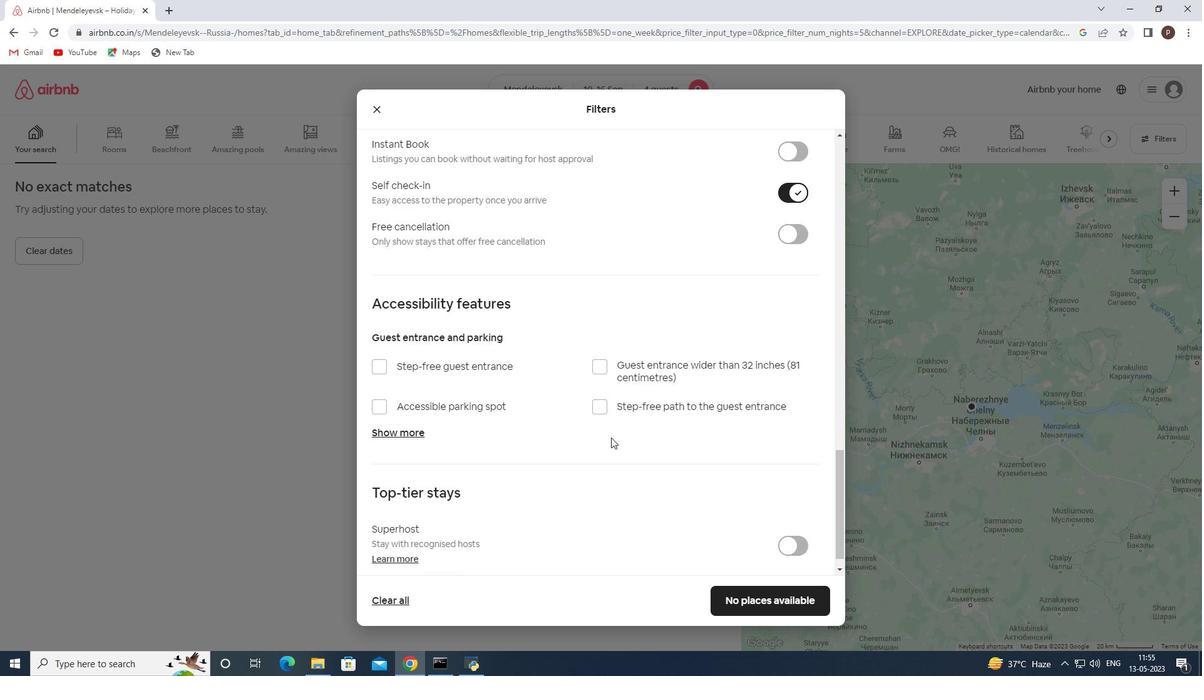 
Action: Mouse scrolled (611, 437) with delta (0, 0)
Screenshot: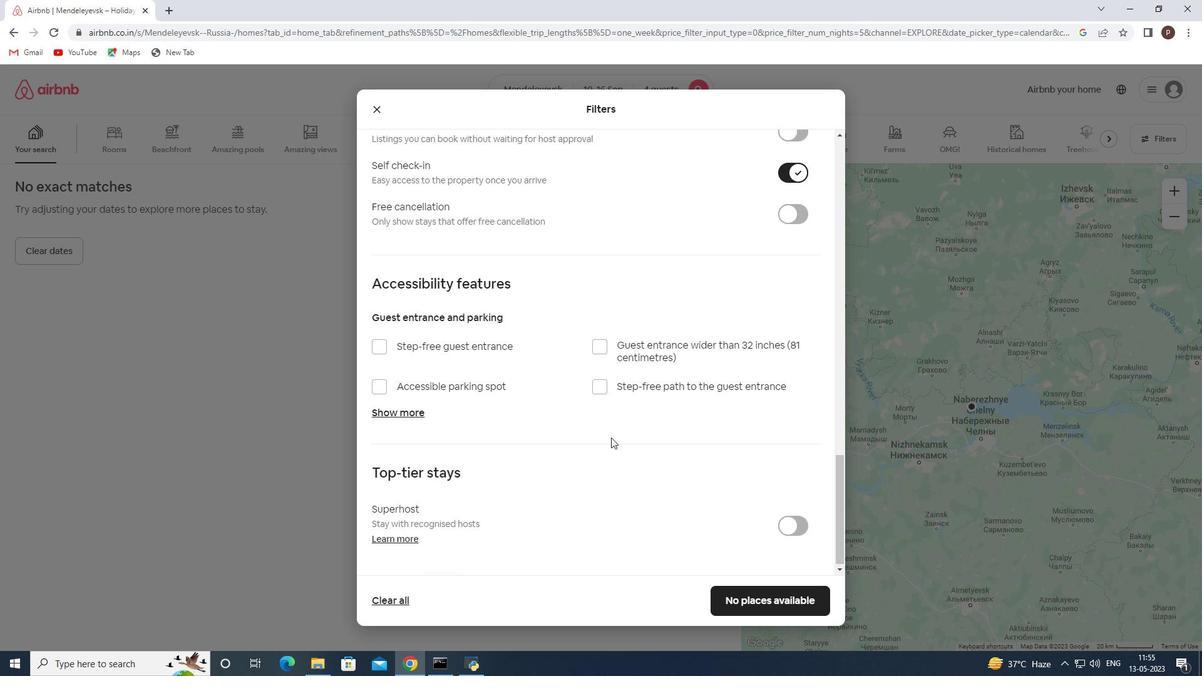 
Action: Mouse moved to (657, 501)
Screenshot: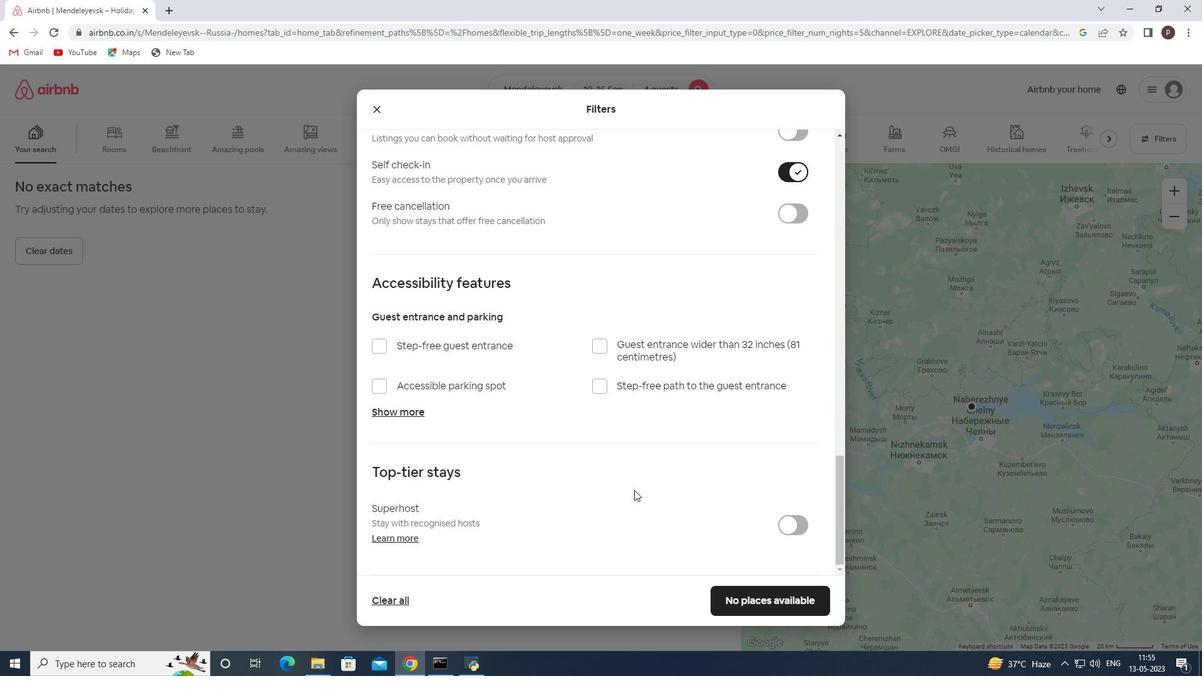 
Action: Mouse scrolled (657, 500) with delta (0, 0)
Screenshot: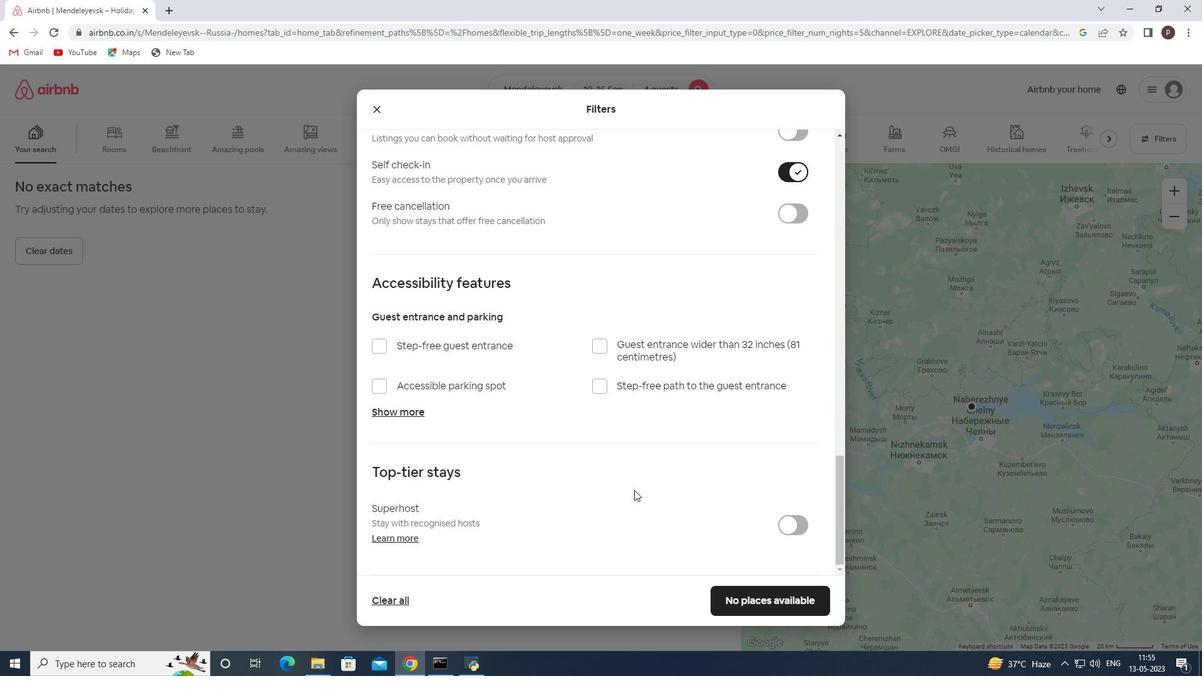 
Action: Mouse moved to (677, 508)
Screenshot: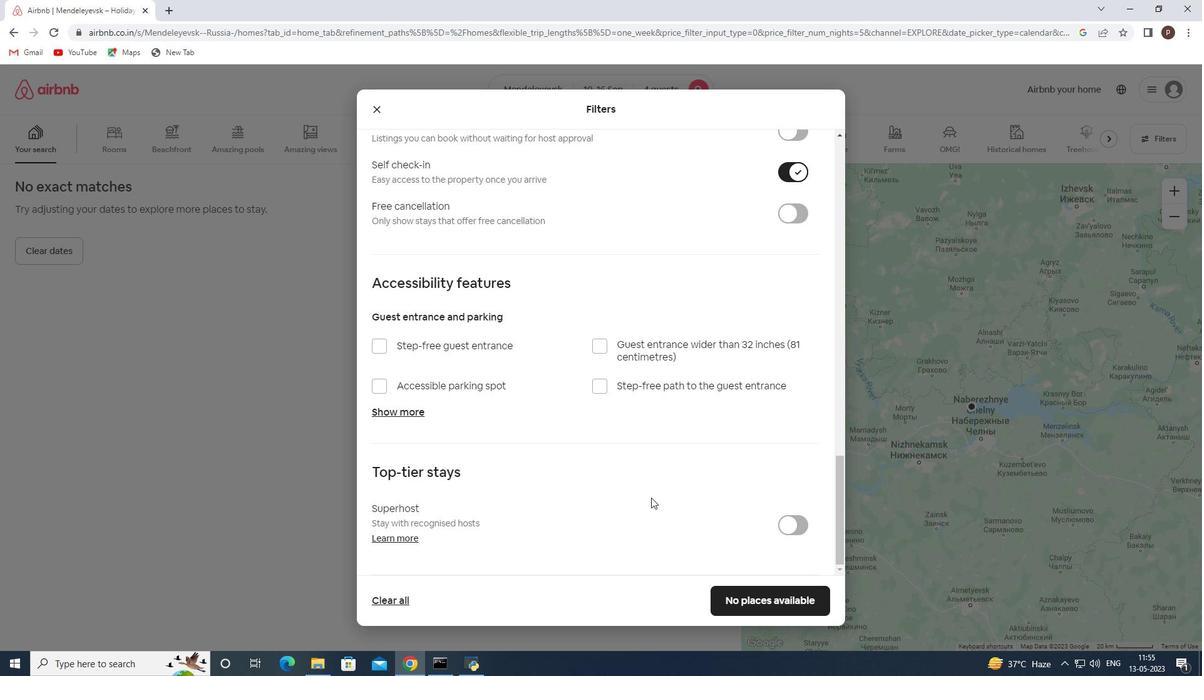 
Action: Mouse scrolled (677, 508) with delta (0, 0)
Screenshot: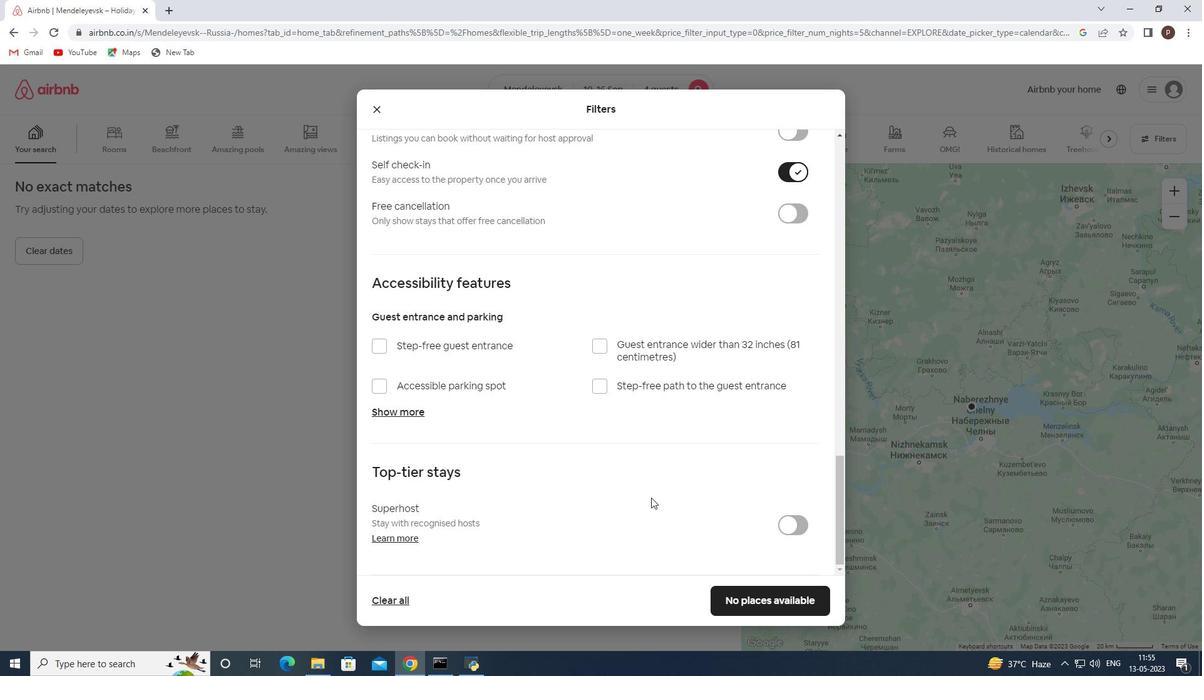 
Action: Mouse moved to (738, 600)
Screenshot: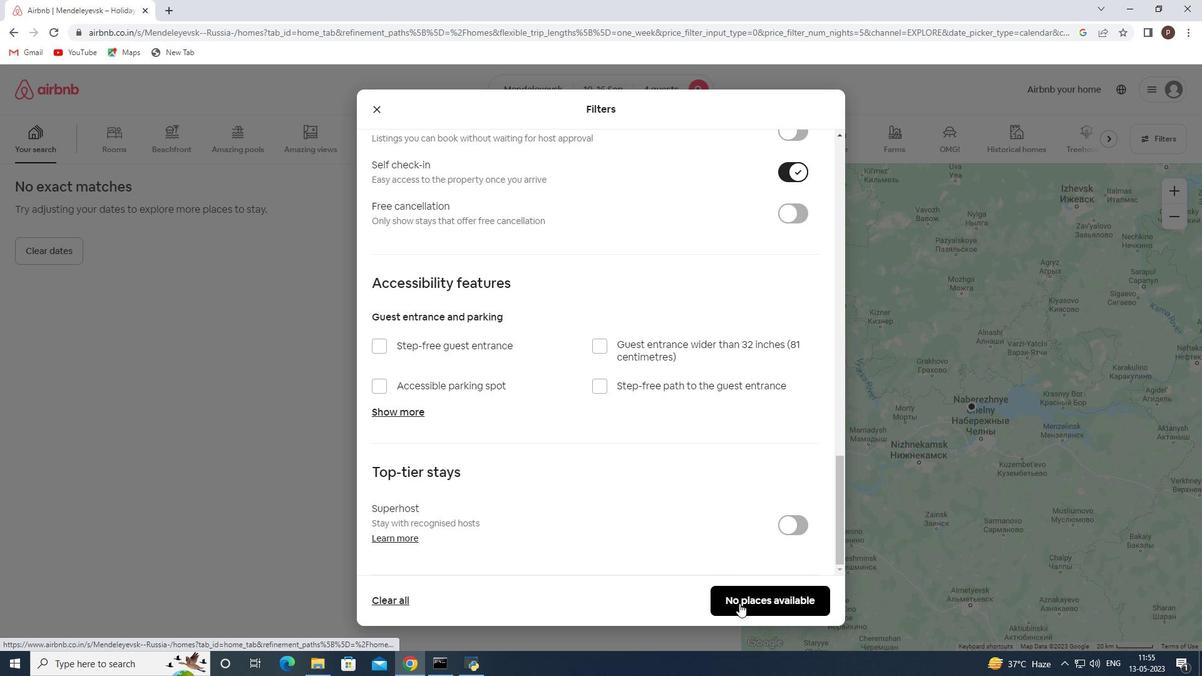 
Action: Mouse pressed left at (738, 600)
Screenshot: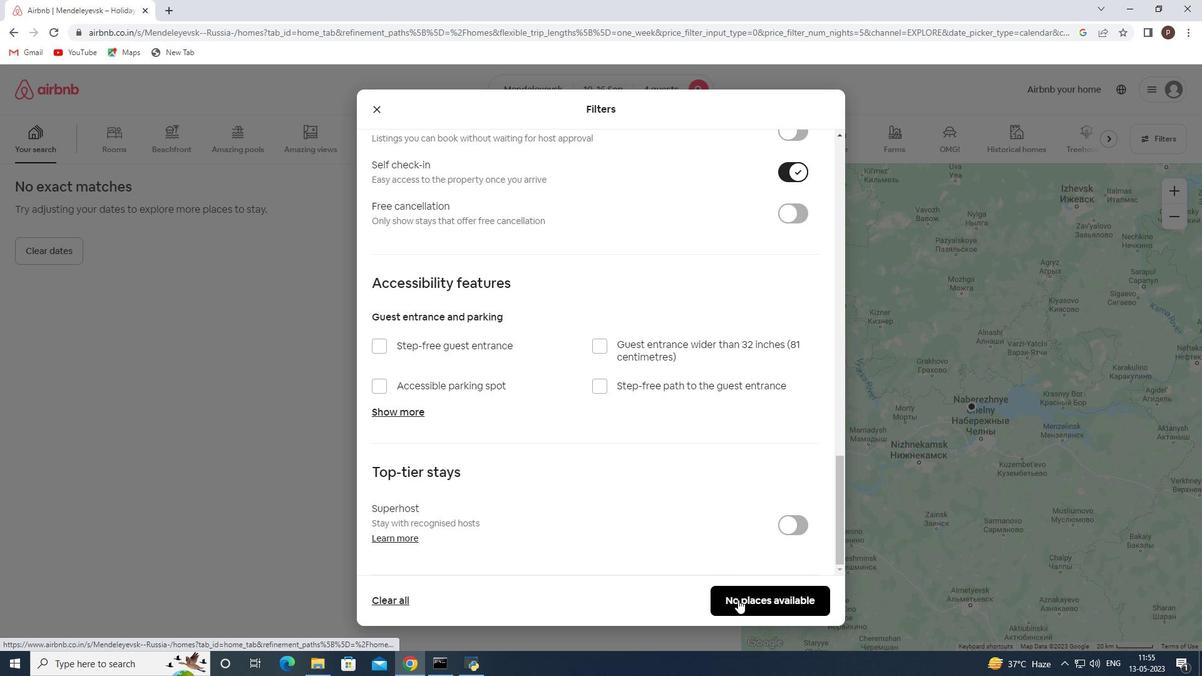 
